 Task: Find a guest house in Ramnagar, India for 6 guests, with a price range of ₹8000 to ₹12000, including Wifi, Free parking, TV, and Self check-in, with an English-speaking host.
Action: Mouse pressed left at (509, 133)
Screenshot: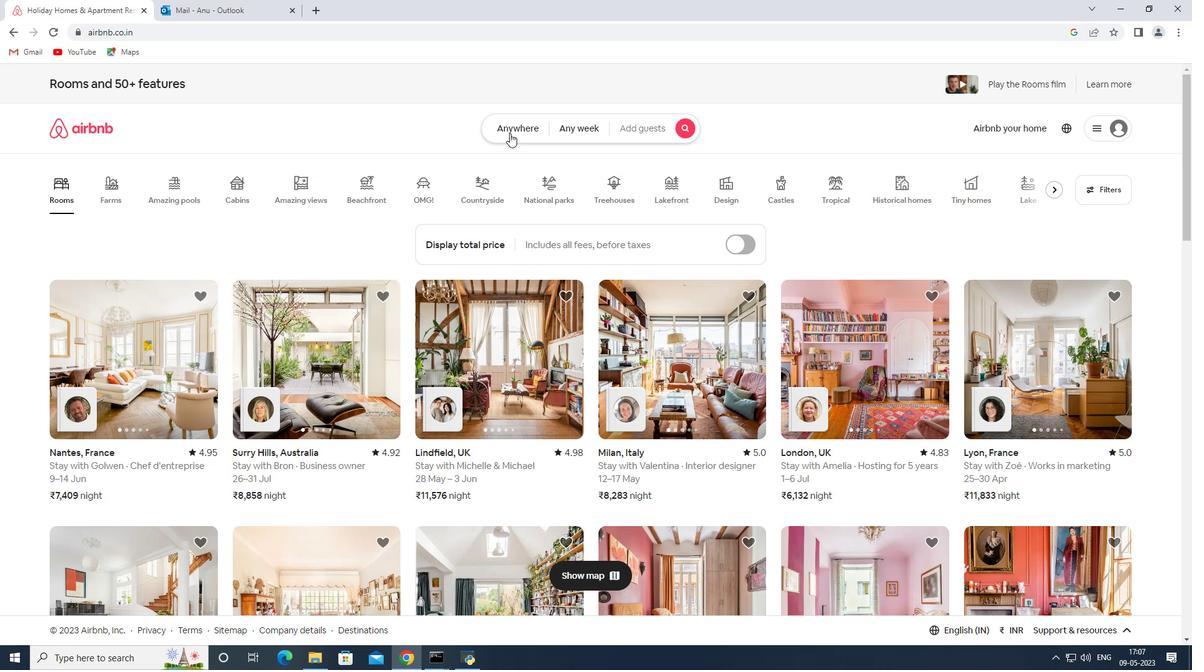 
Action: Mouse moved to (443, 170)
Screenshot: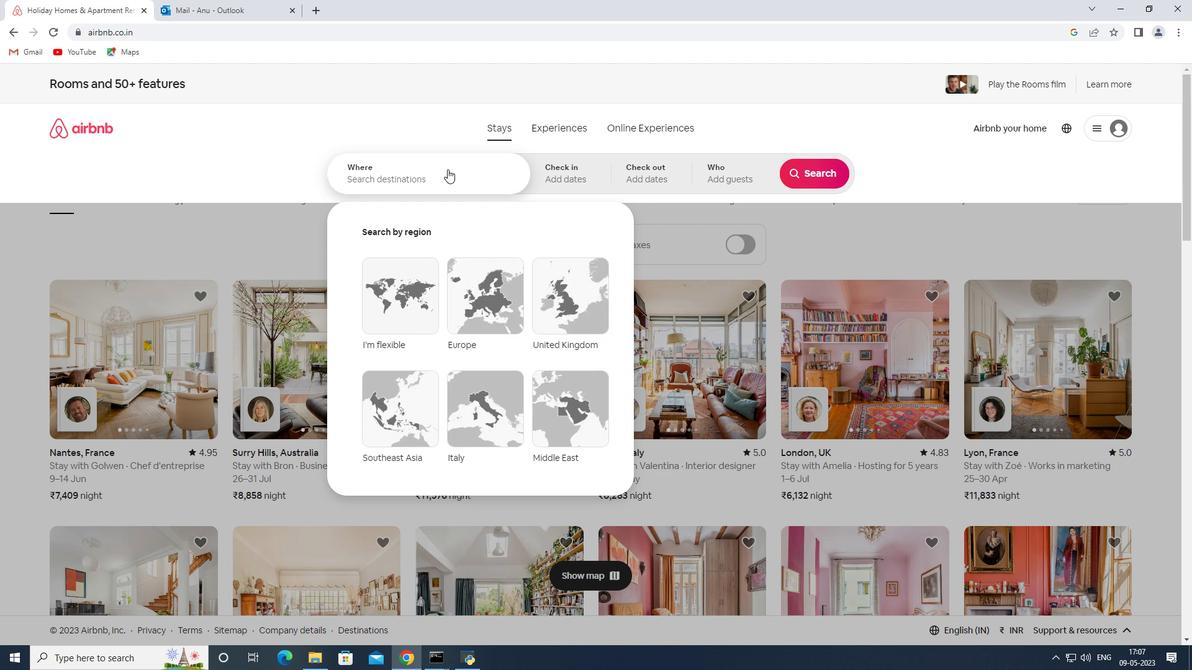 
Action: Mouse pressed left at (443, 170)
Screenshot: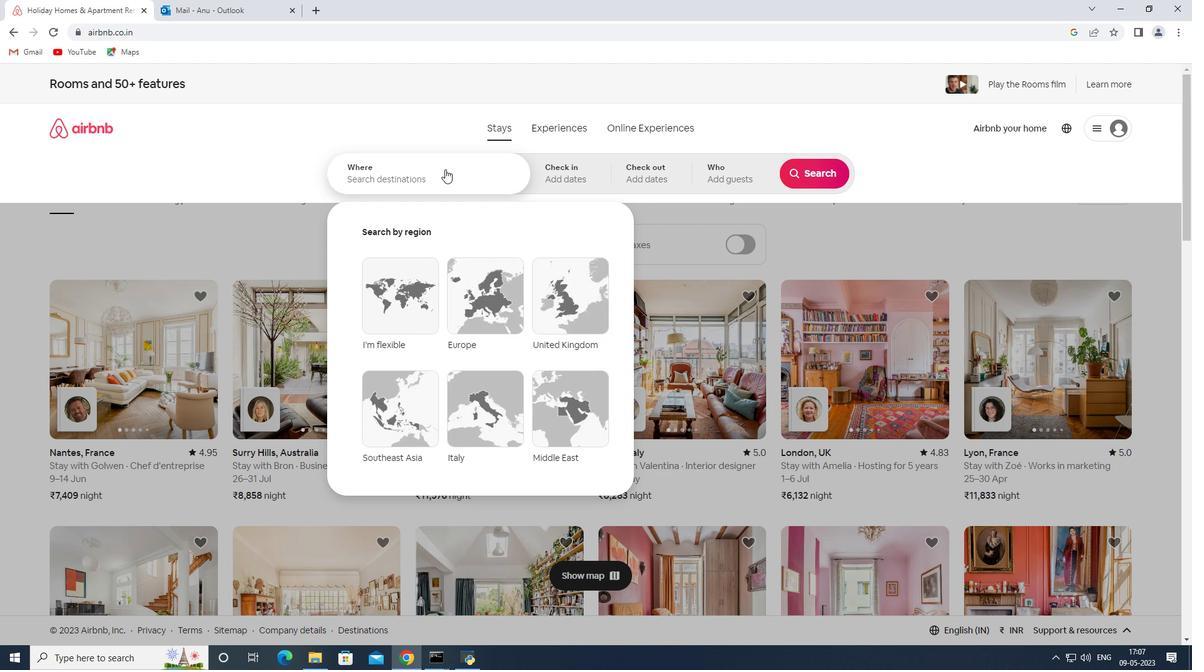 
Action: Mouse moved to (433, 176)
Screenshot: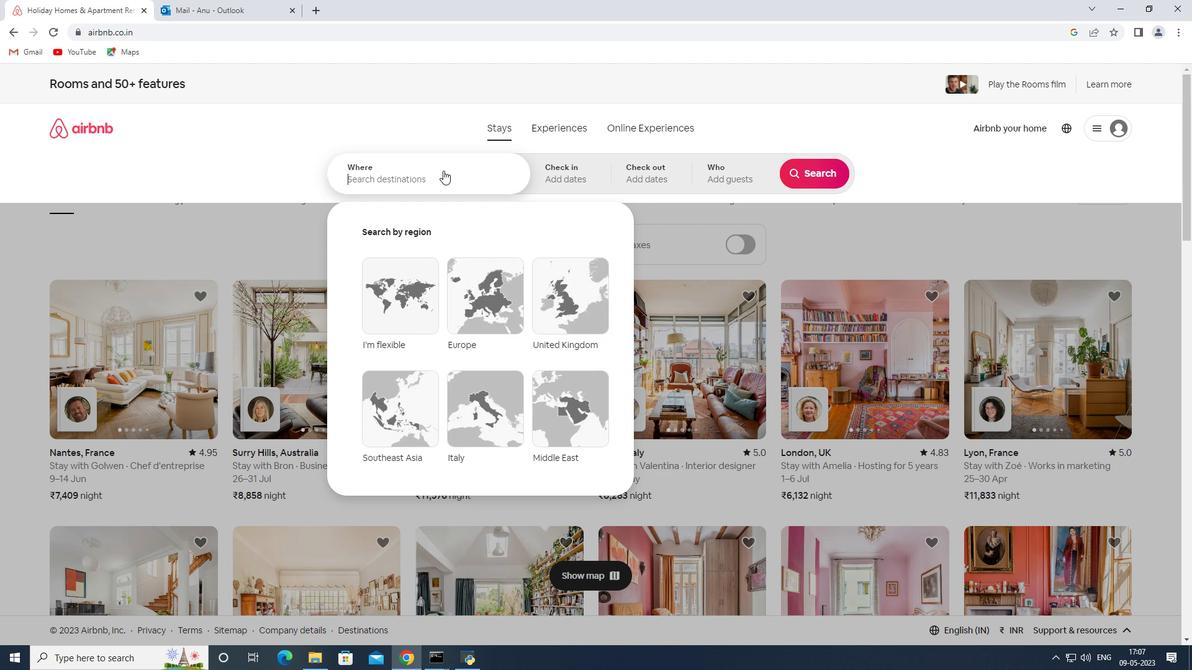
Action: Key pressed <Key.shift>Ramnagar,<Key.shift>India
Screenshot: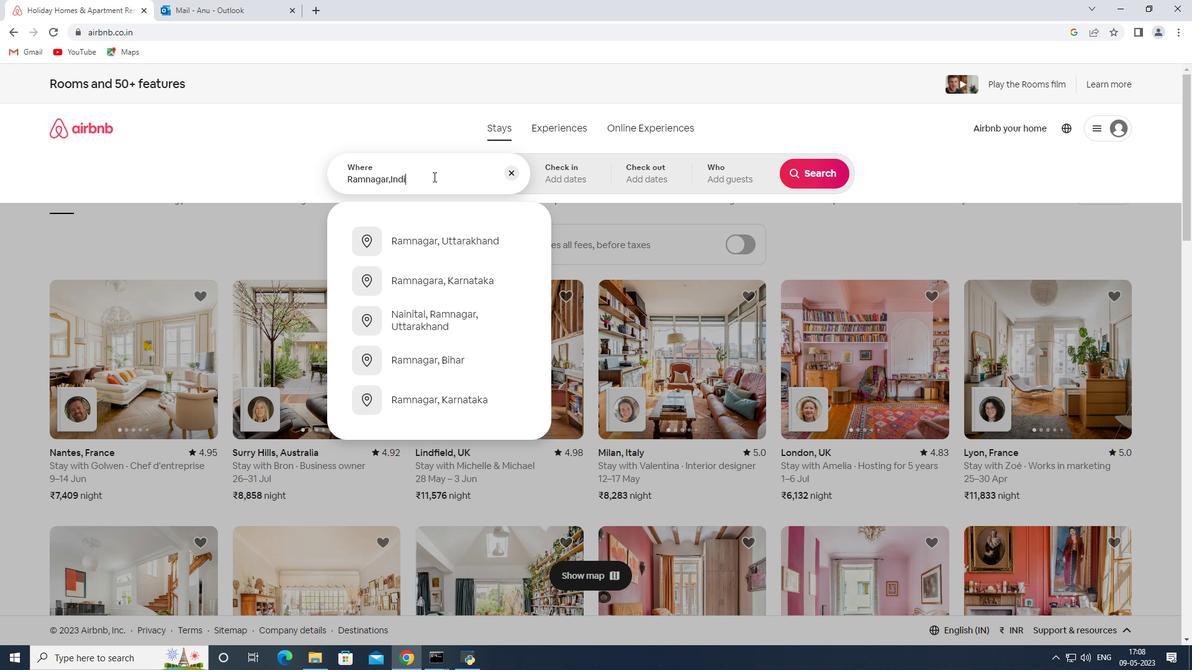 
Action: Mouse moved to (575, 181)
Screenshot: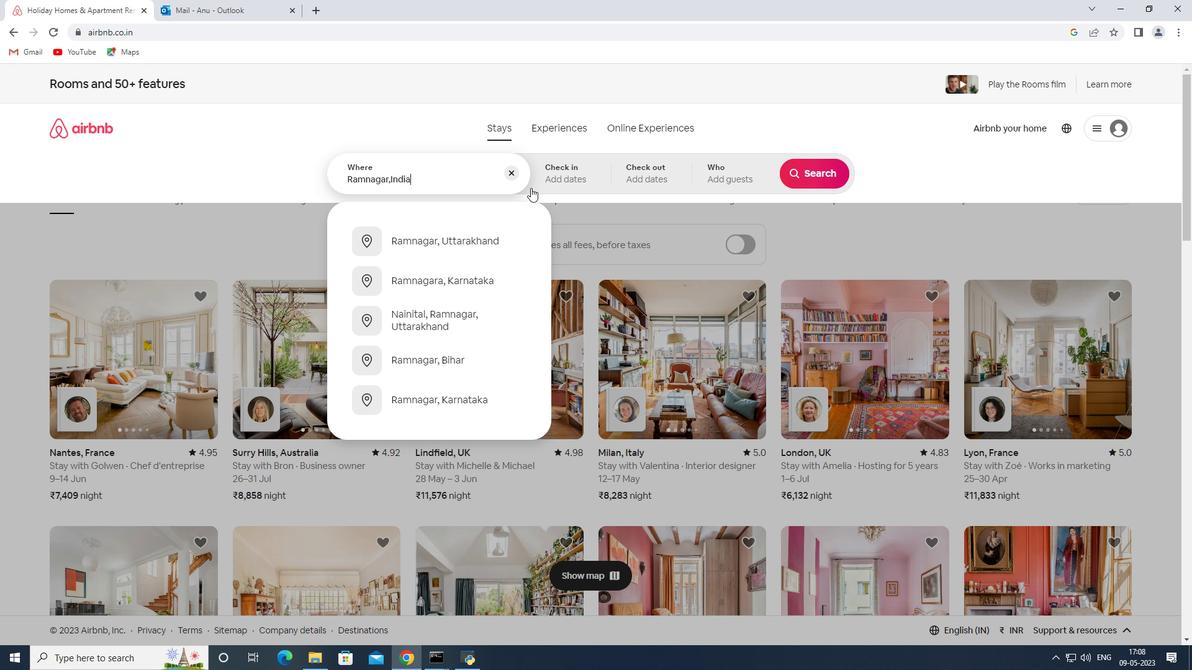 
Action: Mouse pressed left at (575, 181)
Screenshot: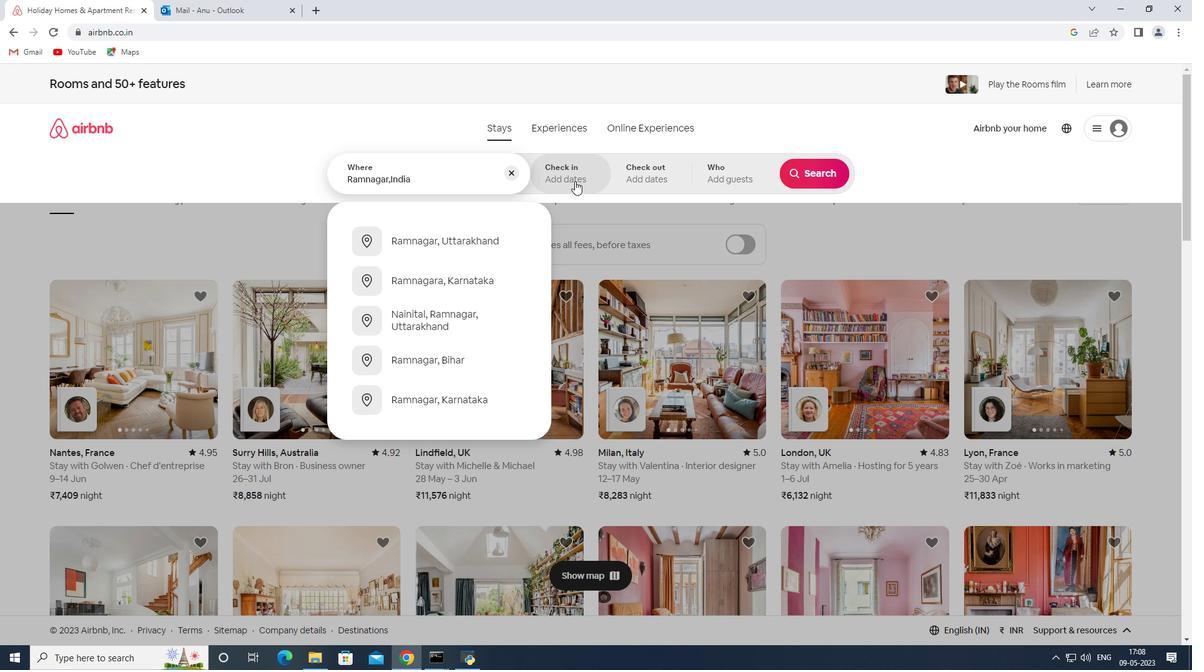 
Action: Mouse moved to (808, 275)
Screenshot: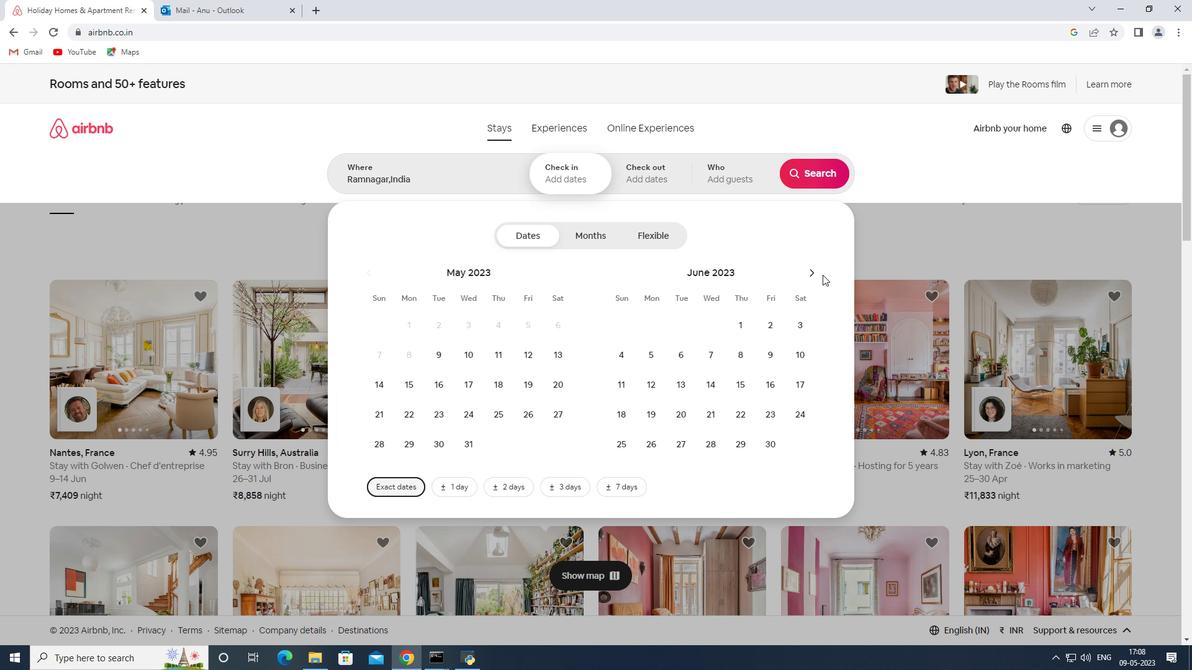 
Action: Mouse pressed left at (808, 275)
Screenshot: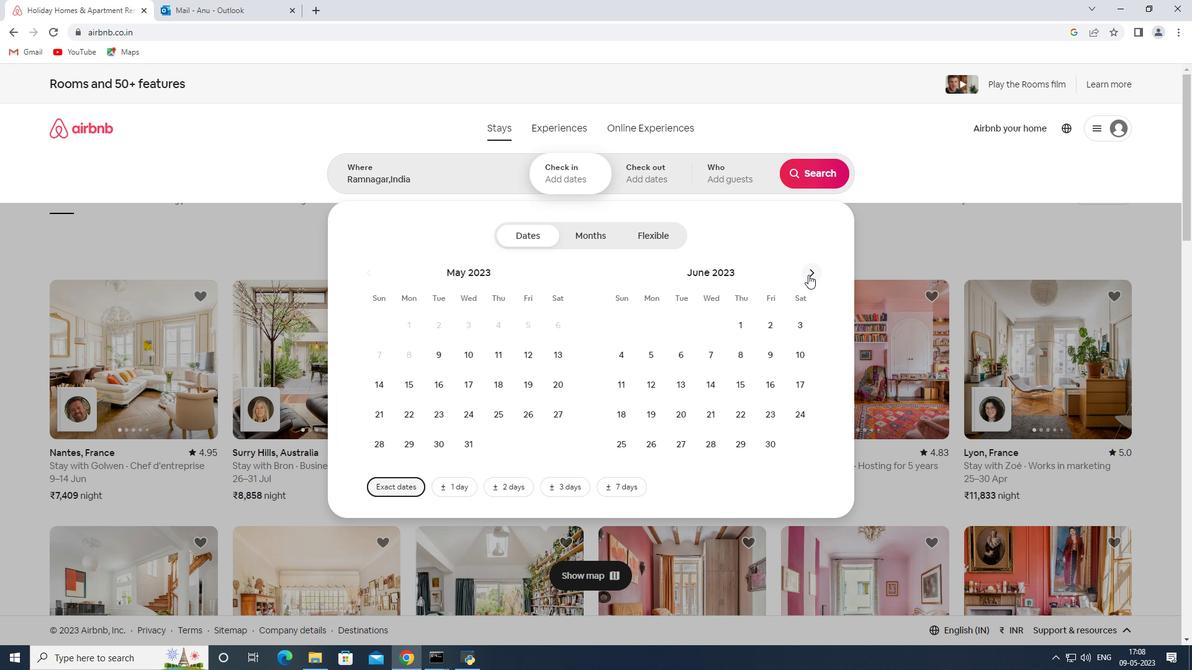 
Action: Mouse pressed left at (808, 275)
Screenshot: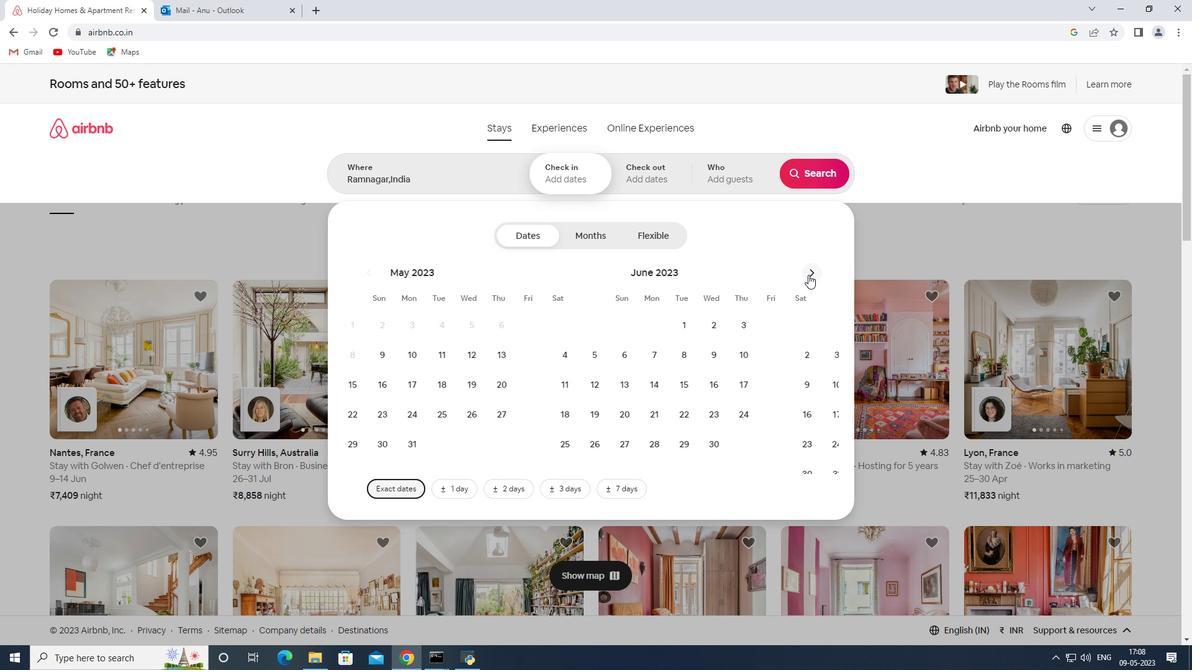 
Action: Mouse pressed left at (808, 275)
Screenshot: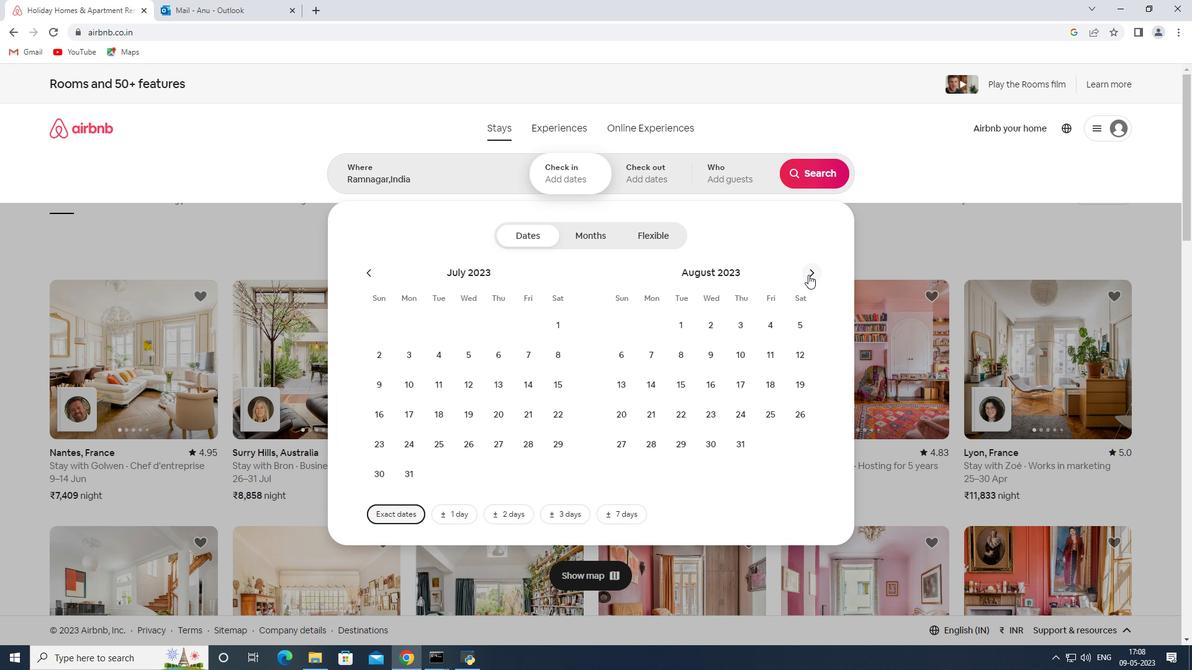 
Action: Mouse moved to (713, 347)
Screenshot: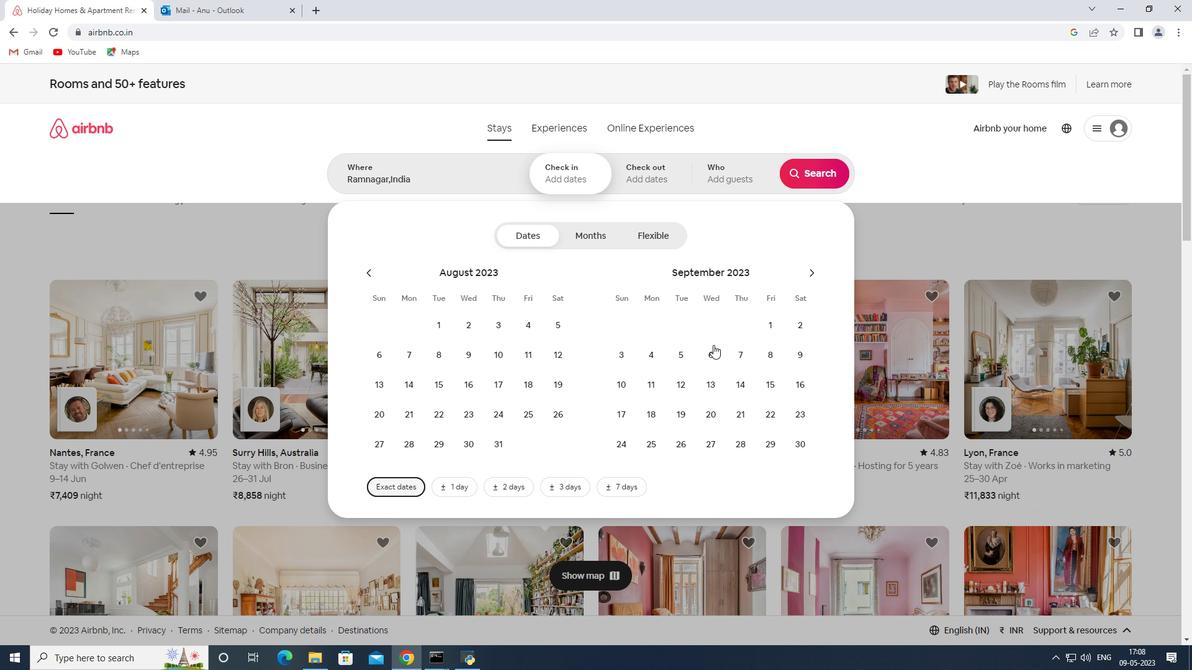 
Action: Mouse pressed left at (713, 347)
Screenshot: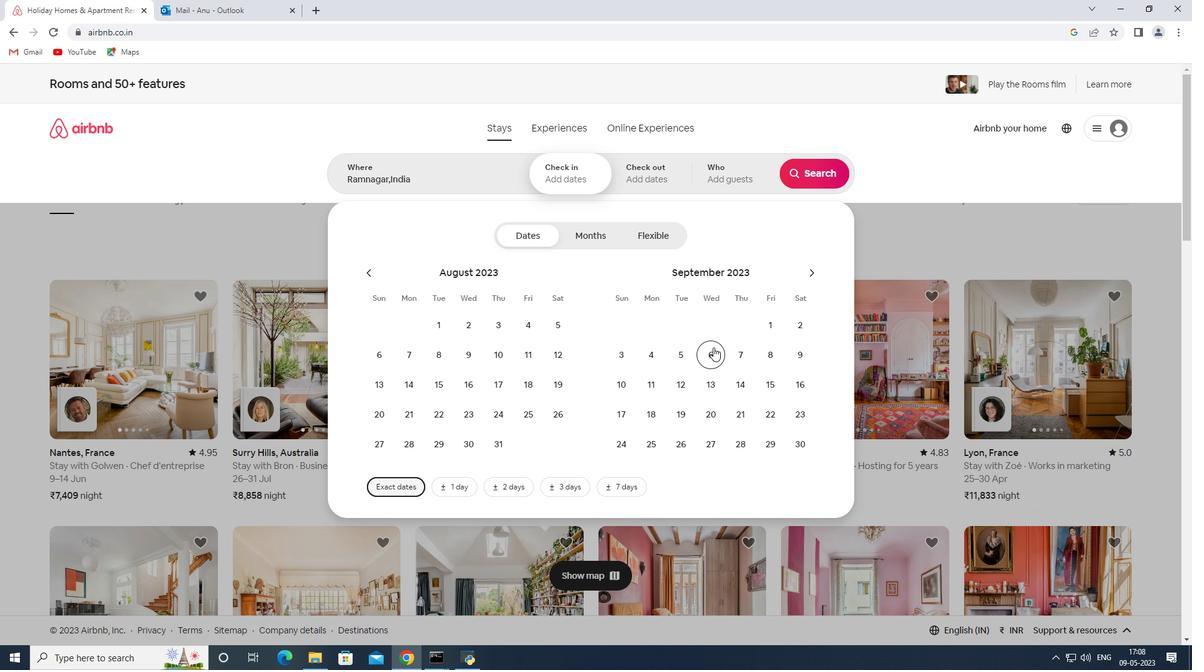 
Action: Mouse moved to (762, 380)
Screenshot: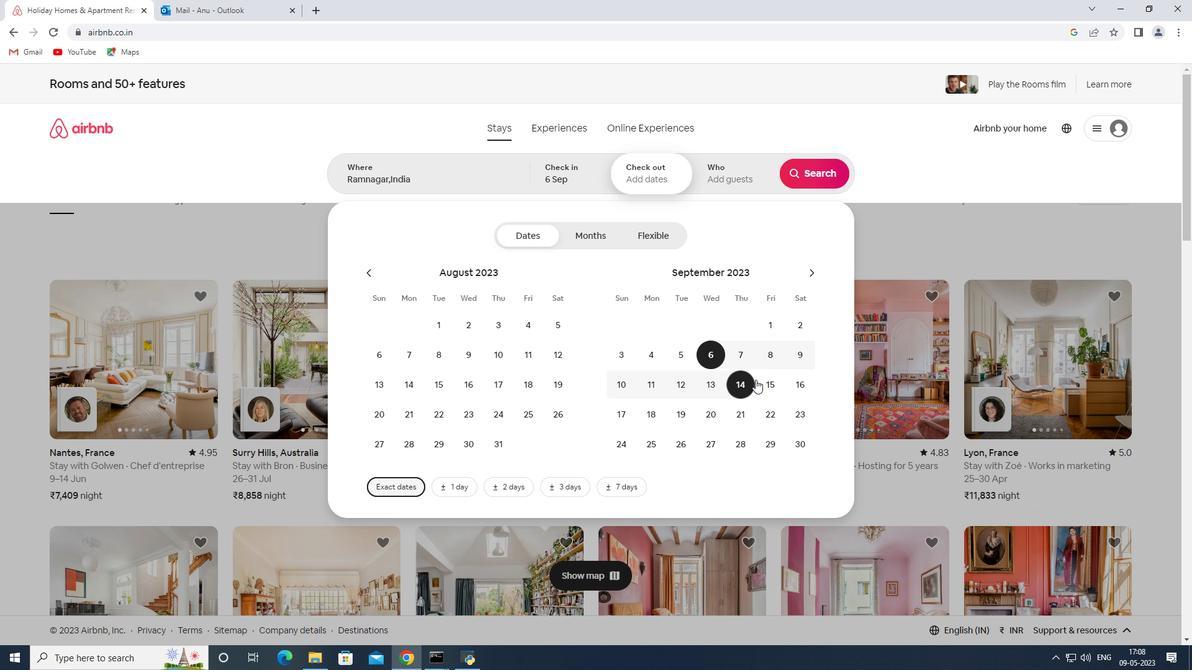 
Action: Mouse pressed left at (762, 380)
Screenshot: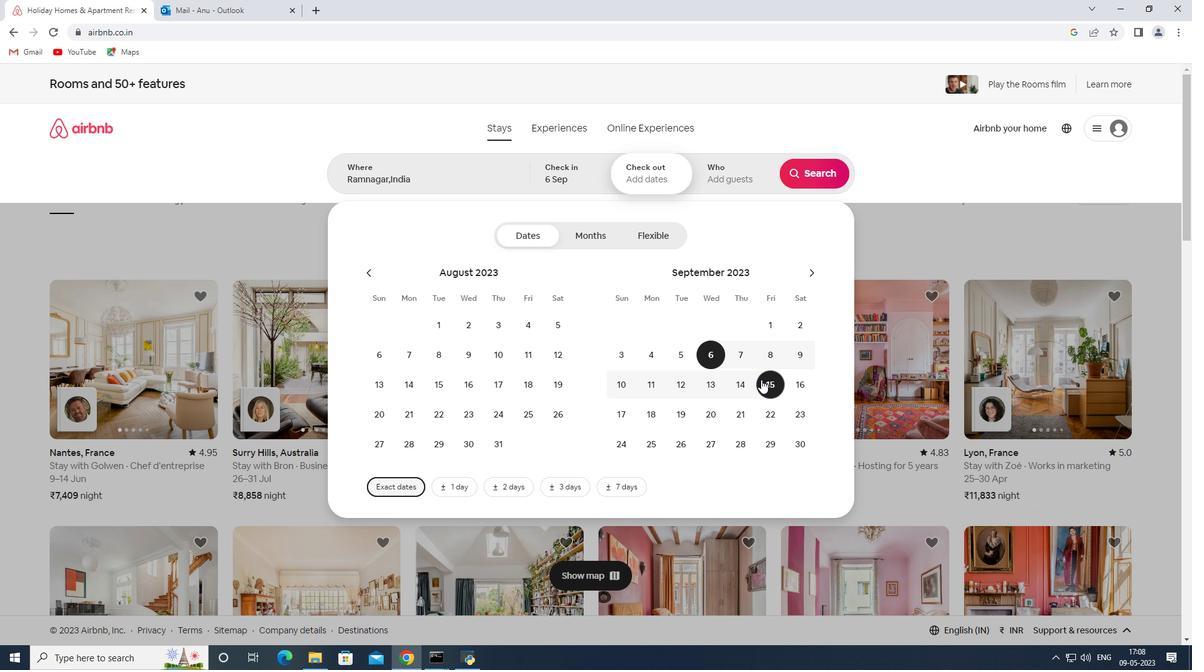 
Action: Mouse moved to (729, 169)
Screenshot: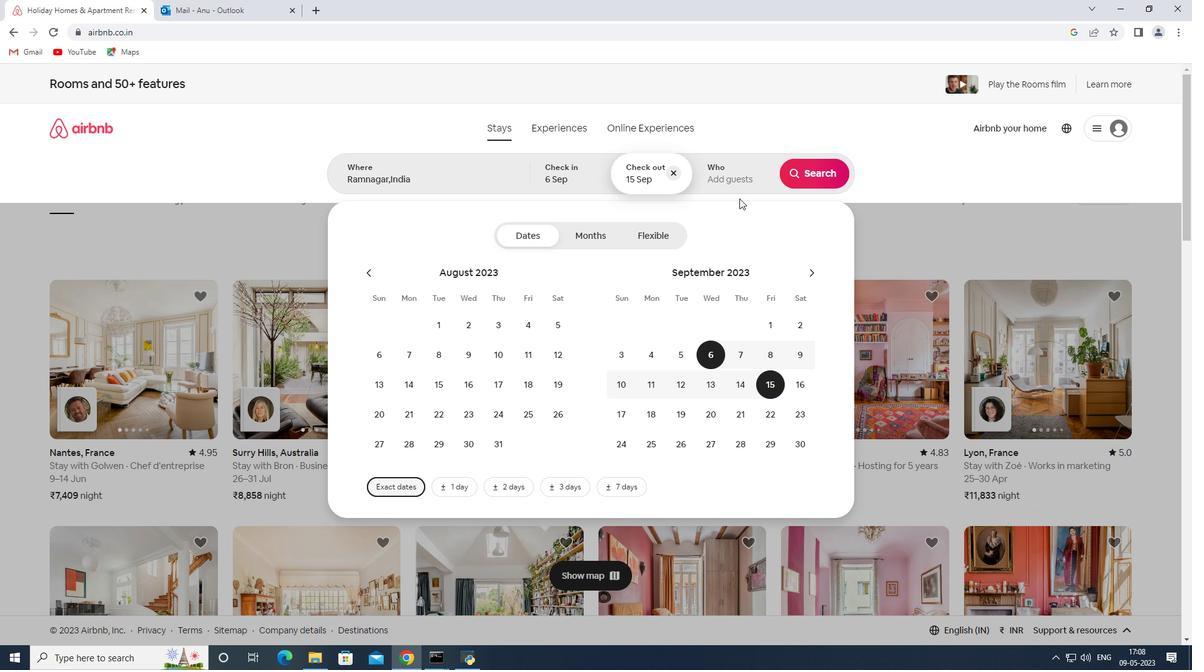 
Action: Mouse pressed left at (729, 169)
Screenshot: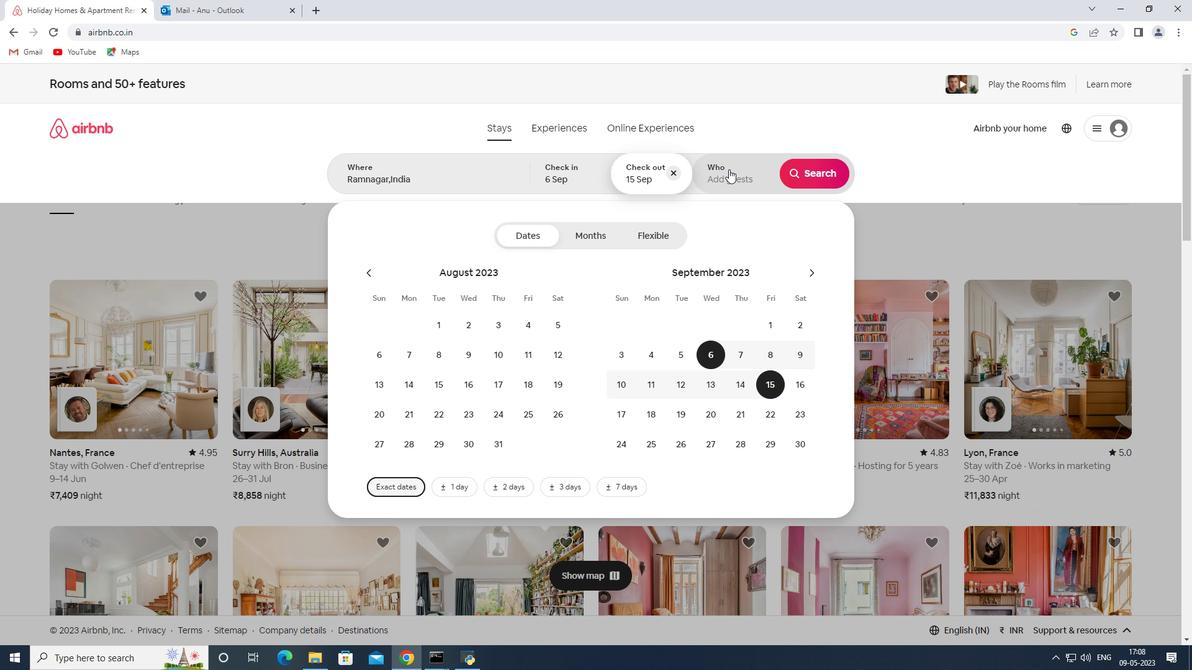
Action: Mouse moved to (815, 236)
Screenshot: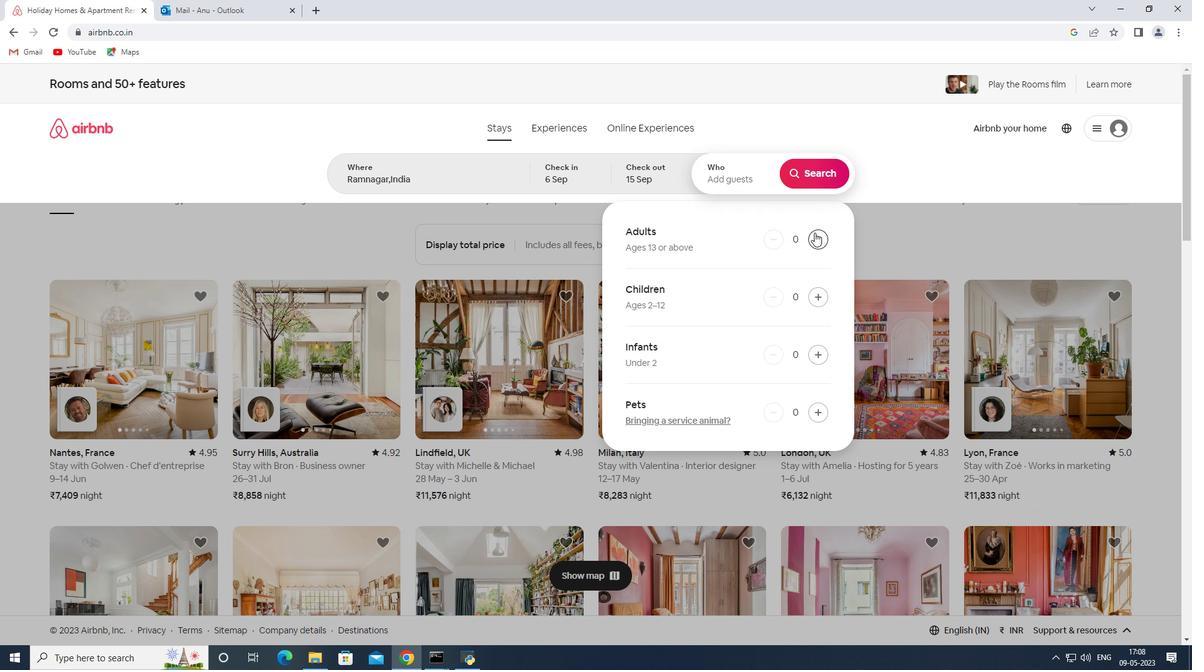 
Action: Mouse pressed left at (815, 236)
Screenshot: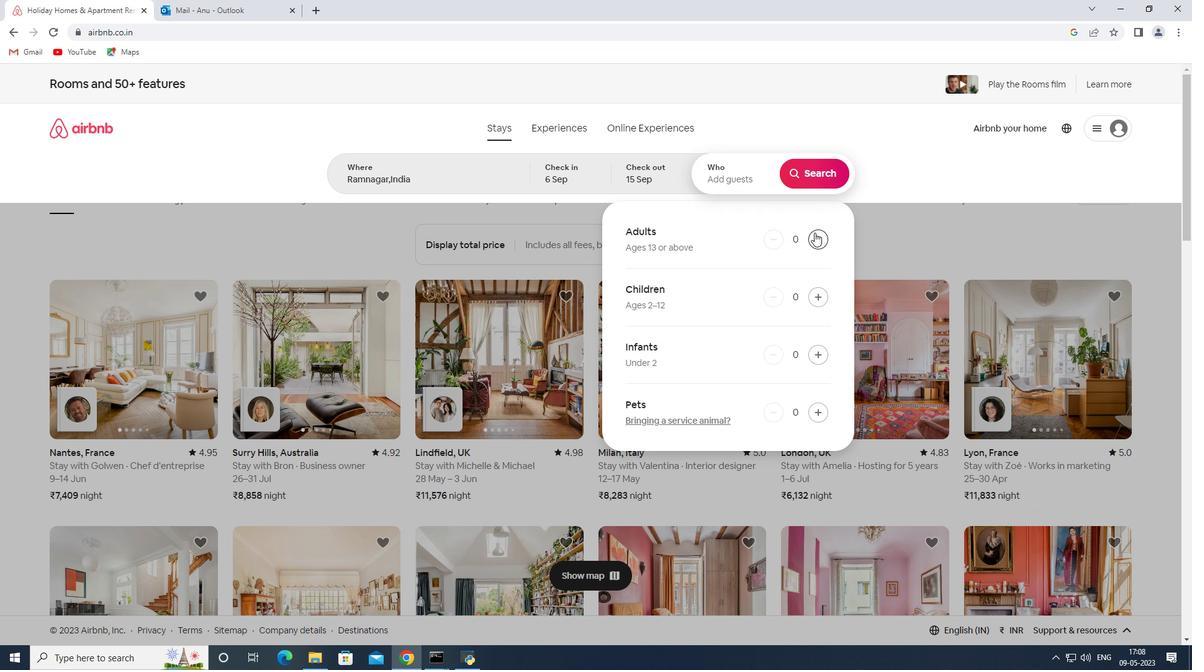 
Action: Mouse pressed left at (815, 236)
Screenshot: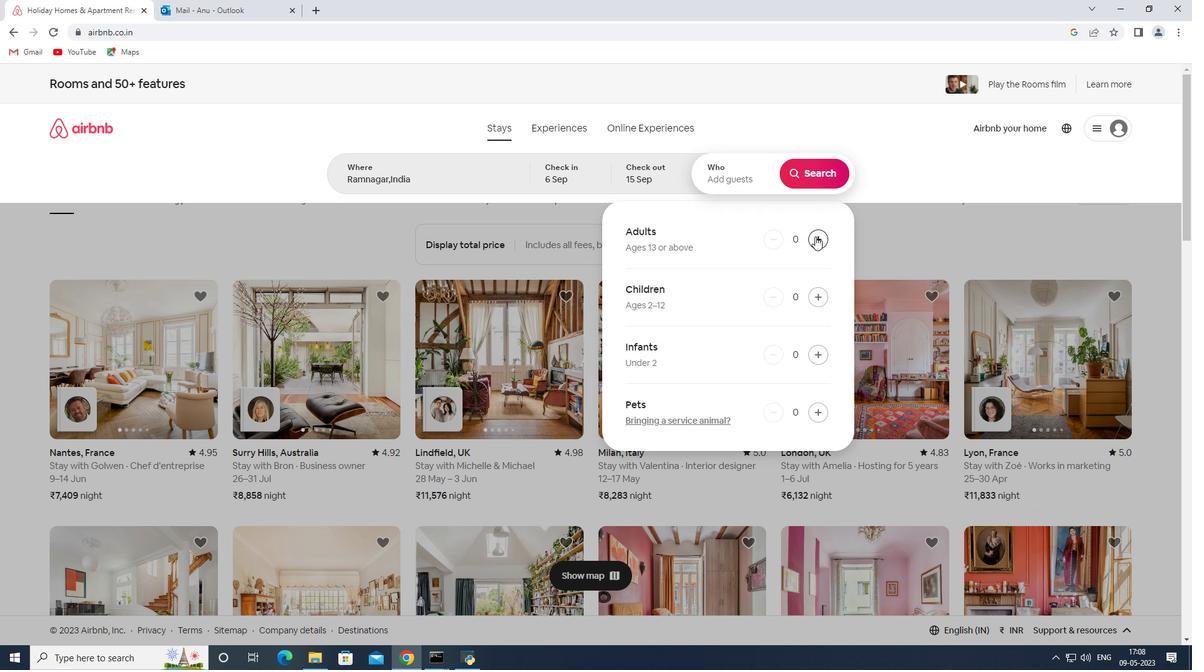 
Action: Mouse pressed left at (815, 236)
Screenshot: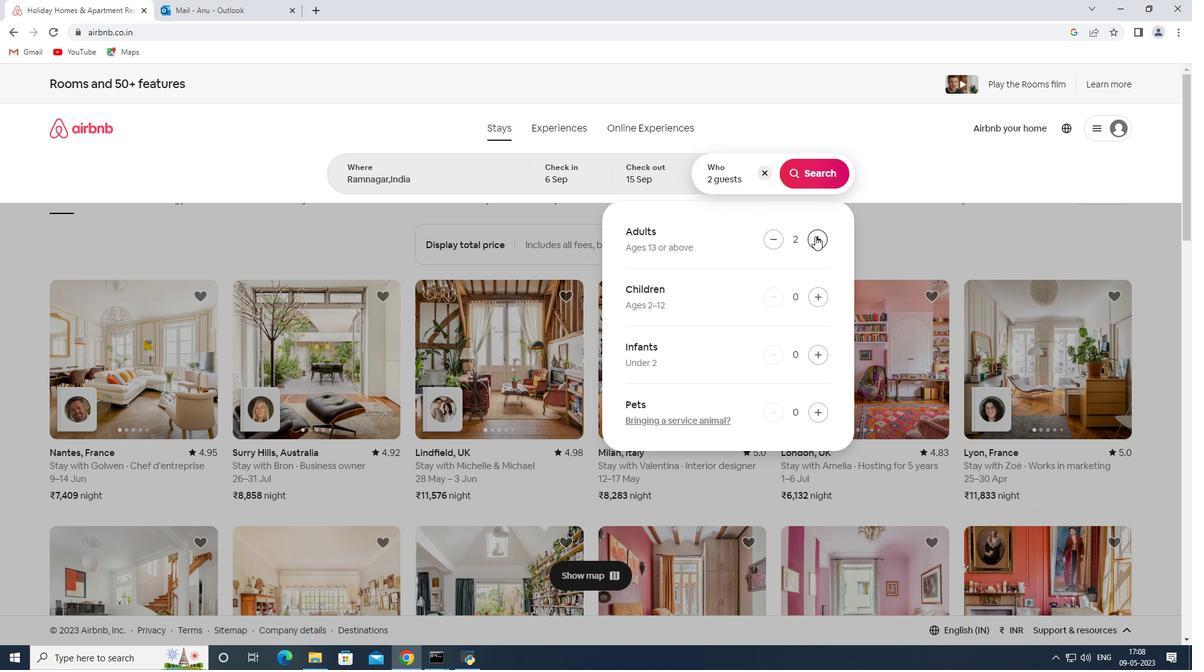 
Action: Mouse pressed left at (815, 236)
Screenshot: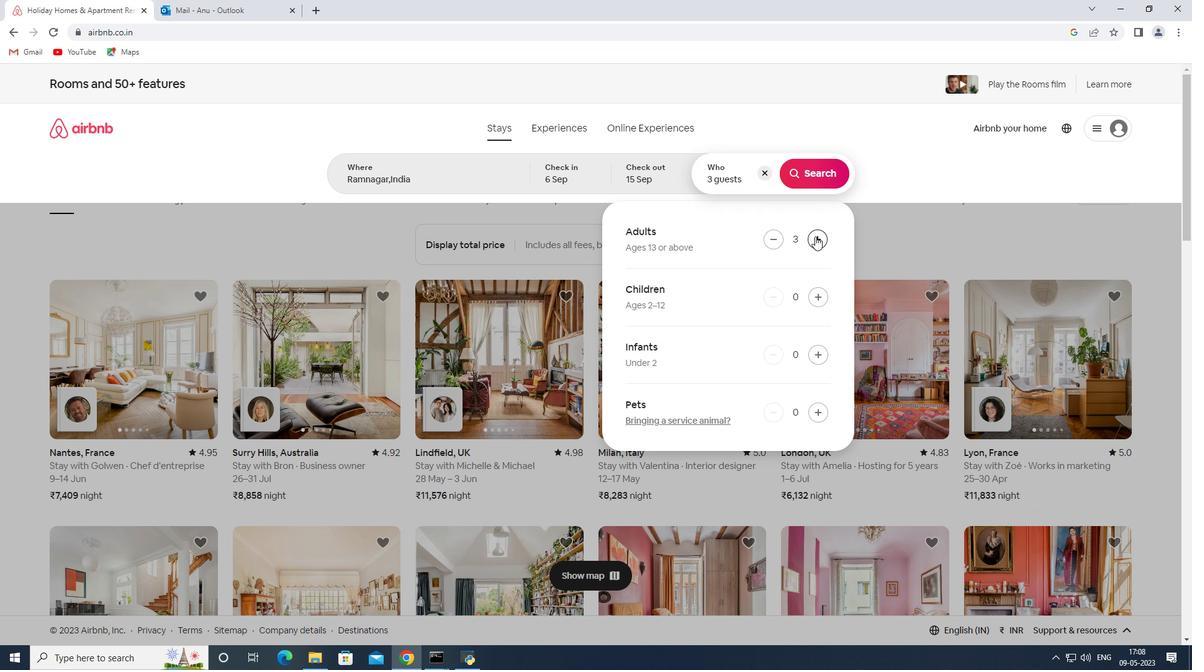 
Action: Mouse pressed left at (815, 236)
Screenshot: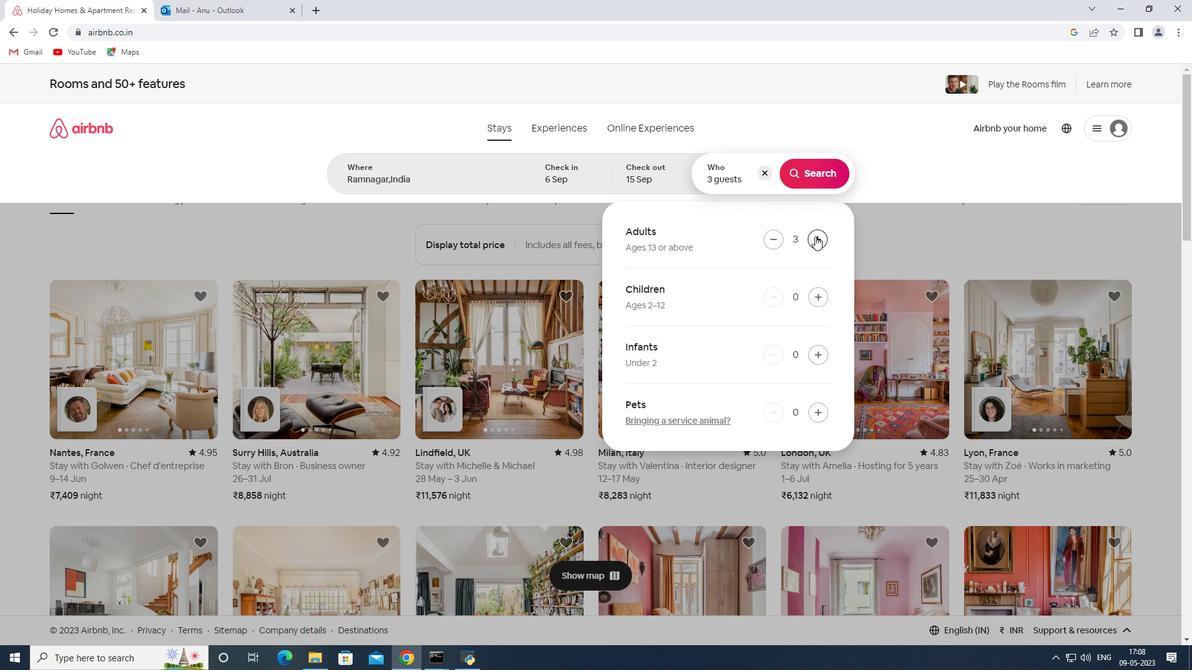 
Action: Mouse pressed left at (815, 236)
Screenshot: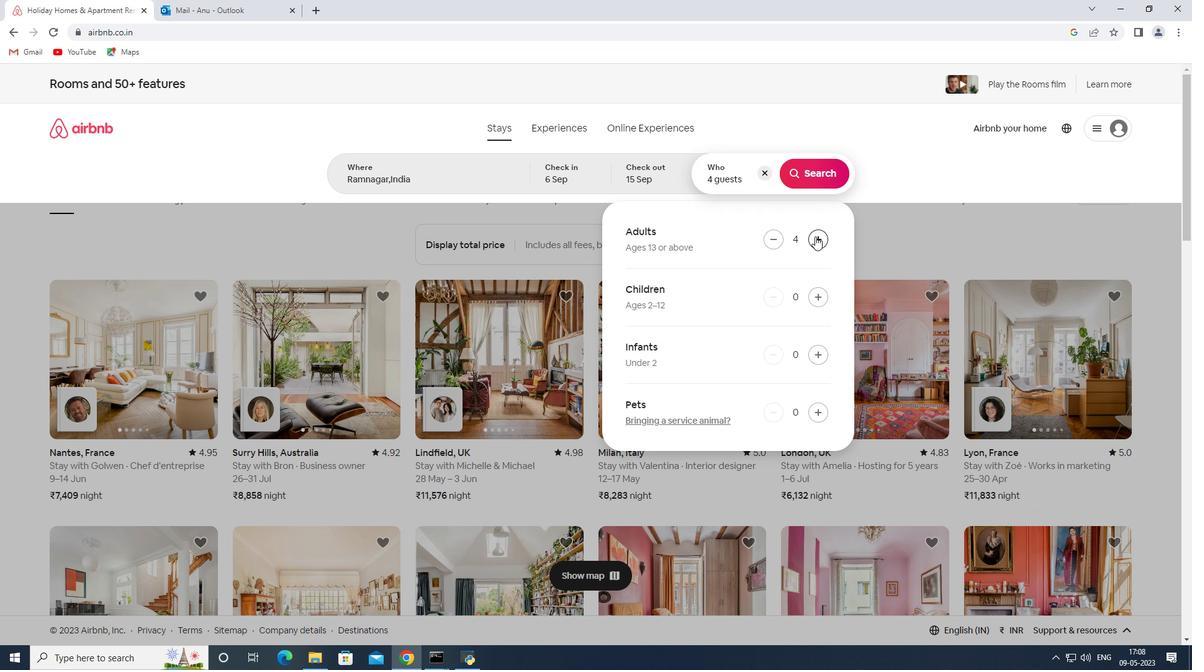 
Action: Mouse moved to (814, 172)
Screenshot: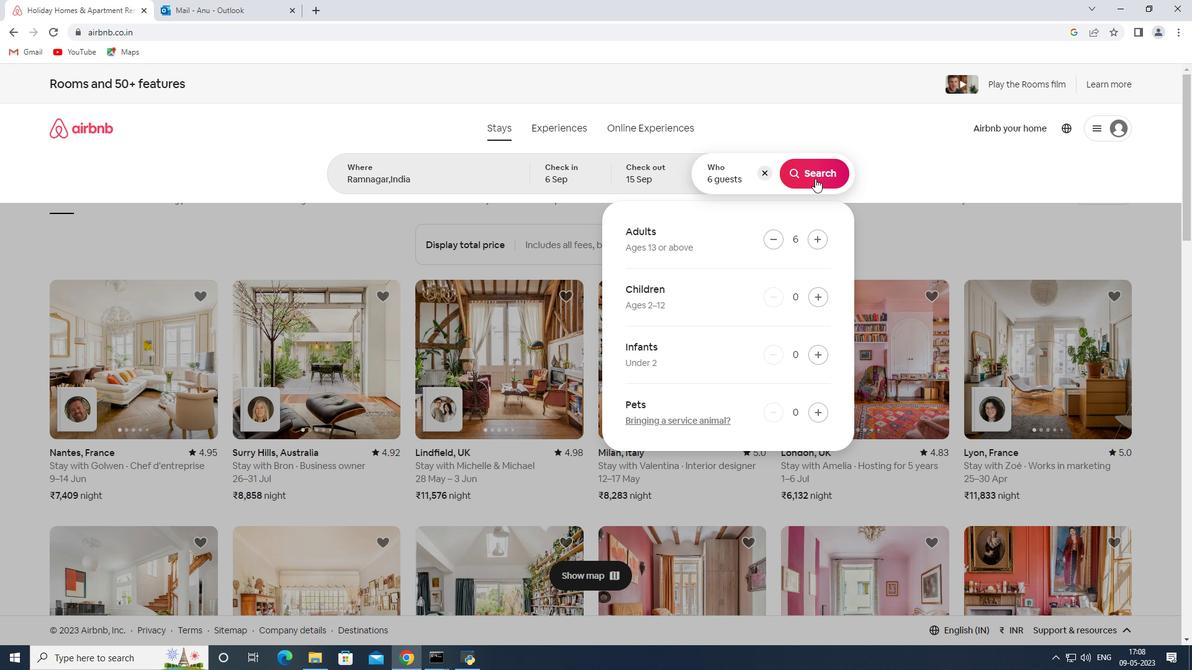 
Action: Mouse pressed left at (814, 172)
Screenshot: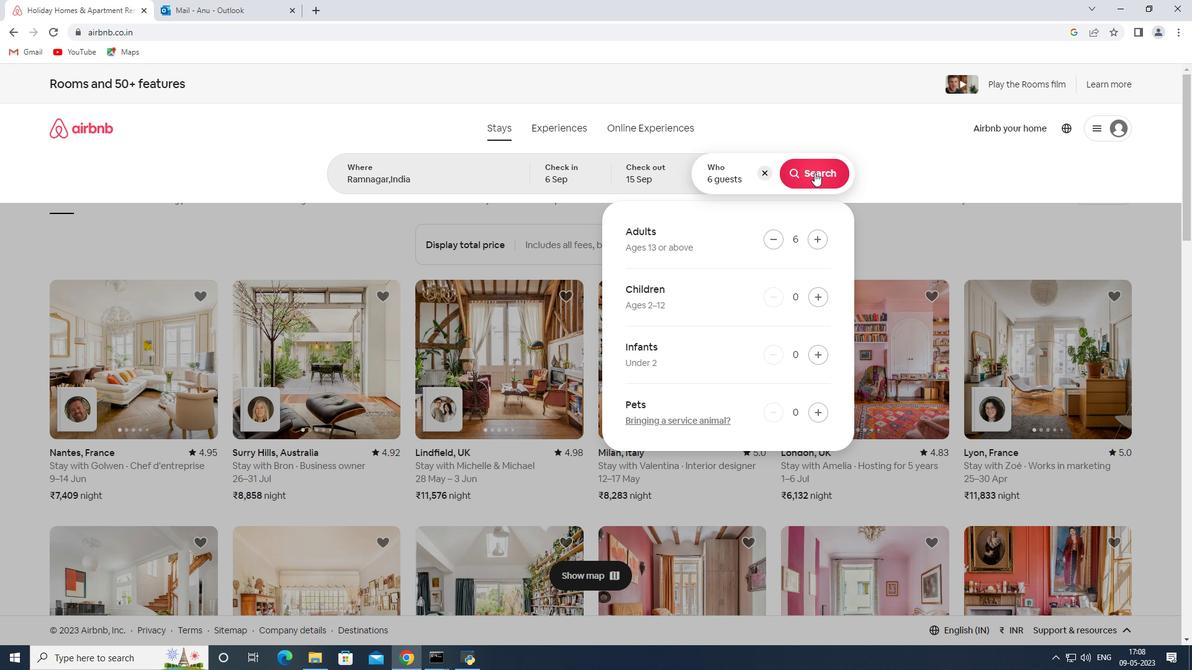 
Action: Mouse moved to (1126, 139)
Screenshot: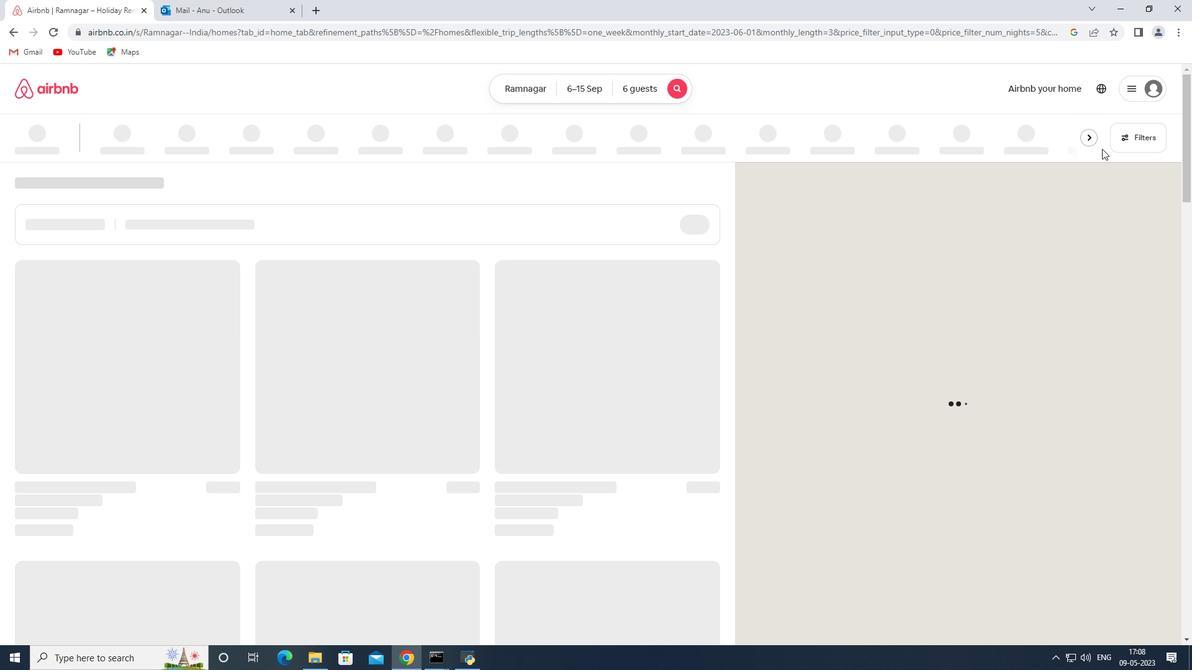 
Action: Mouse pressed left at (1126, 139)
Screenshot: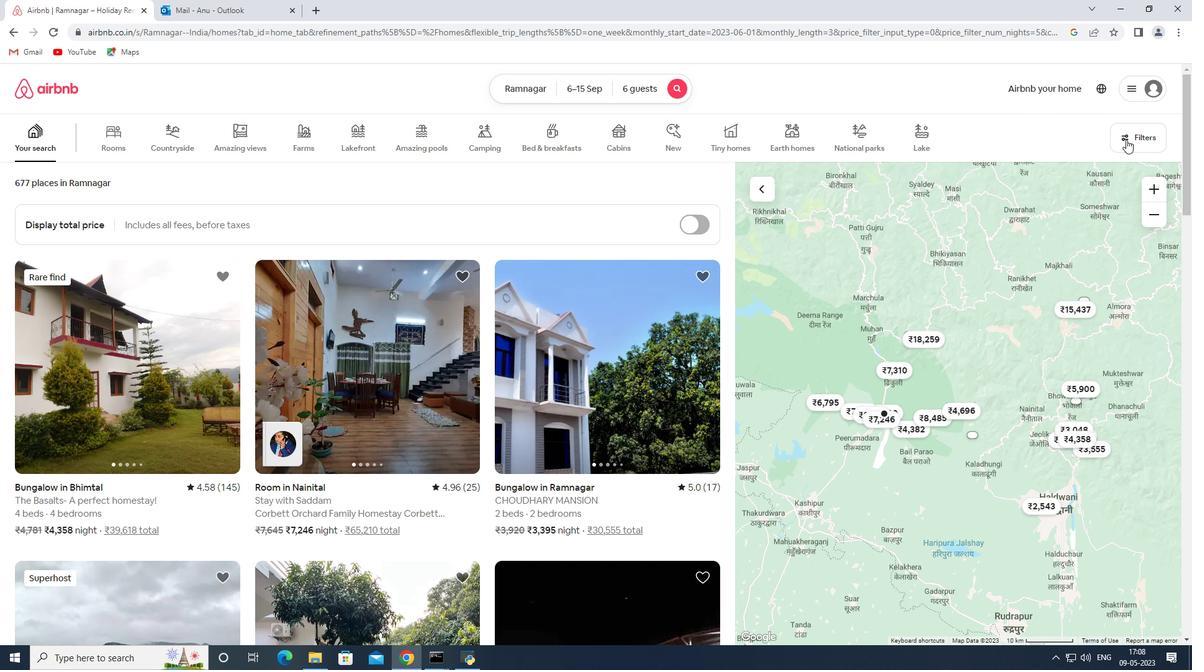 
Action: Mouse moved to (427, 445)
Screenshot: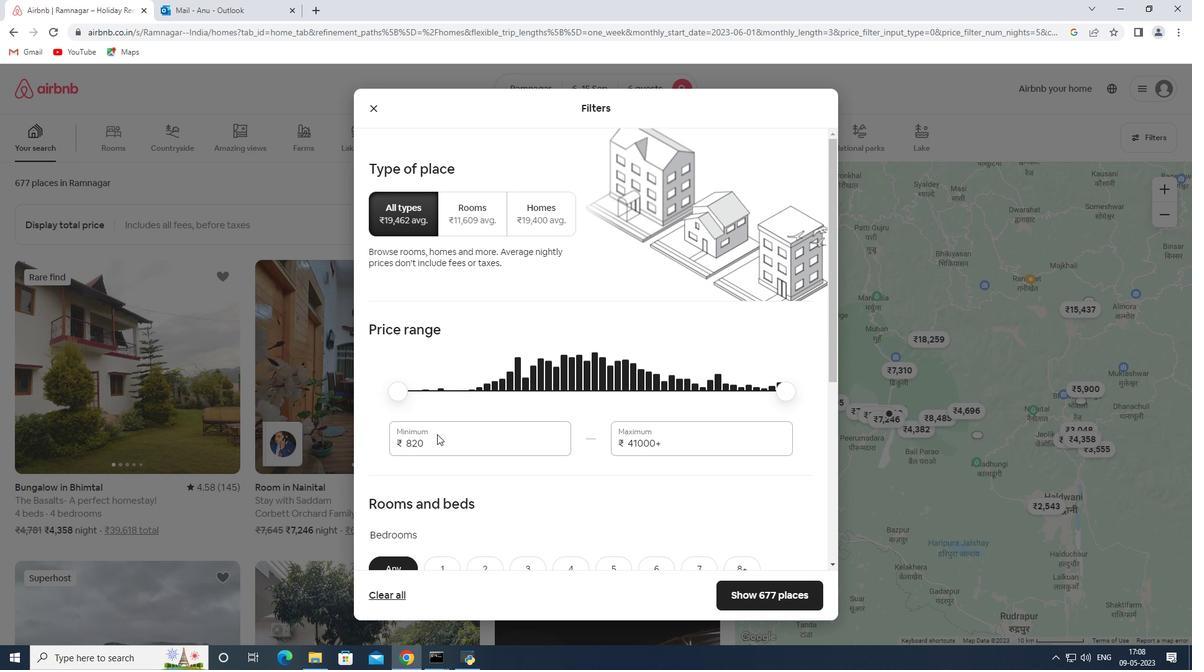 
Action: Mouse pressed left at (427, 445)
Screenshot: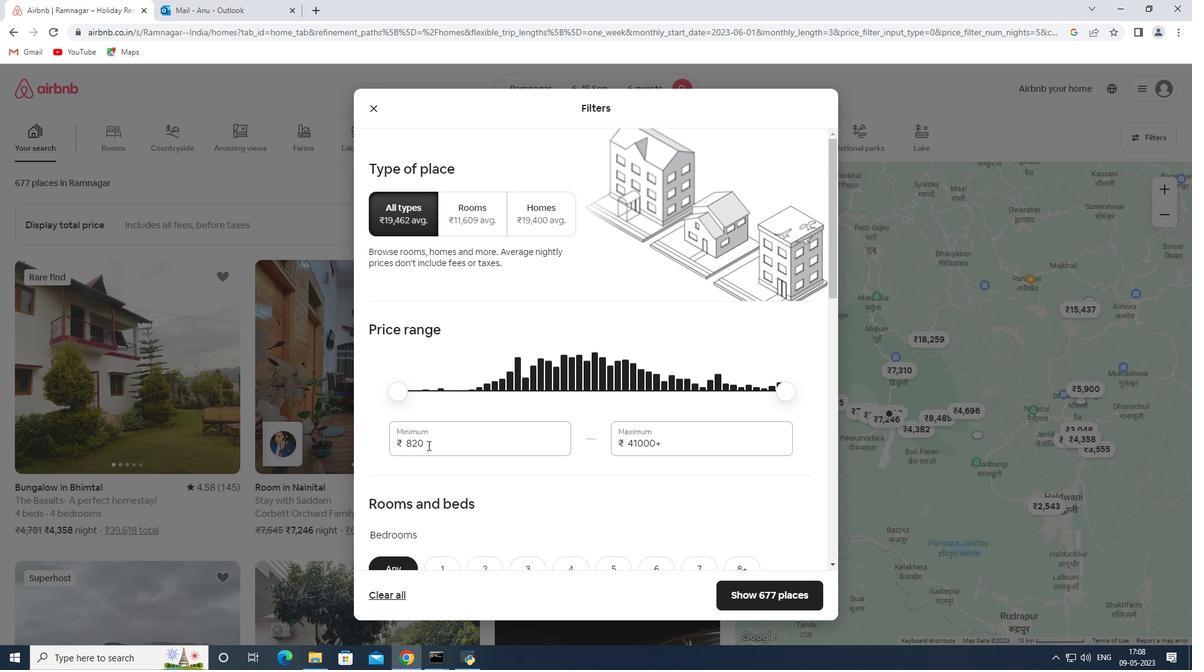 
Action: Mouse moved to (399, 437)
Screenshot: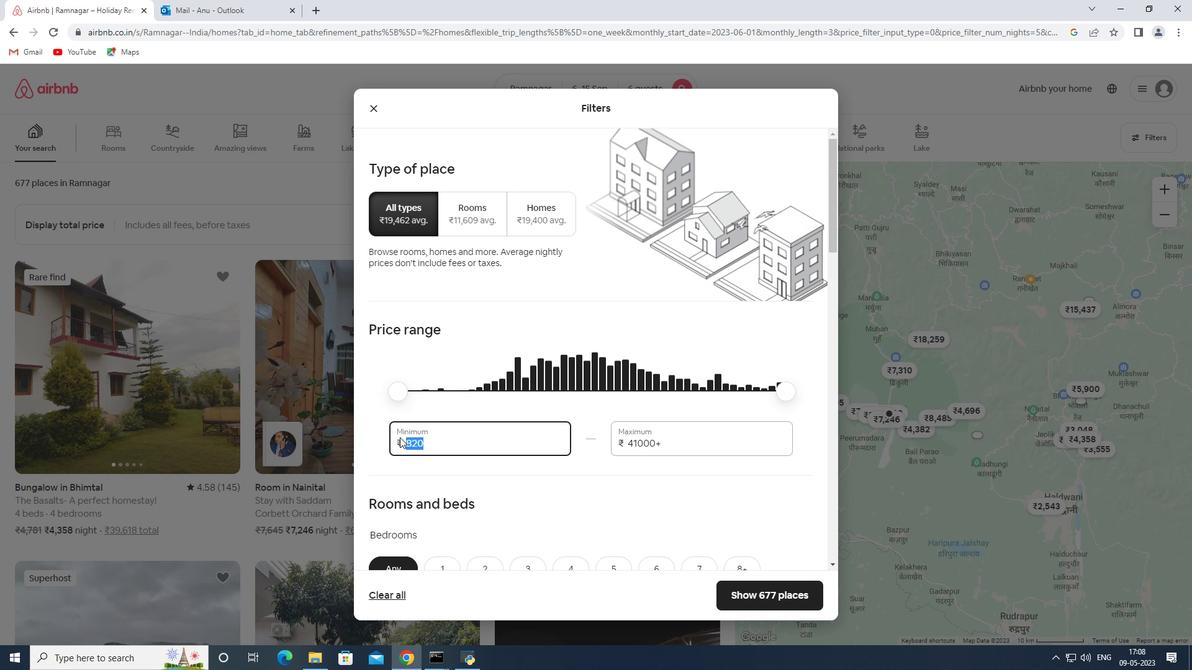 
Action: Key pressed 8000
Screenshot: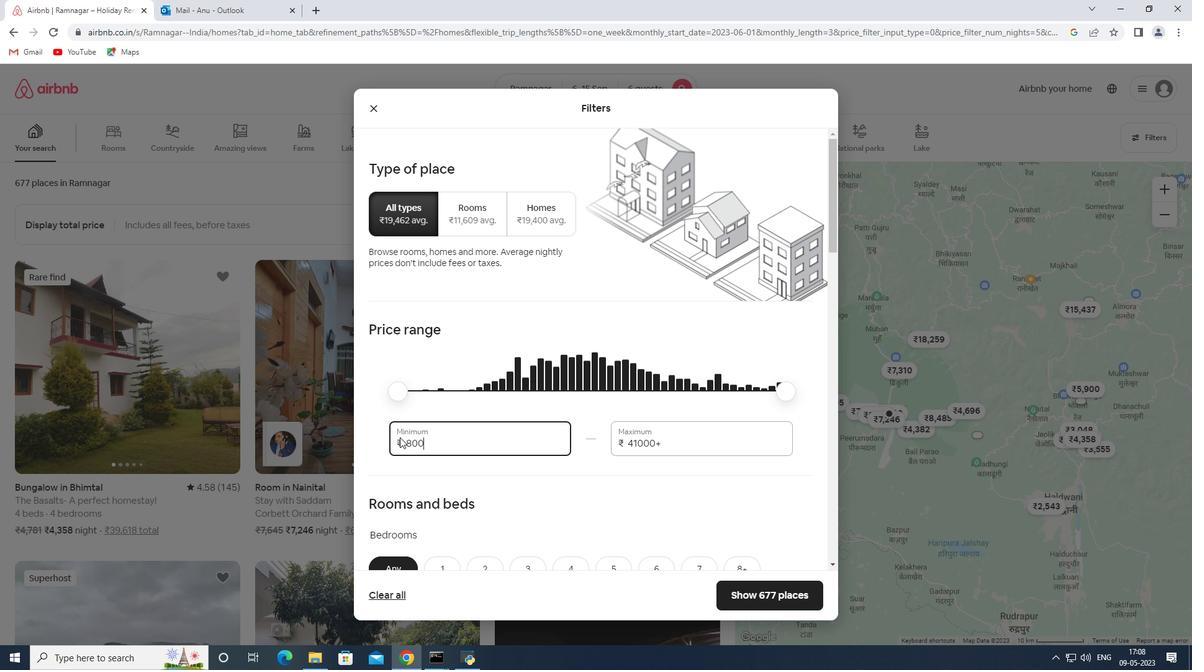 
Action: Mouse moved to (666, 439)
Screenshot: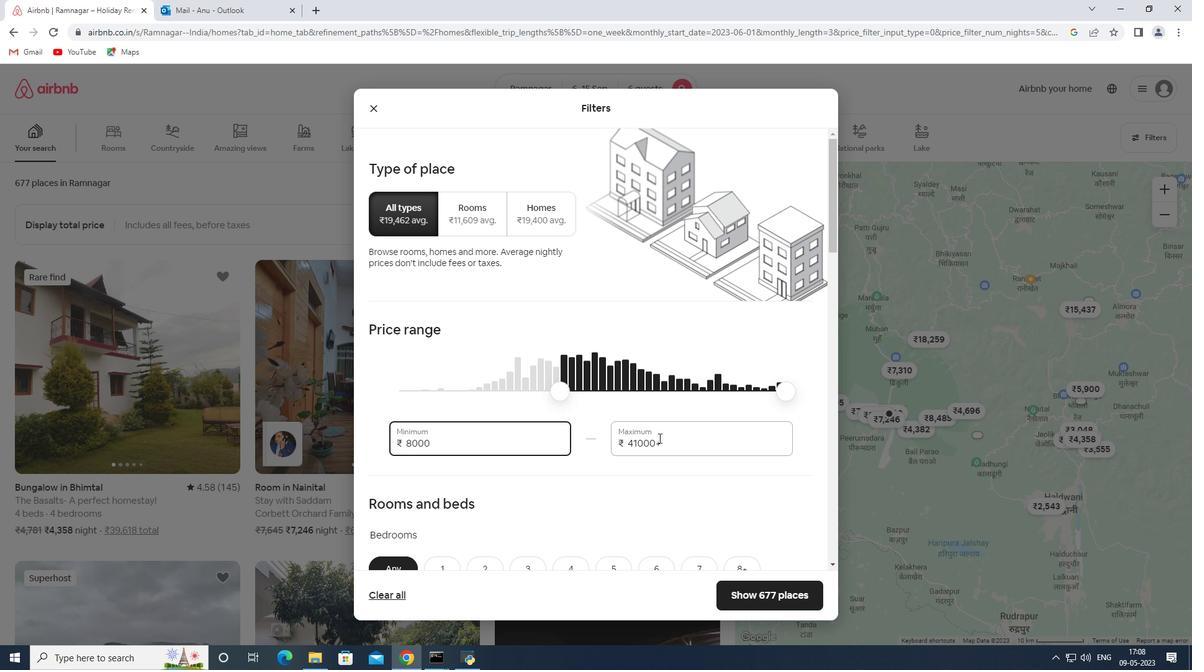 
Action: Mouse pressed left at (666, 439)
Screenshot: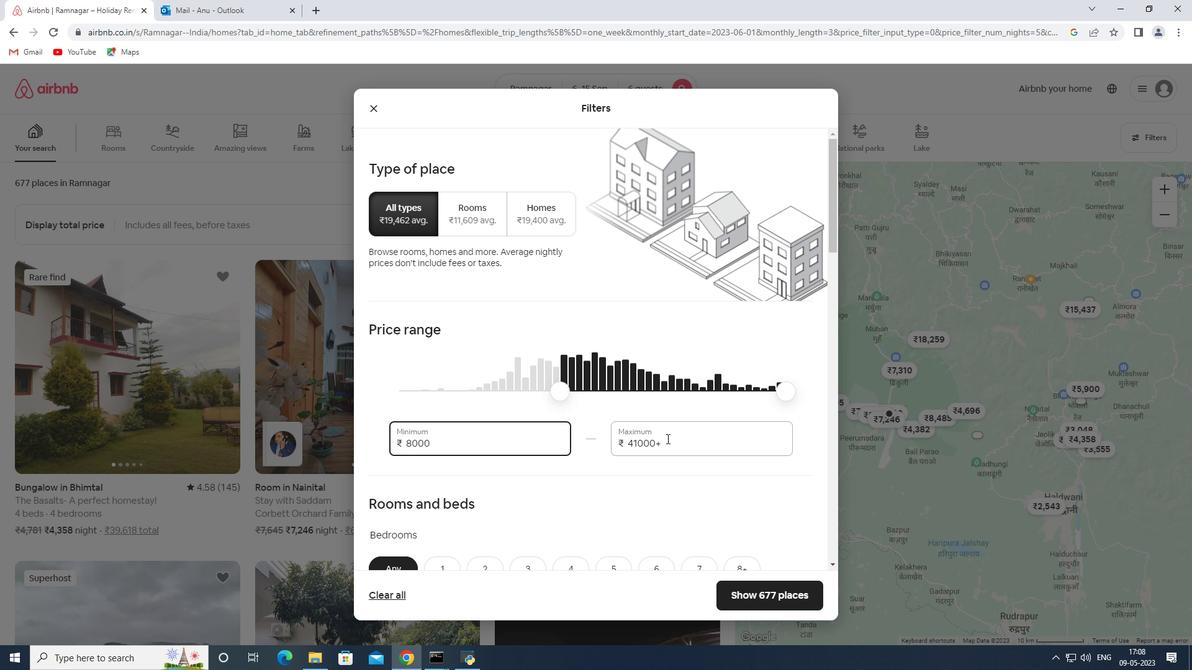 
Action: Mouse moved to (601, 441)
Screenshot: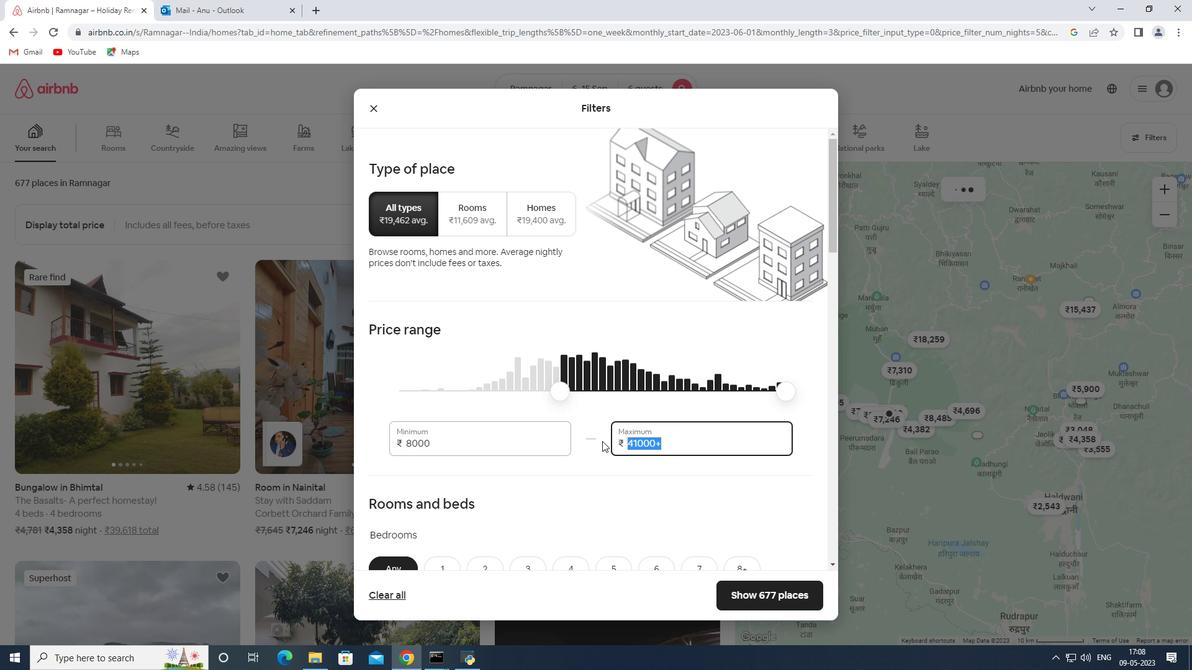 
Action: Key pressed 12000
Screenshot: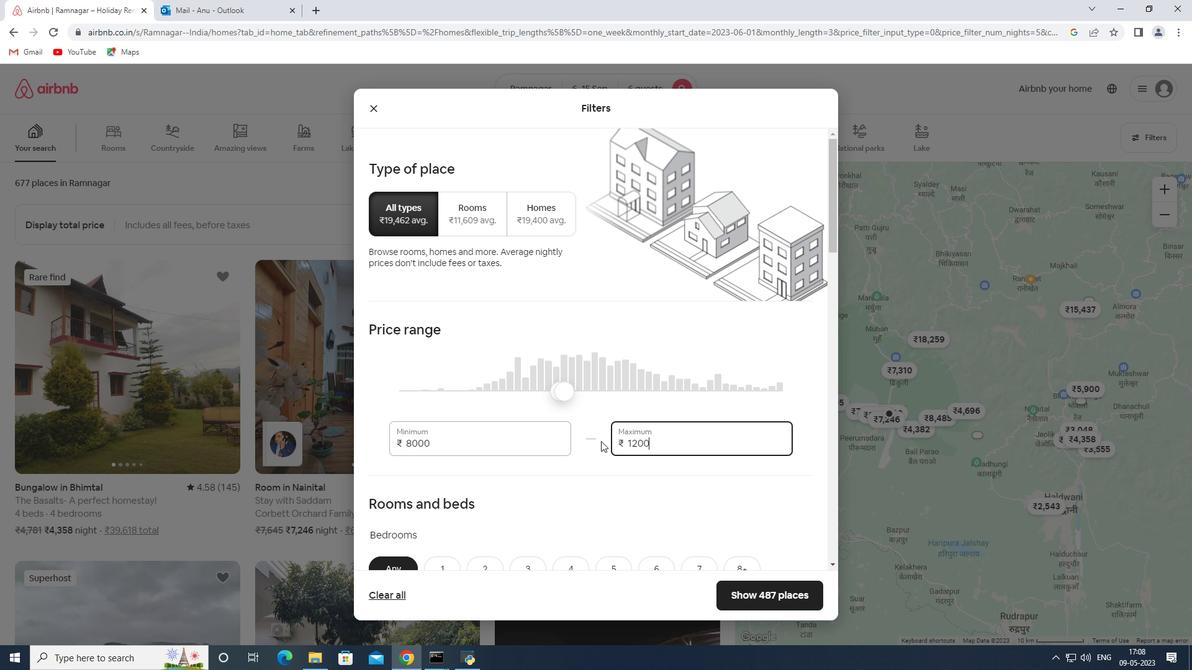 
Action: Mouse moved to (617, 443)
Screenshot: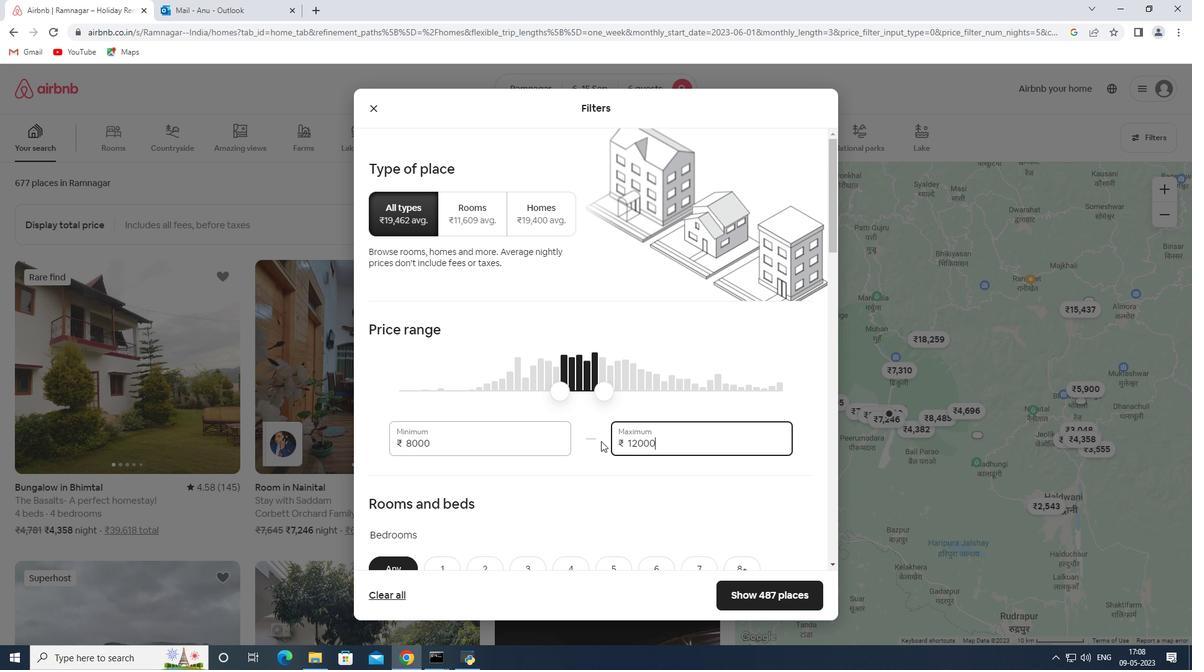 
Action: Mouse scrolled (617, 442) with delta (0, 0)
Screenshot: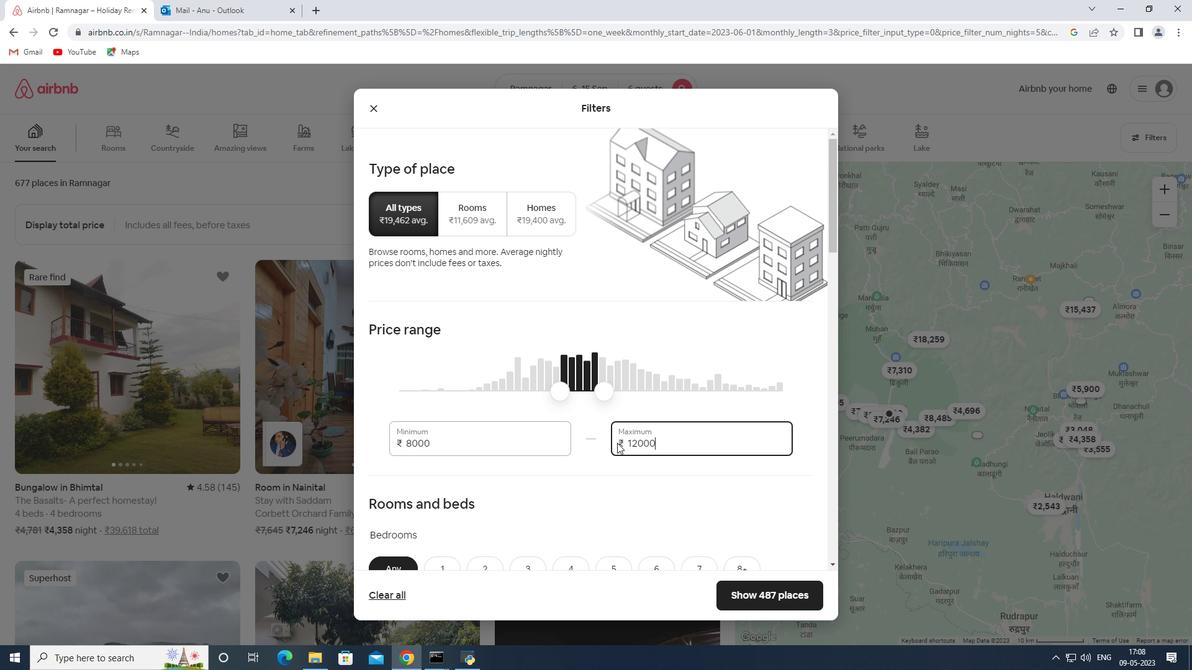 
Action: Mouse scrolled (617, 442) with delta (0, 0)
Screenshot: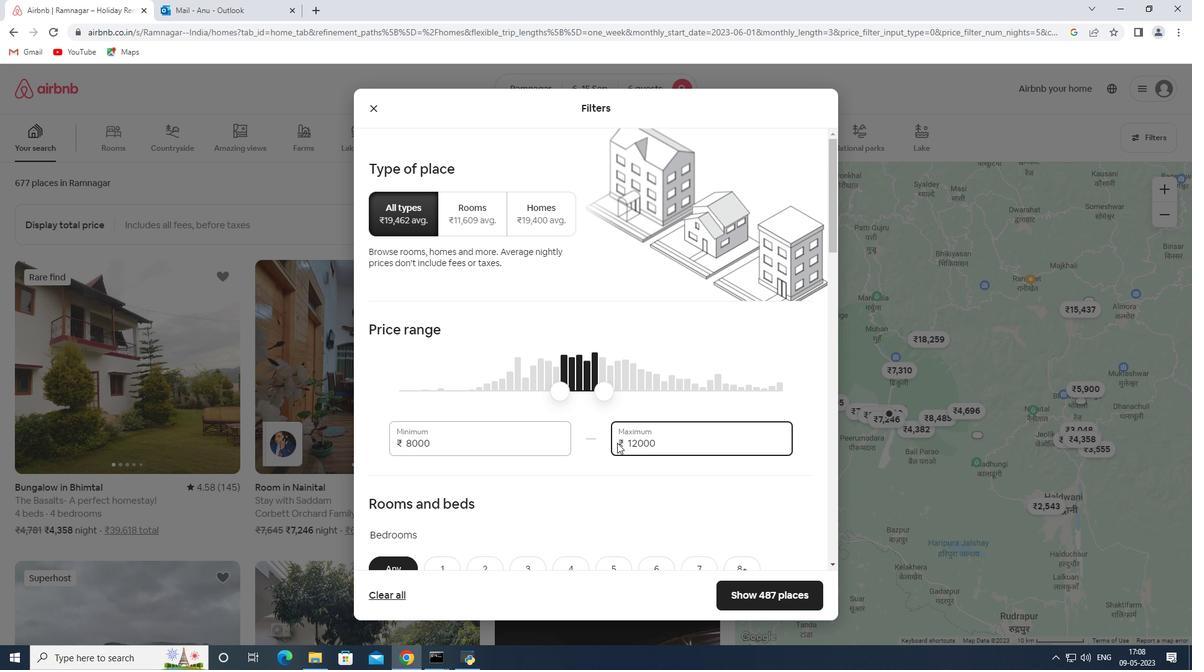 
Action: Mouse moved to (615, 433)
Screenshot: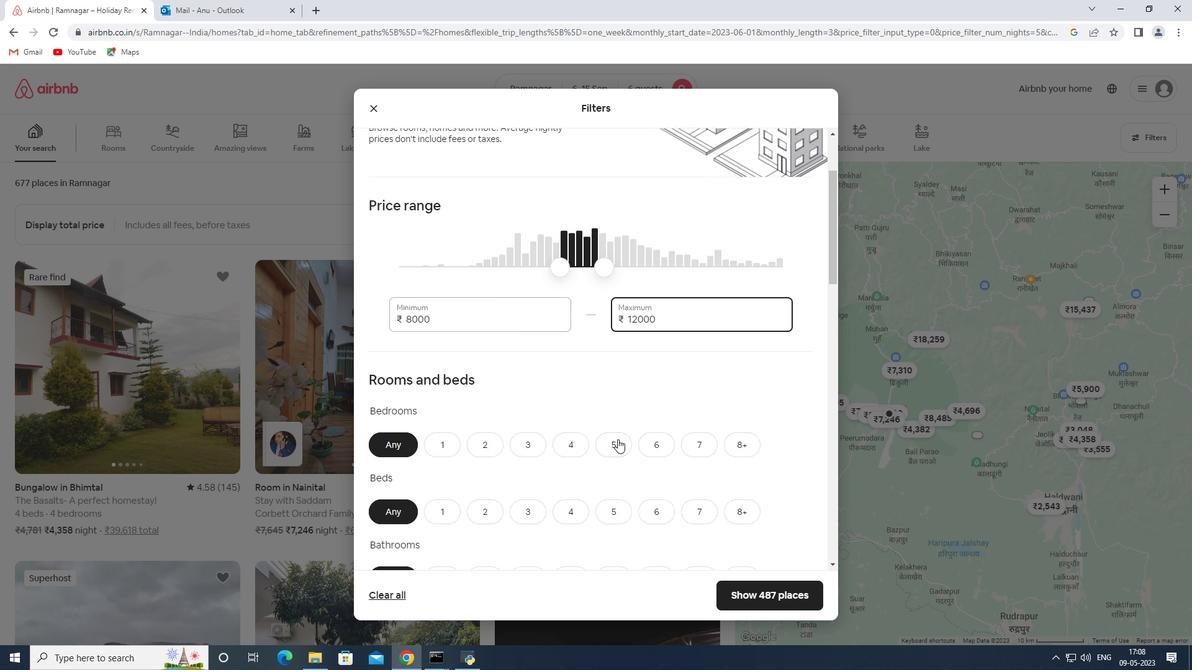 
Action: Mouse scrolled (615, 432) with delta (0, 0)
Screenshot: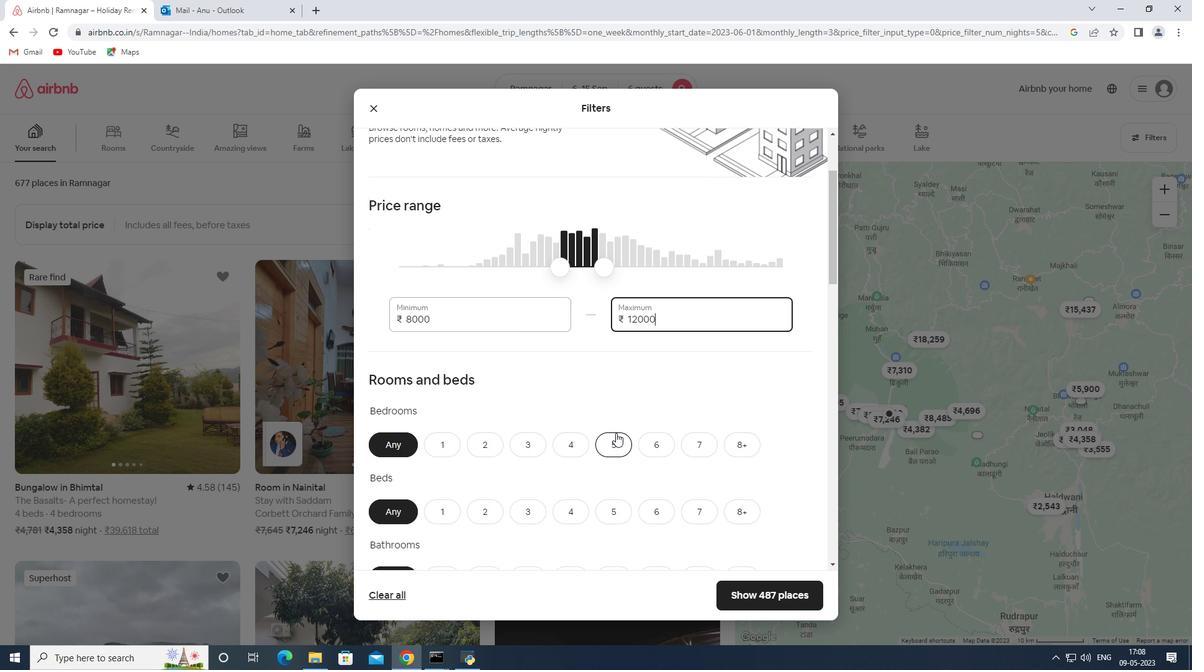 
Action: Mouse moved to (616, 427)
Screenshot: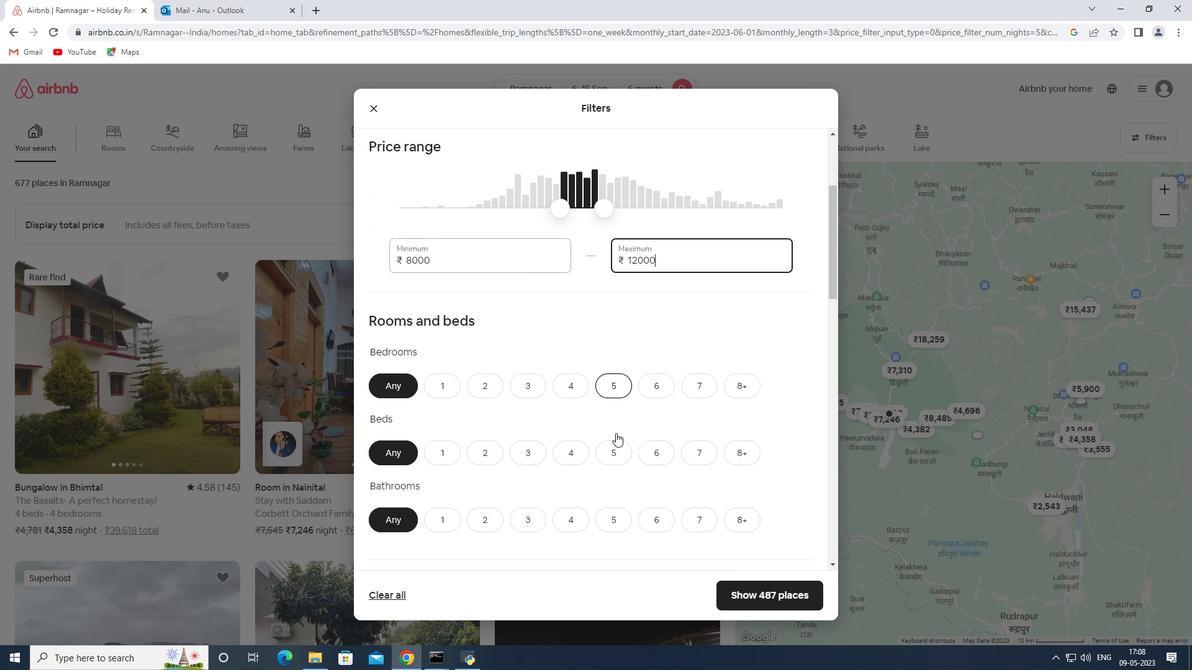 
Action: Mouse scrolled (616, 427) with delta (0, 0)
Screenshot: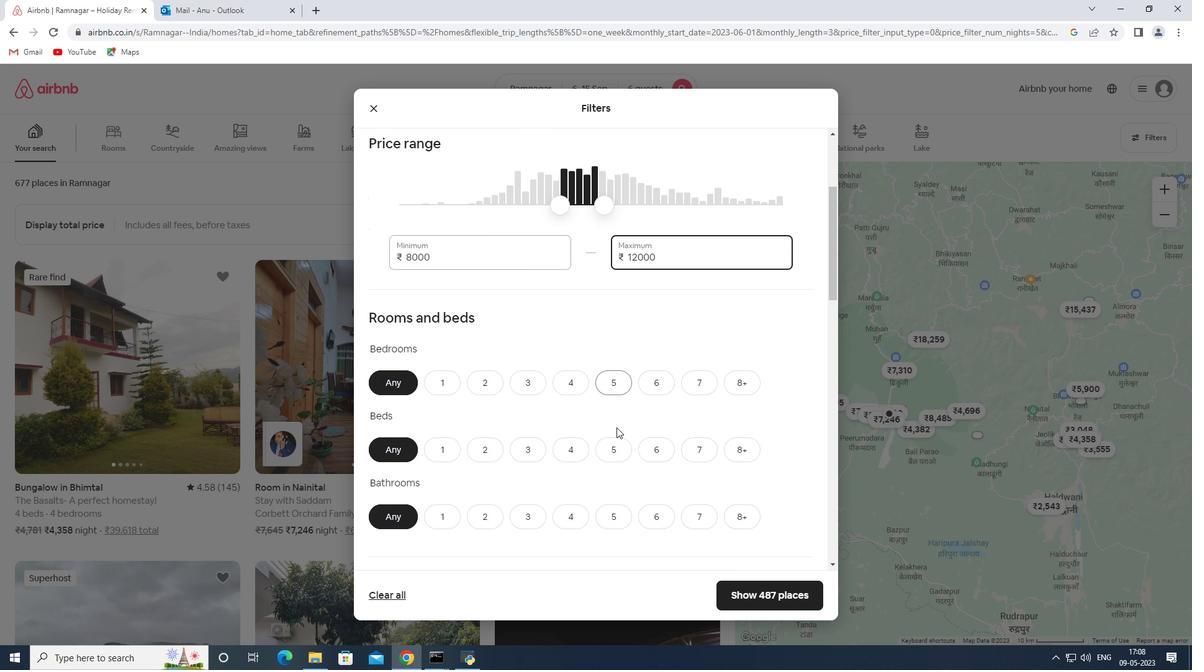 
Action: Mouse moved to (640, 409)
Screenshot: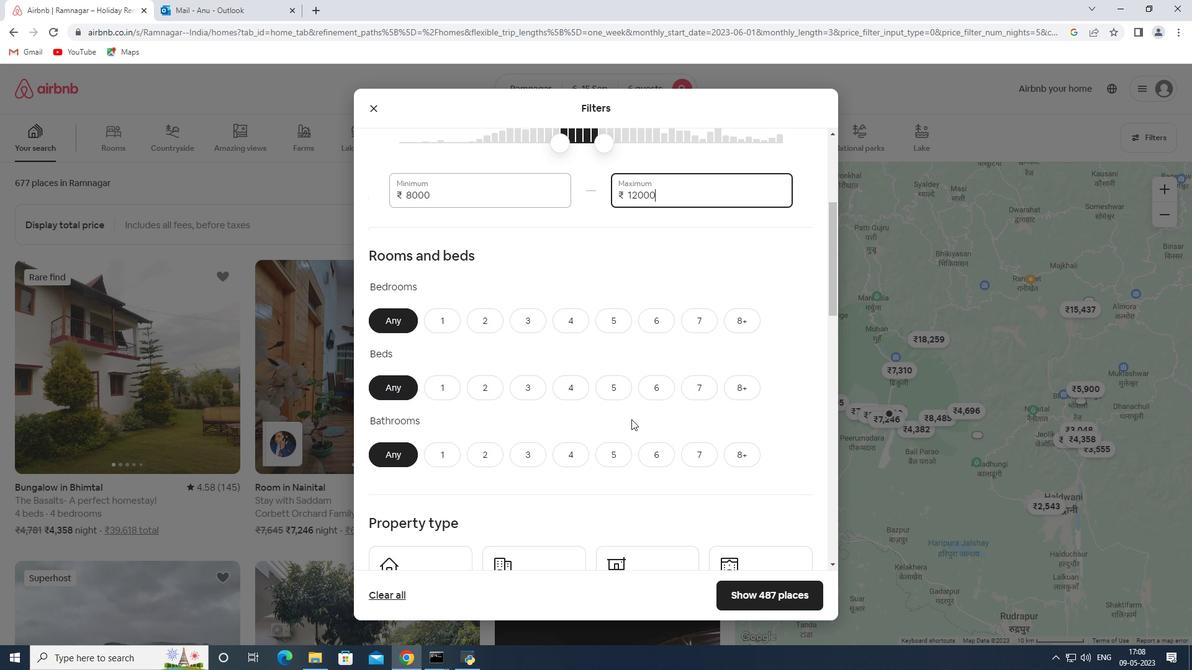 
Action: Mouse scrolled (640, 409) with delta (0, 0)
Screenshot: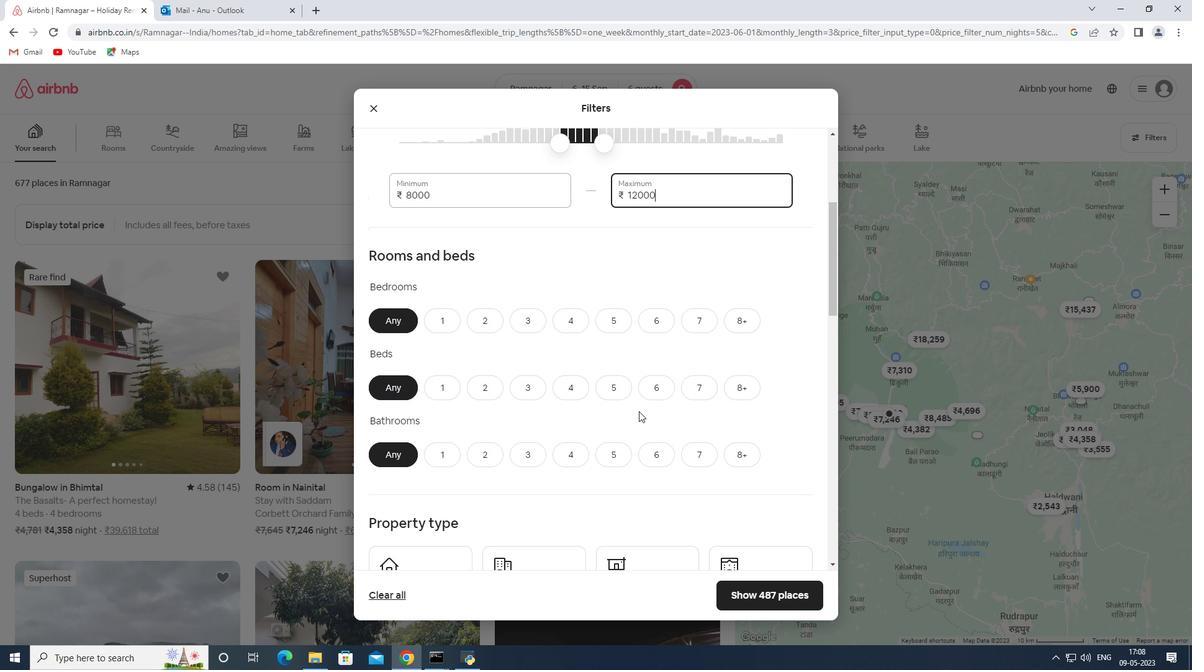 
Action: Mouse moved to (654, 252)
Screenshot: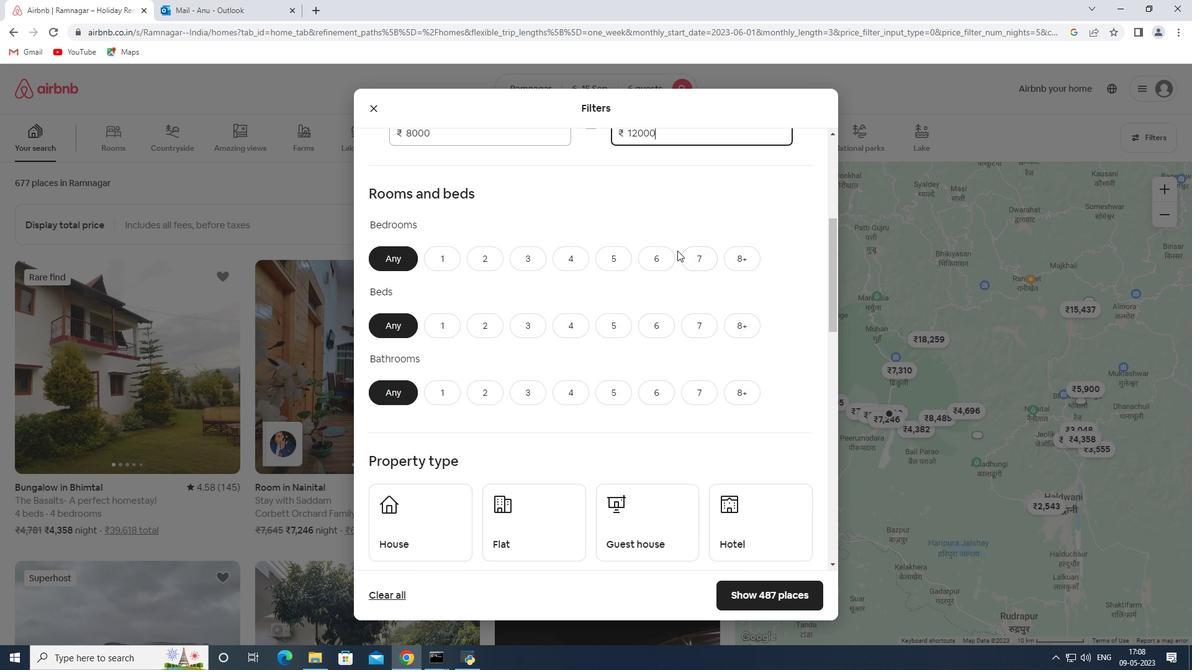
Action: Mouse pressed left at (654, 252)
Screenshot: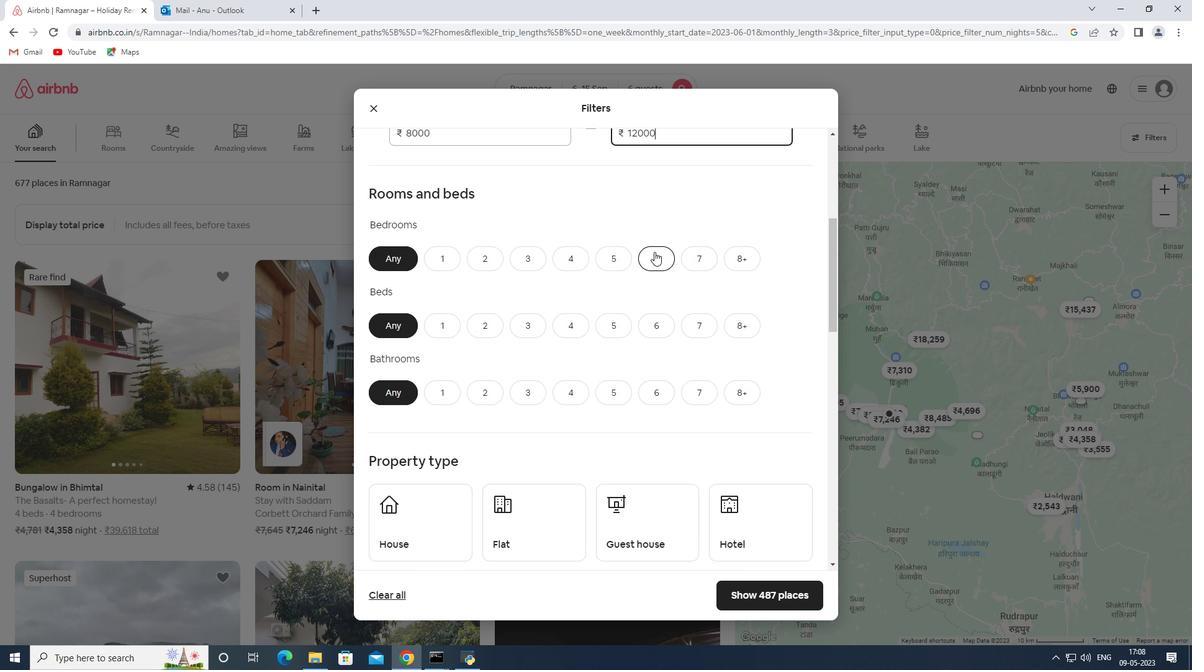 
Action: Mouse moved to (655, 329)
Screenshot: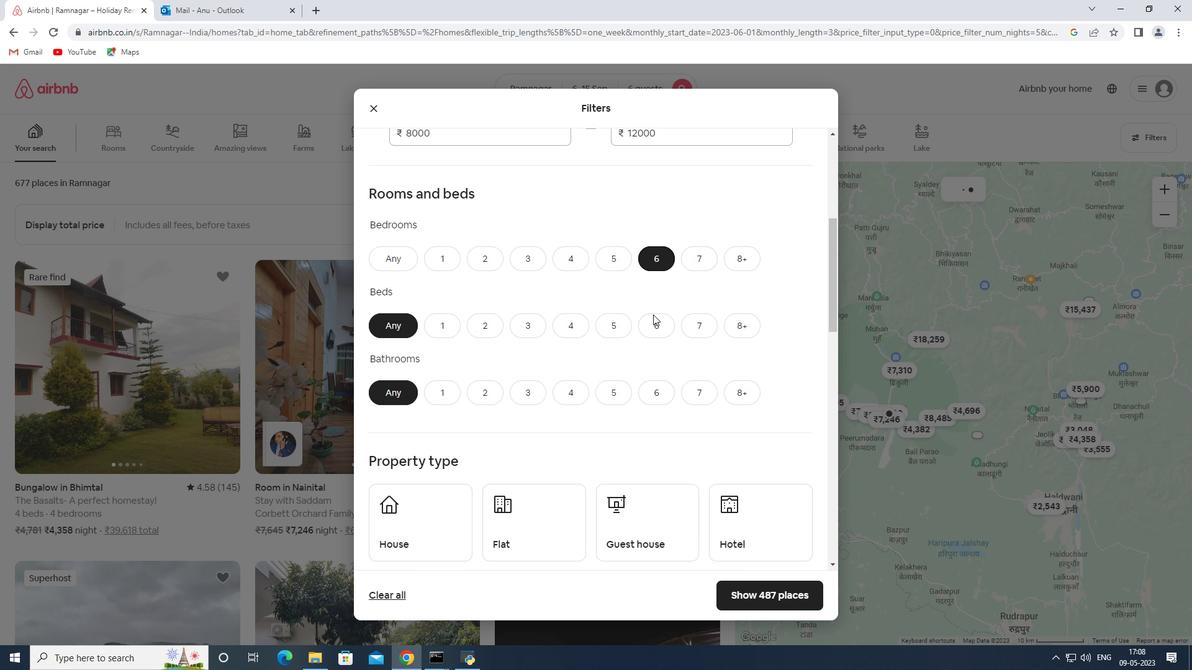 
Action: Mouse pressed left at (655, 329)
Screenshot: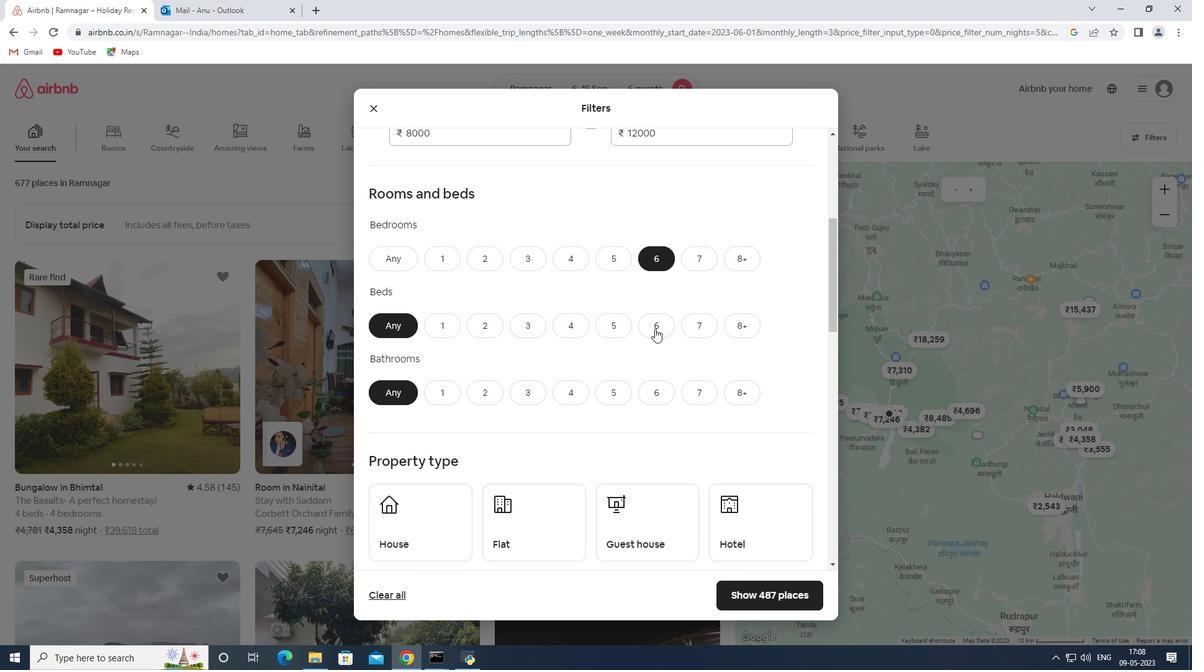 
Action: Mouse moved to (655, 396)
Screenshot: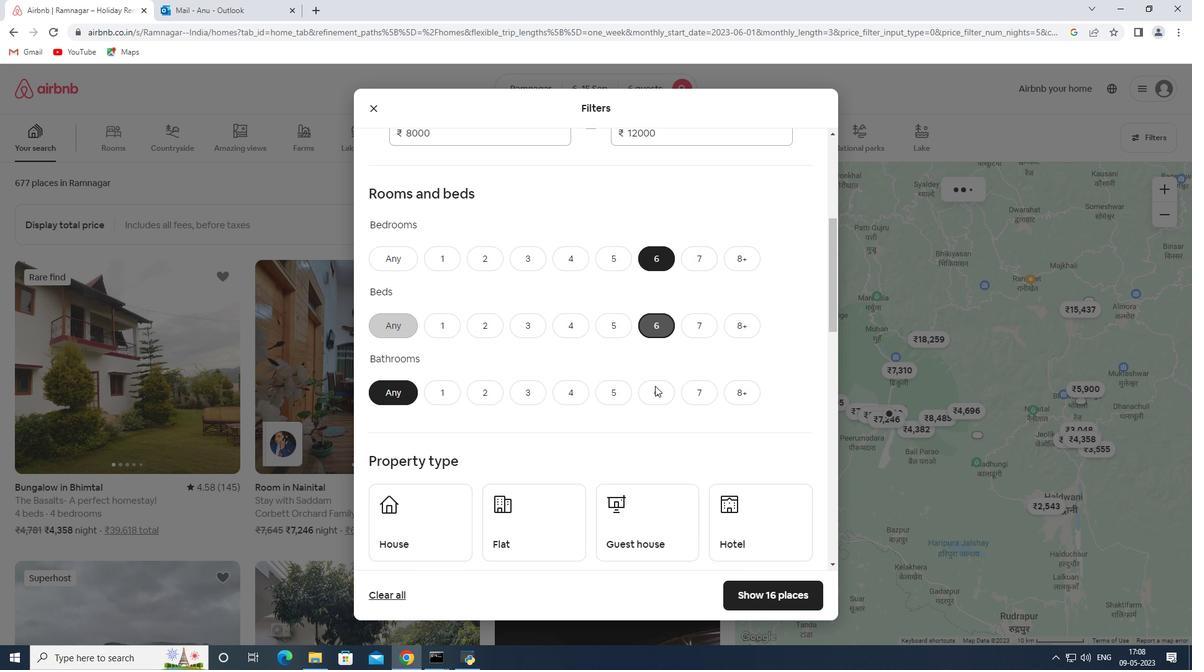 
Action: Mouse pressed left at (655, 396)
Screenshot: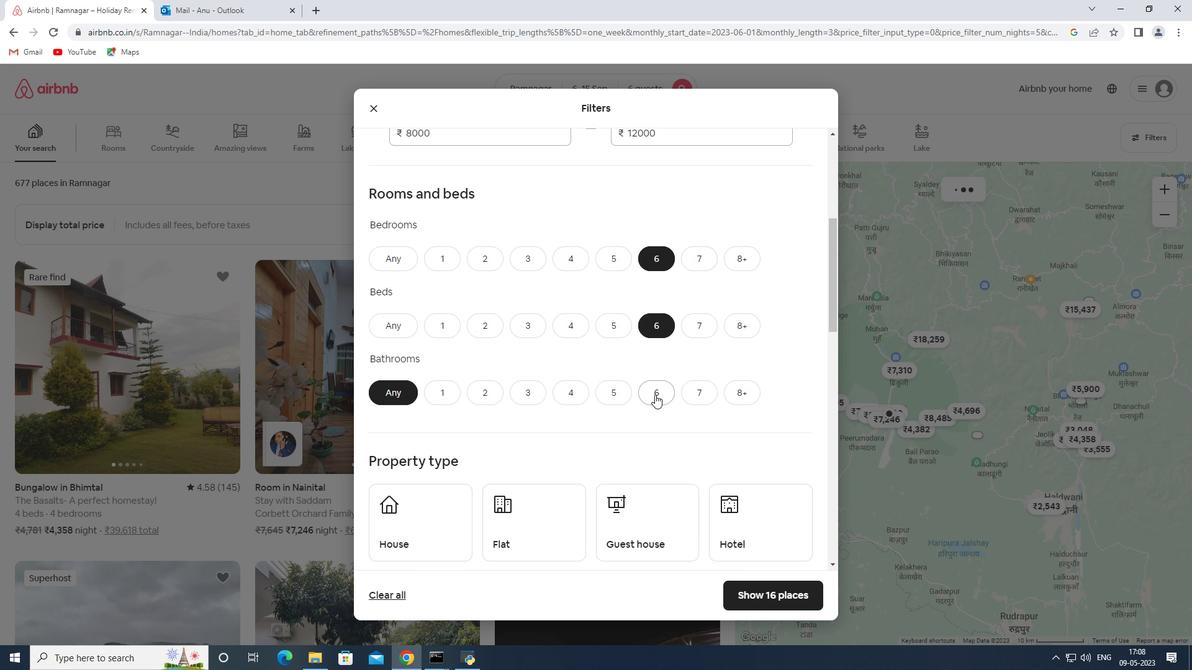 
Action: Mouse moved to (619, 358)
Screenshot: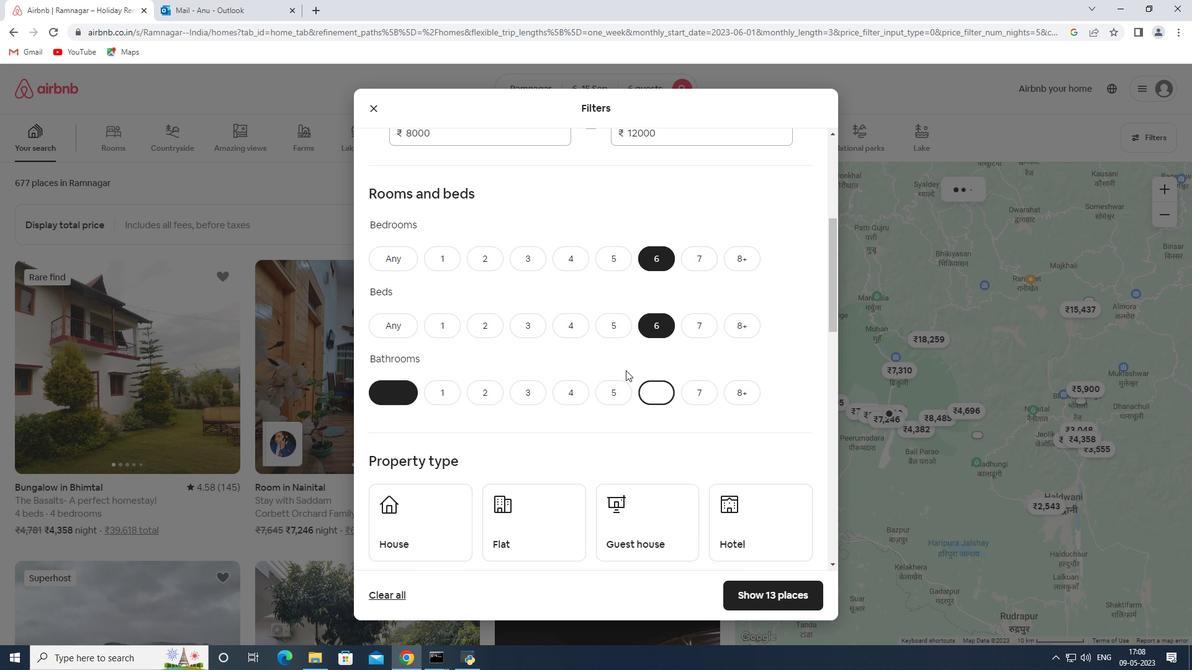 
Action: Mouse scrolled (619, 358) with delta (0, 0)
Screenshot: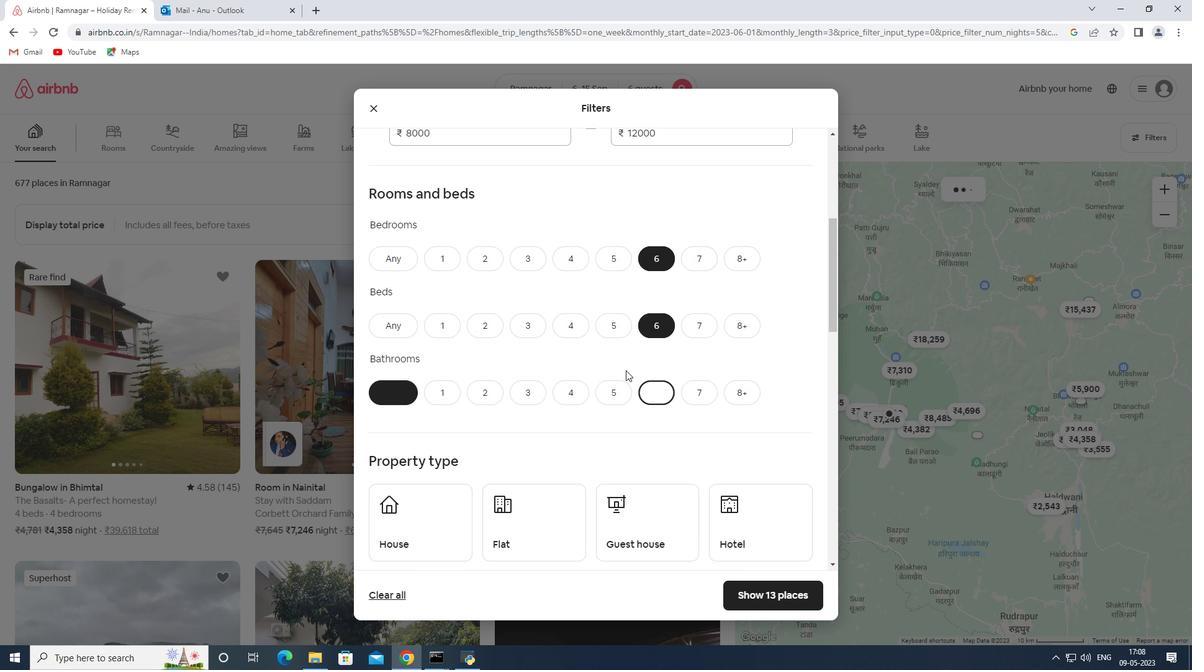 
Action: Mouse scrolled (619, 358) with delta (0, 0)
Screenshot: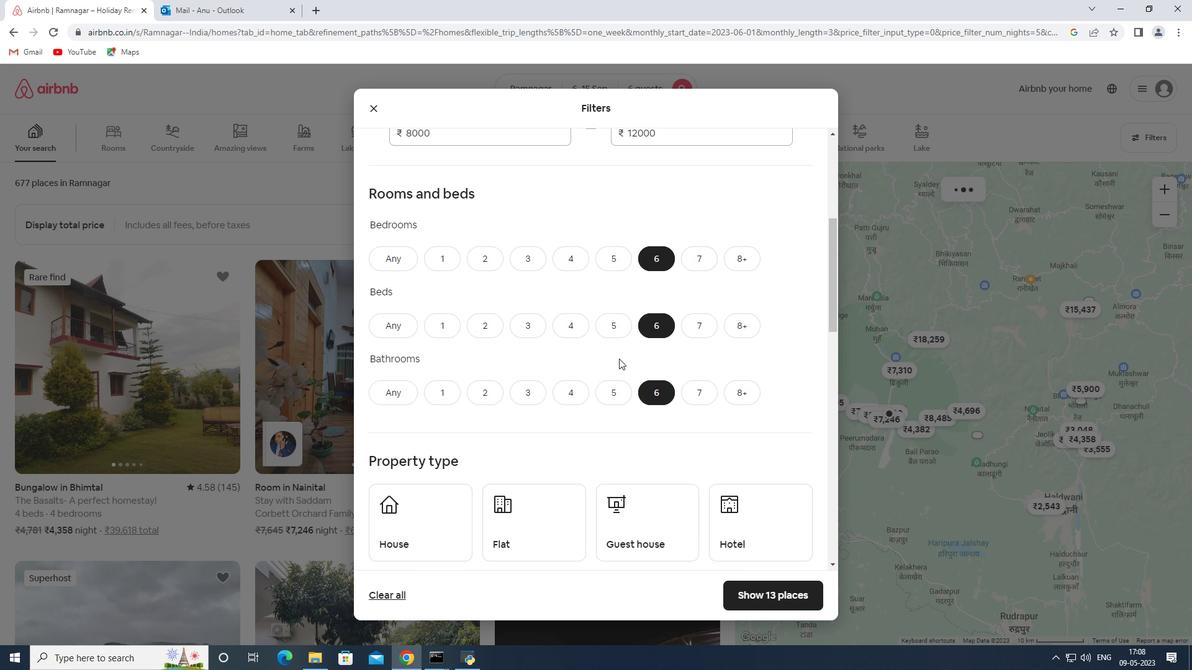 
Action: Mouse scrolled (619, 358) with delta (0, 0)
Screenshot: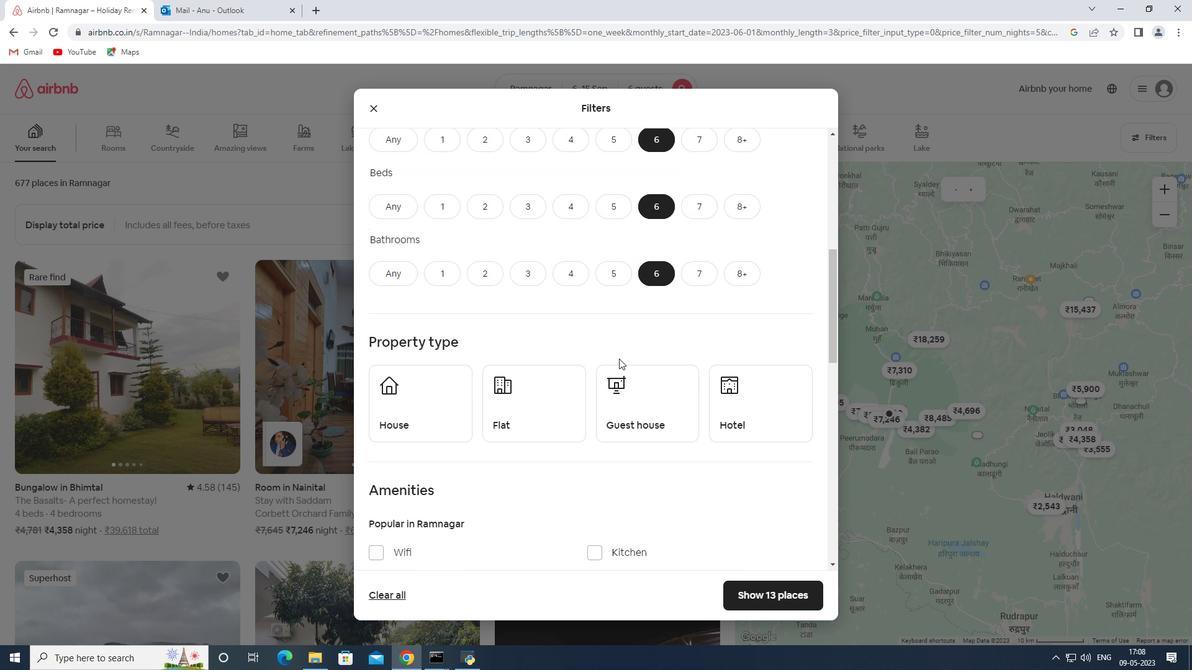 
Action: Mouse scrolled (619, 358) with delta (0, 0)
Screenshot: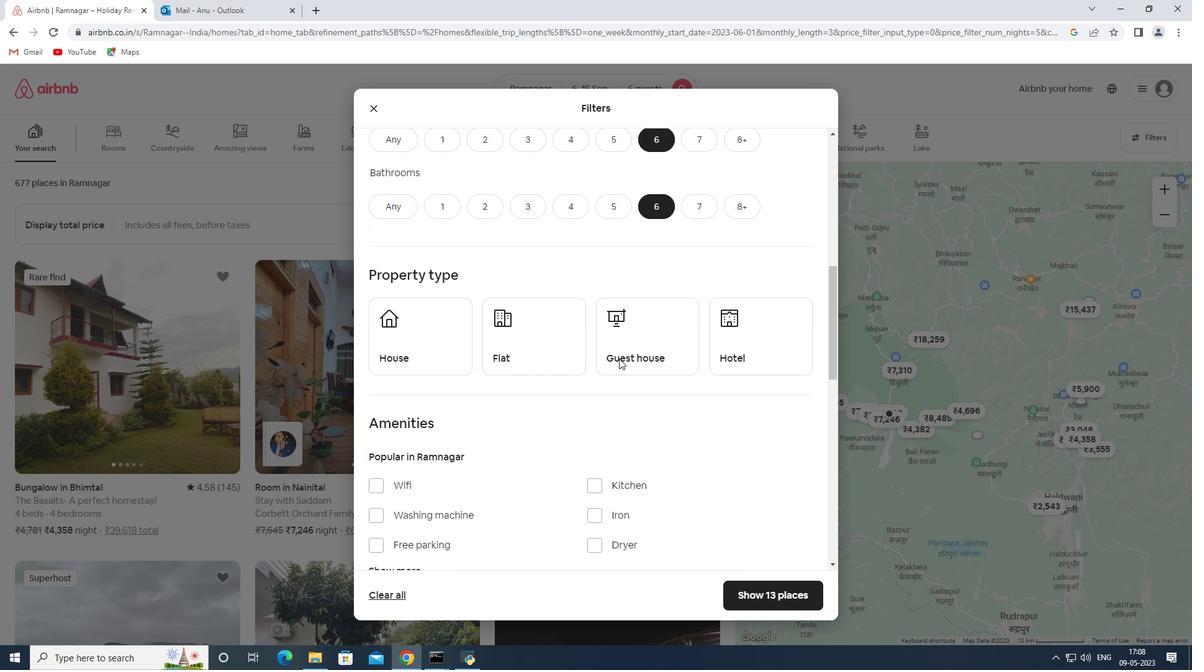 
Action: Mouse moved to (442, 268)
Screenshot: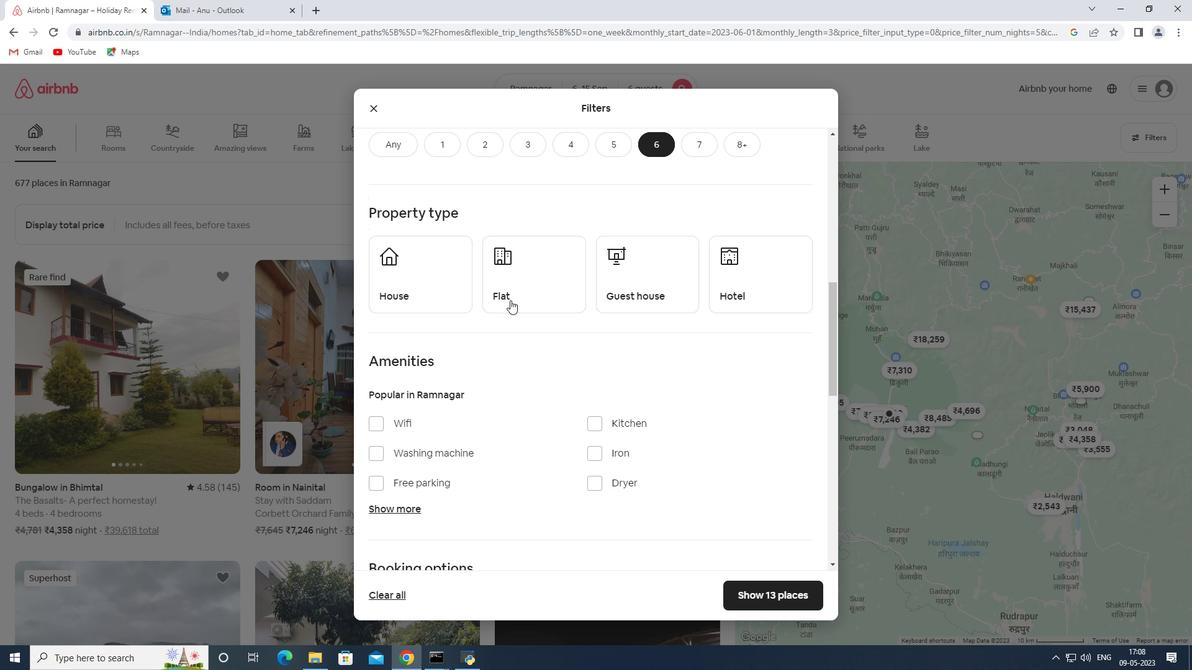 
Action: Mouse pressed left at (442, 268)
Screenshot: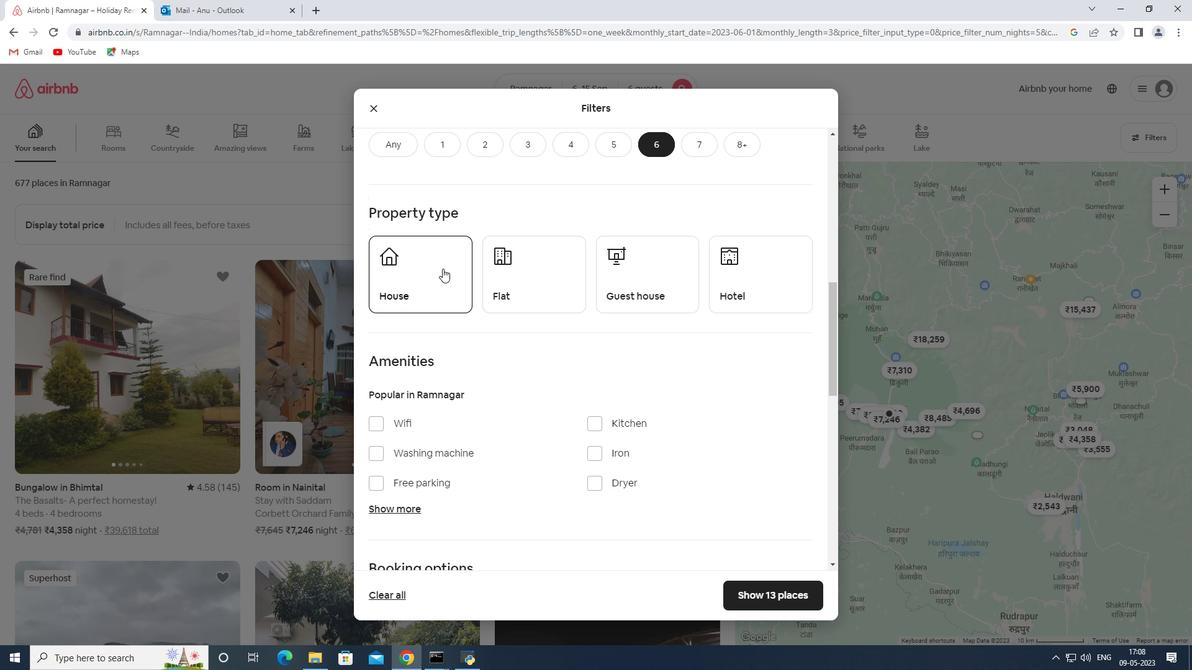 
Action: Mouse moved to (515, 285)
Screenshot: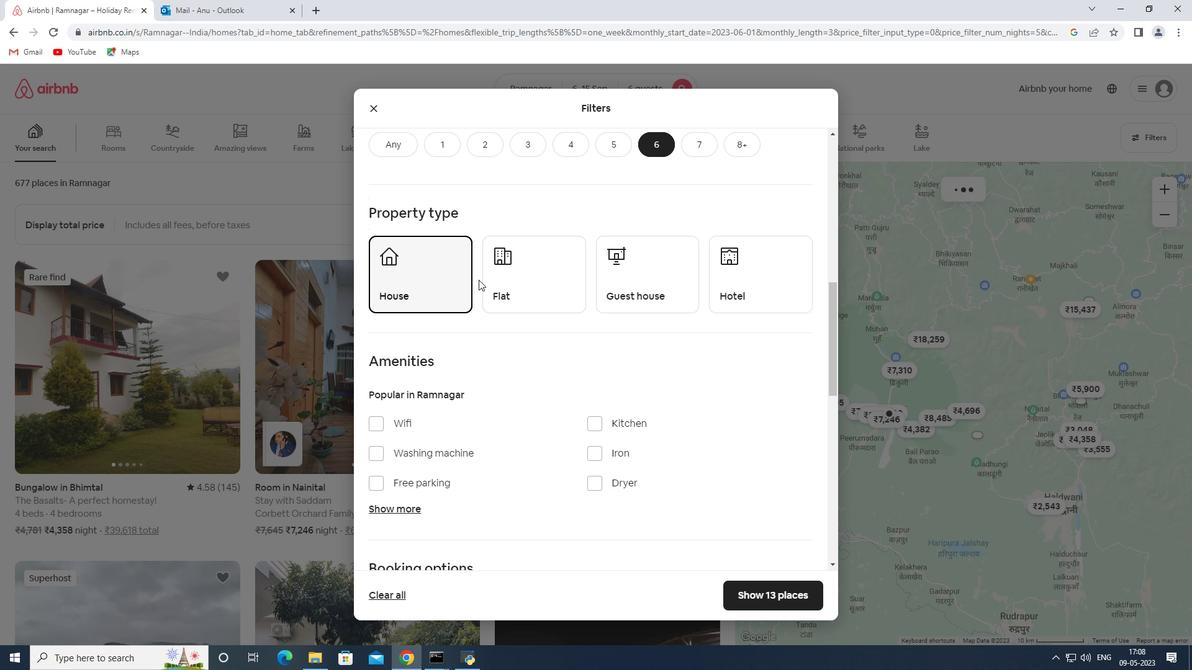 
Action: Mouse pressed left at (515, 285)
Screenshot: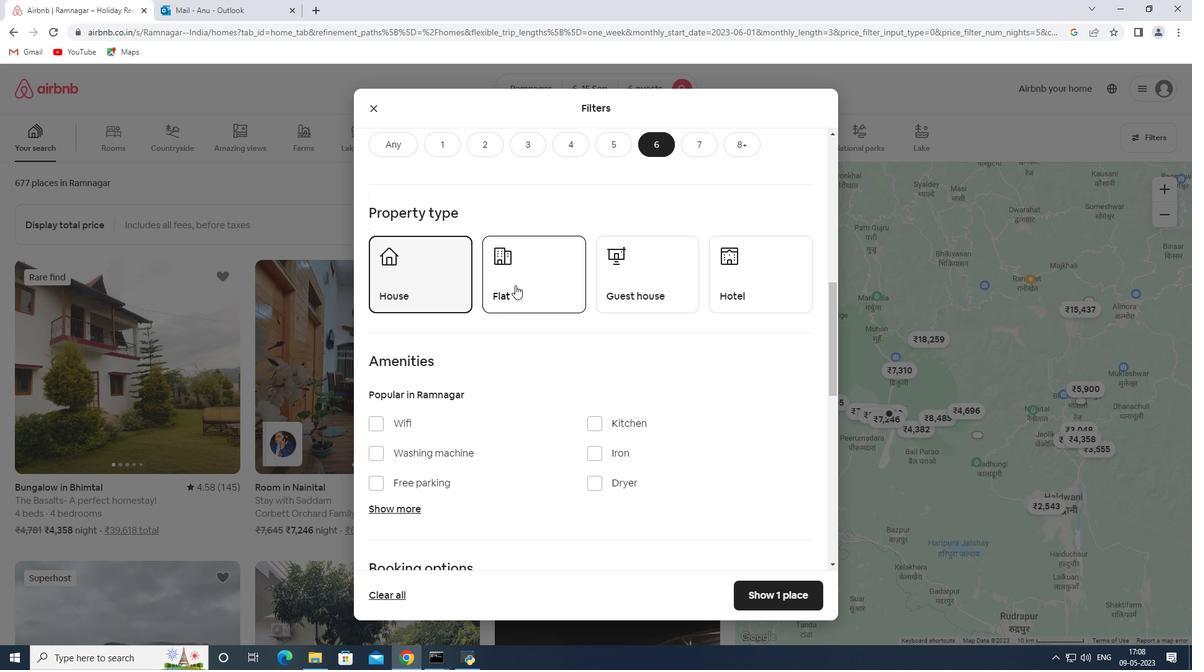 
Action: Mouse moved to (635, 274)
Screenshot: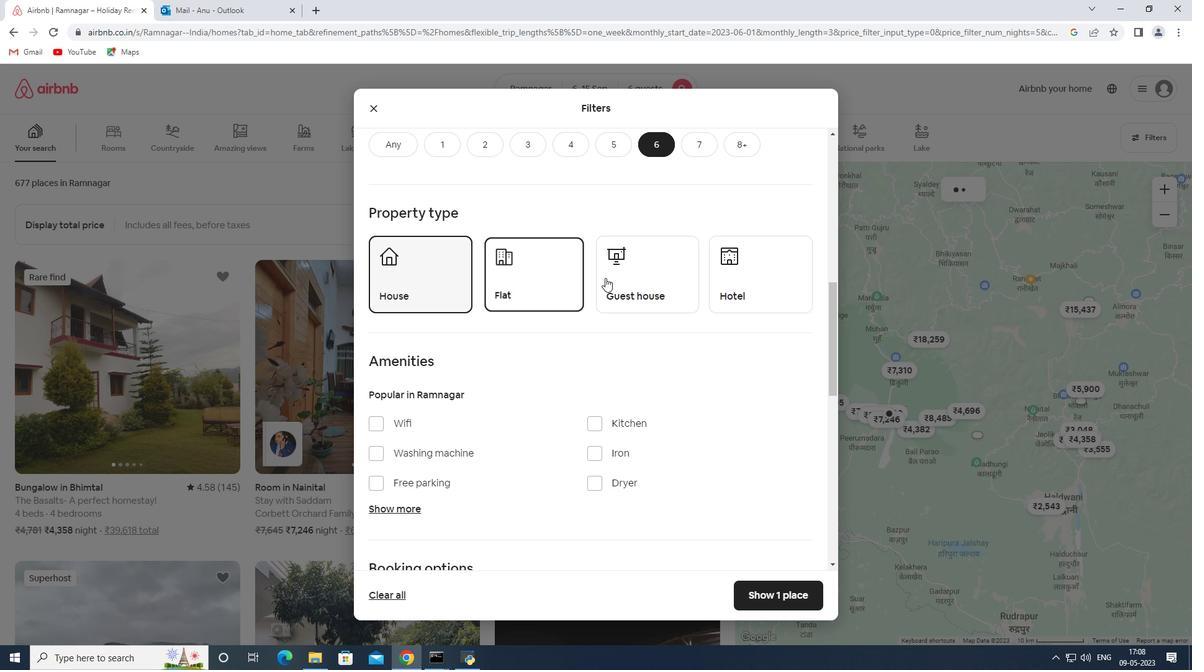 
Action: Mouse pressed left at (635, 274)
Screenshot: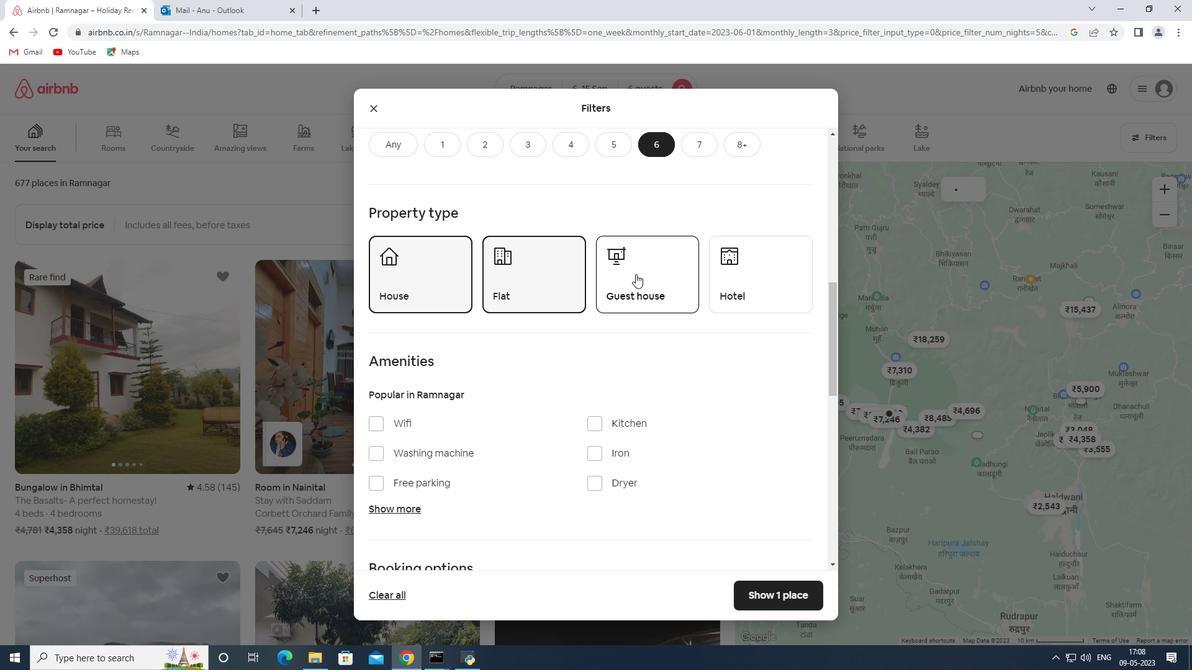 
Action: Mouse moved to (633, 267)
Screenshot: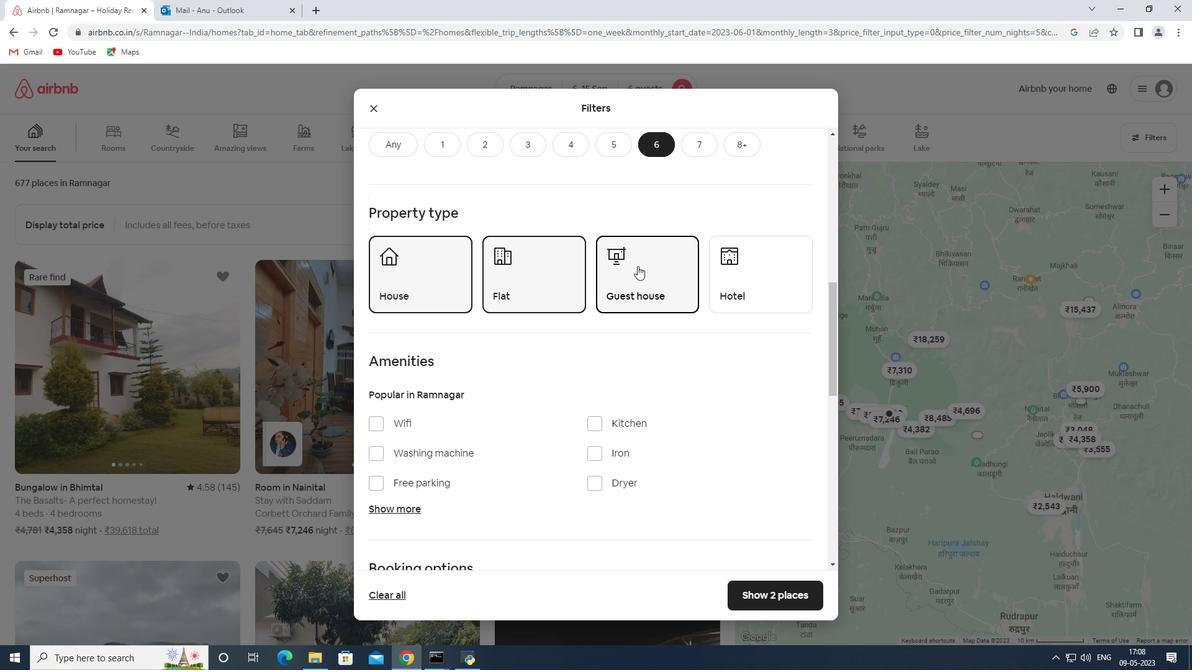 
Action: Mouse scrolled (633, 267) with delta (0, 0)
Screenshot: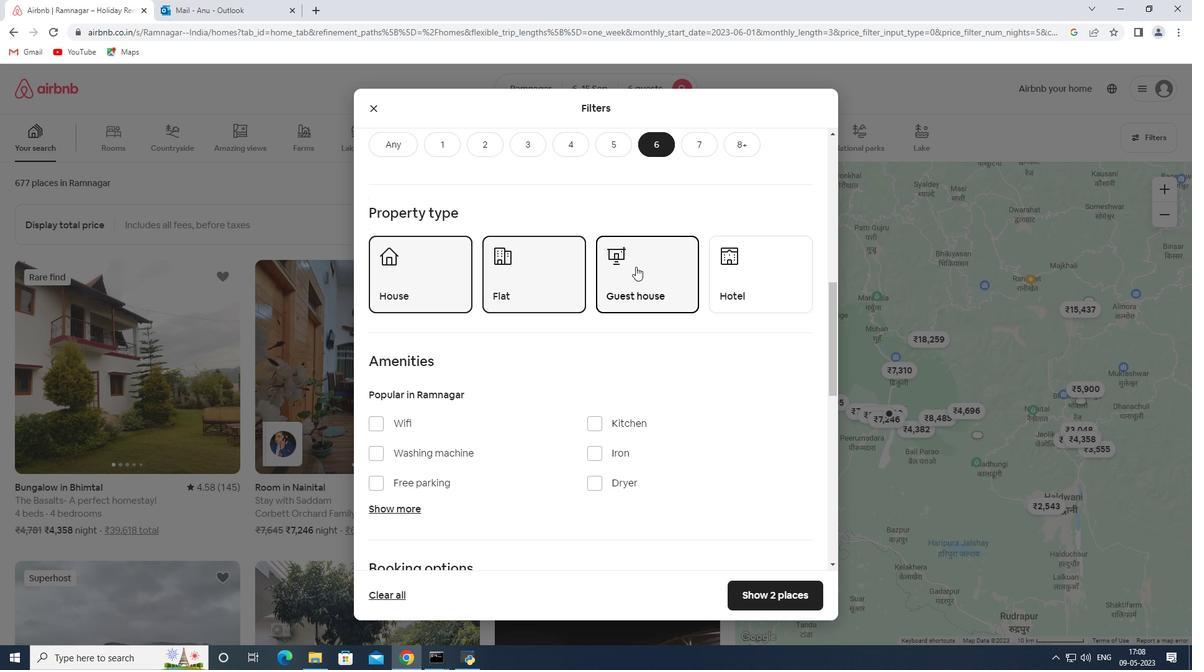 
Action: Mouse scrolled (633, 267) with delta (0, 0)
Screenshot: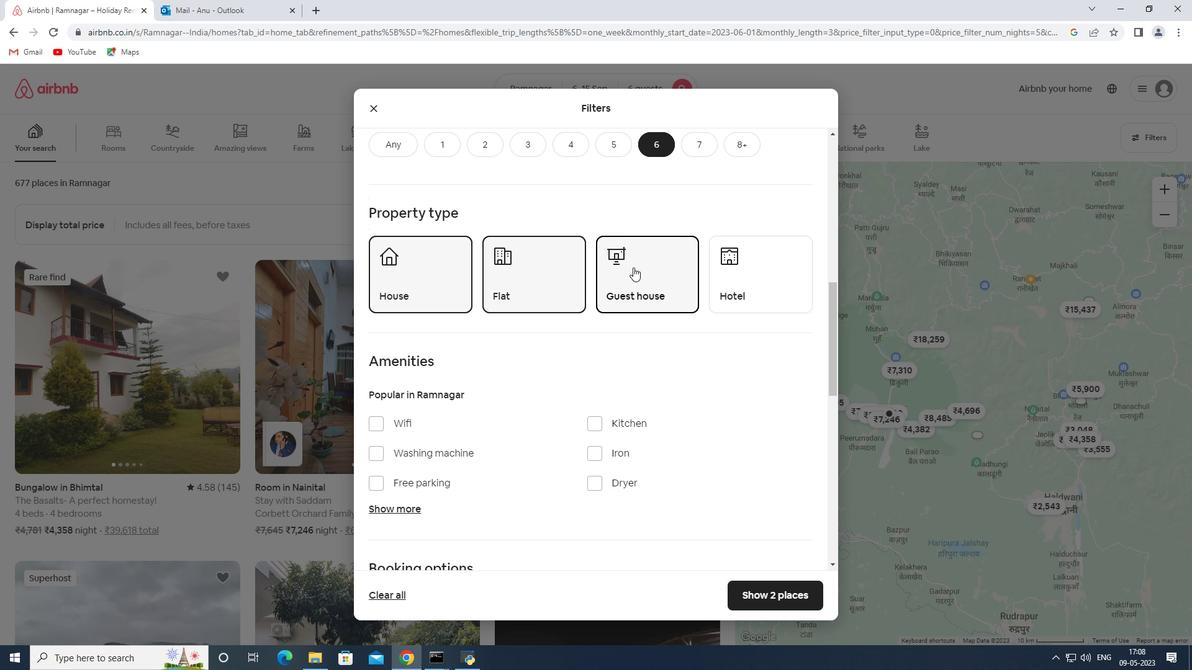
Action: Mouse moved to (390, 301)
Screenshot: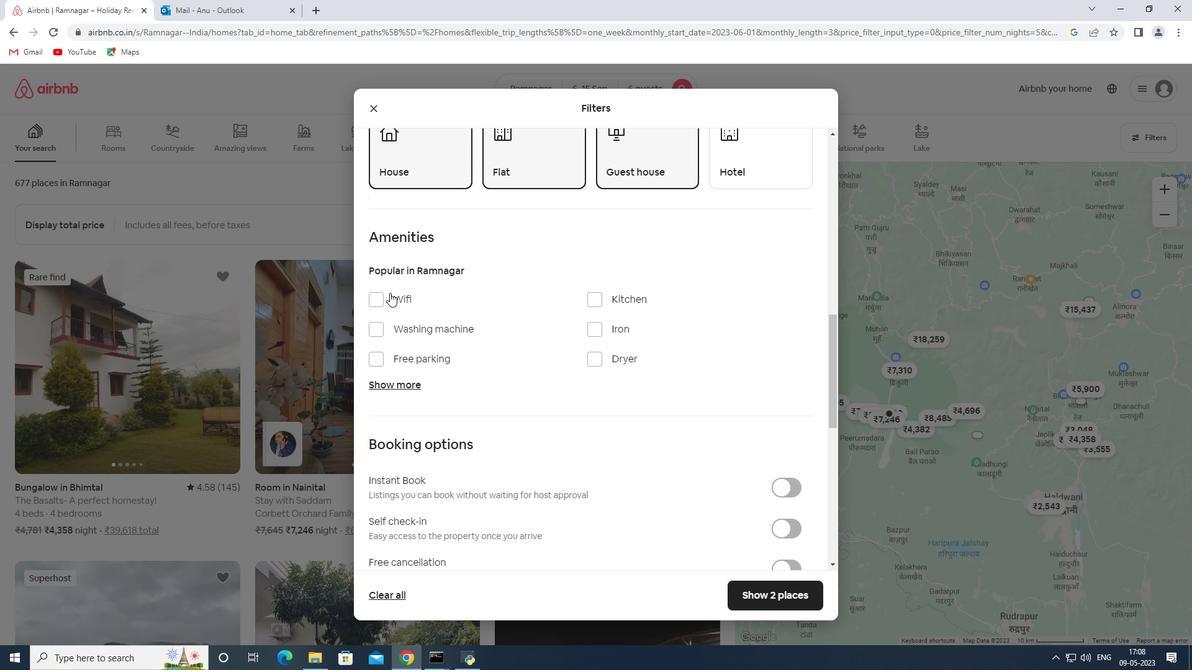 
Action: Mouse pressed left at (390, 301)
Screenshot: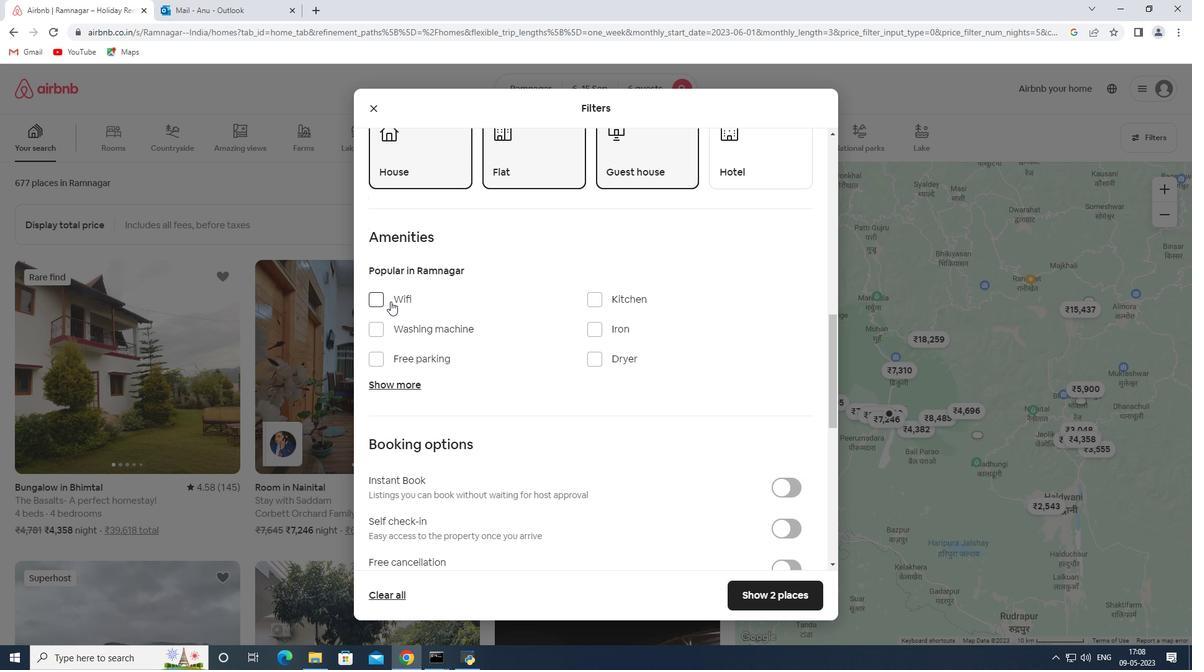 
Action: Mouse moved to (403, 380)
Screenshot: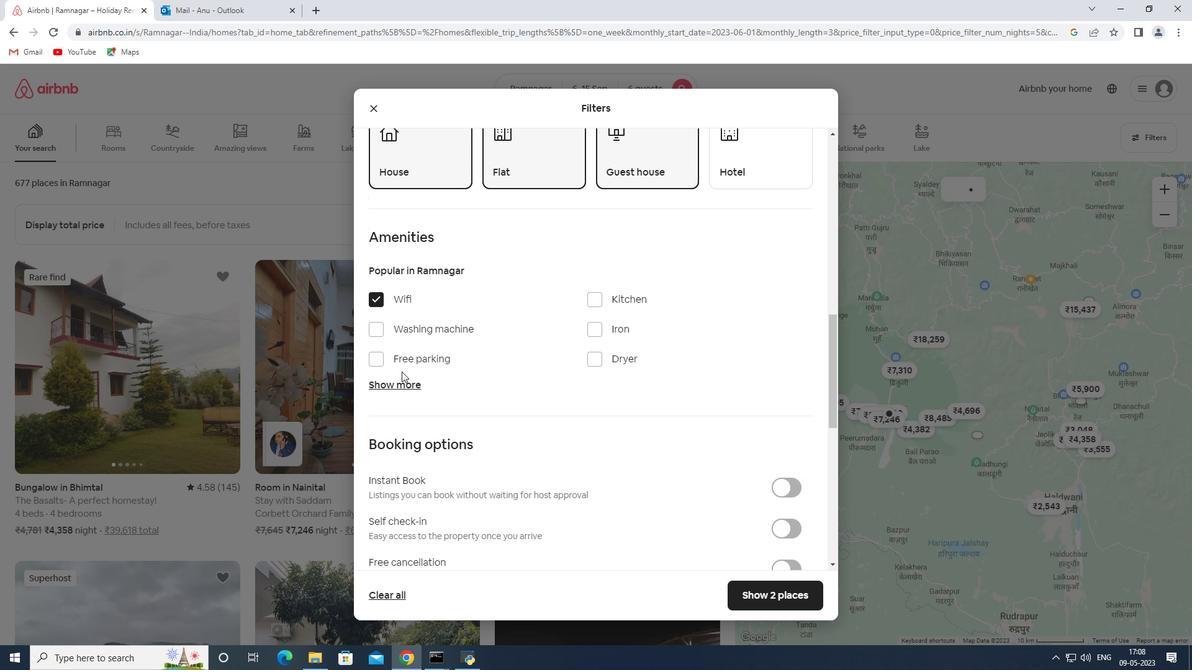 
Action: Mouse pressed left at (403, 380)
Screenshot: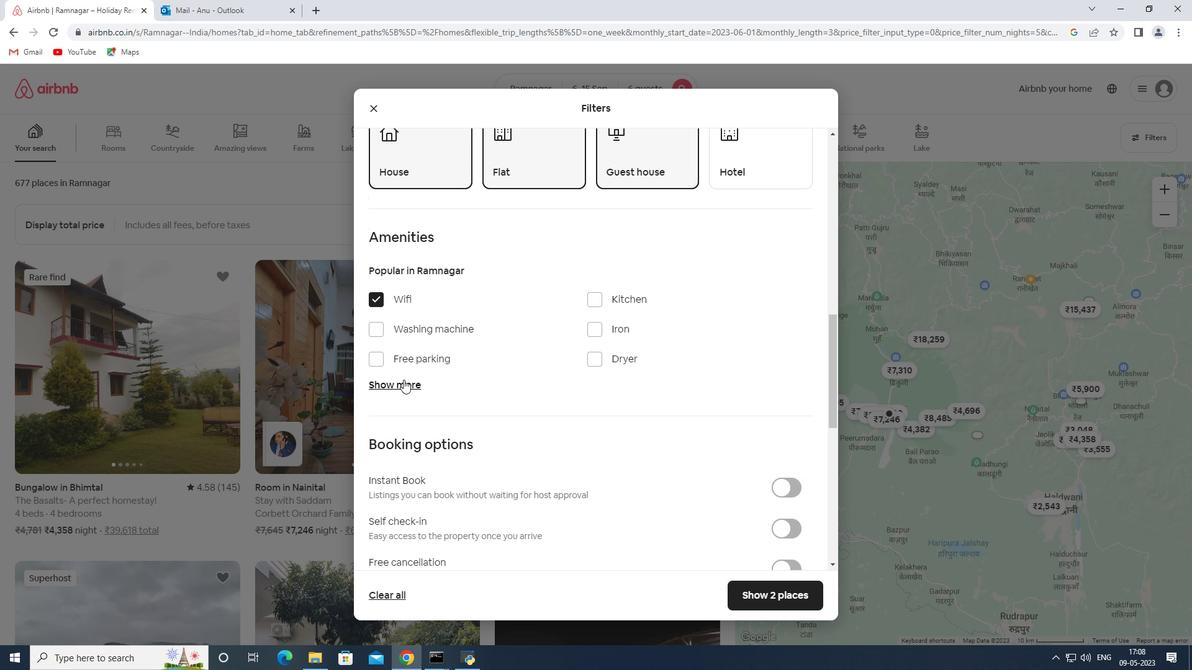 
Action: Mouse moved to (594, 453)
Screenshot: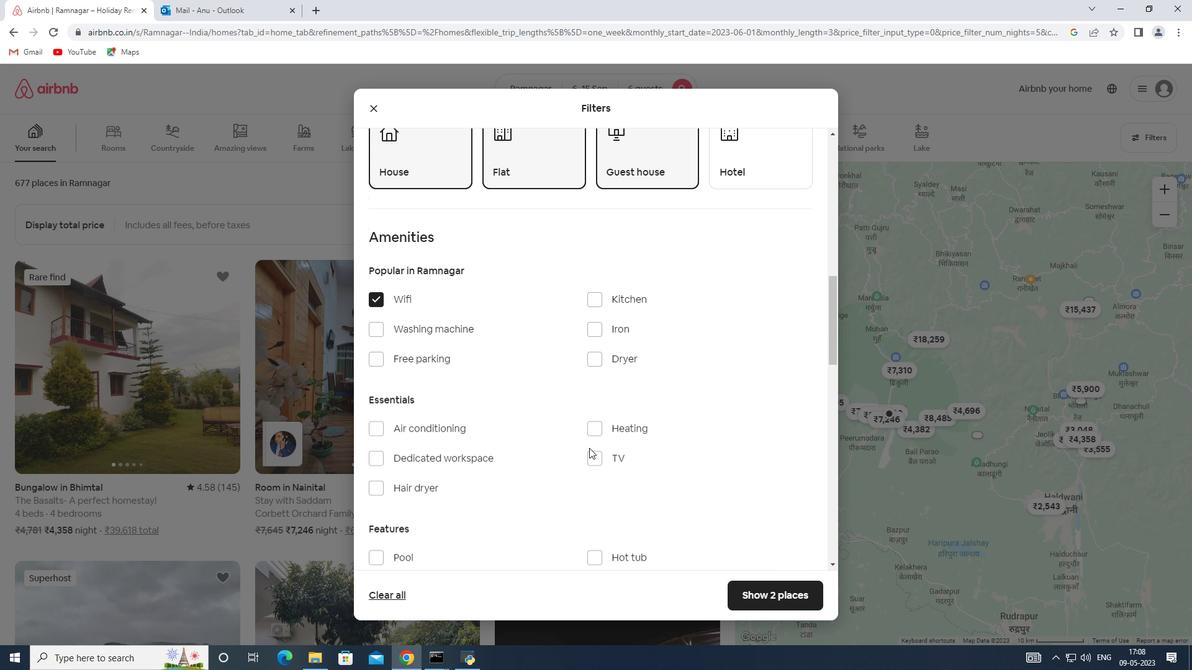 
Action: Mouse pressed left at (594, 453)
Screenshot: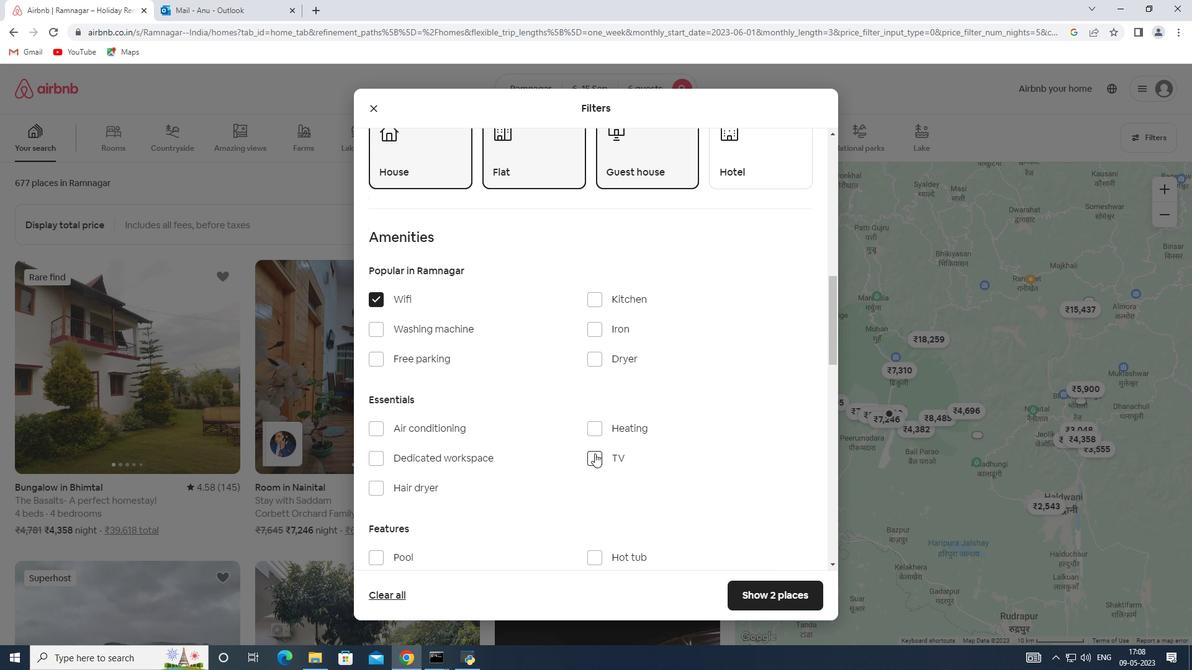 
Action: Mouse moved to (371, 355)
Screenshot: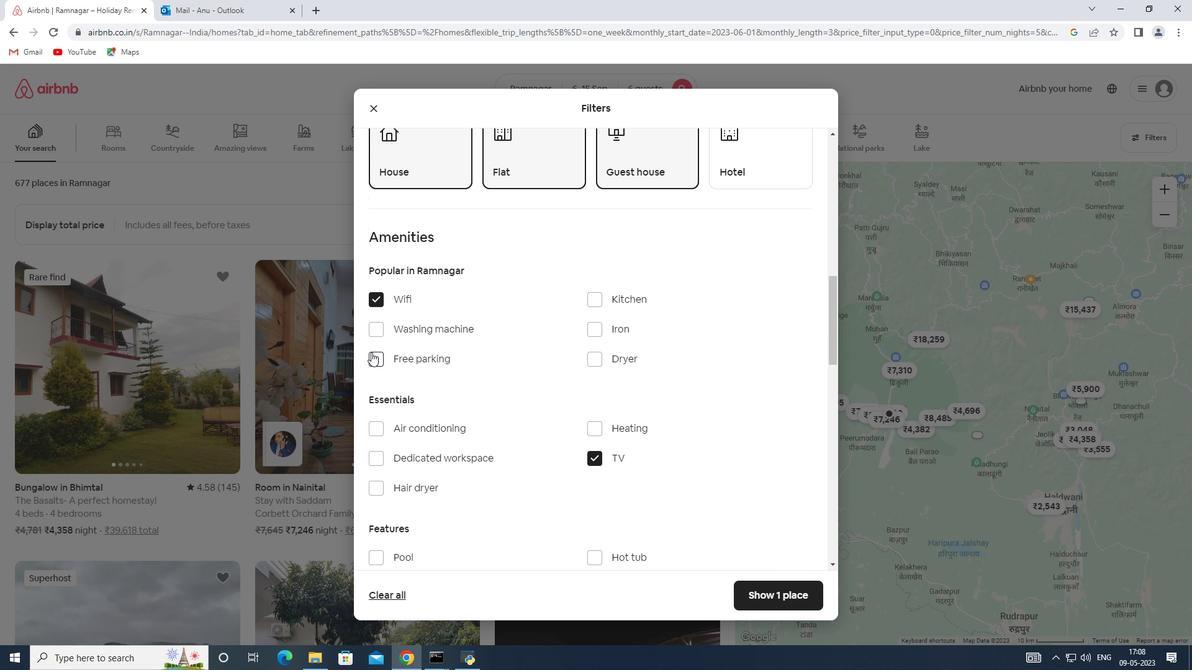 
Action: Mouse pressed left at (371, 355)
Screenshot: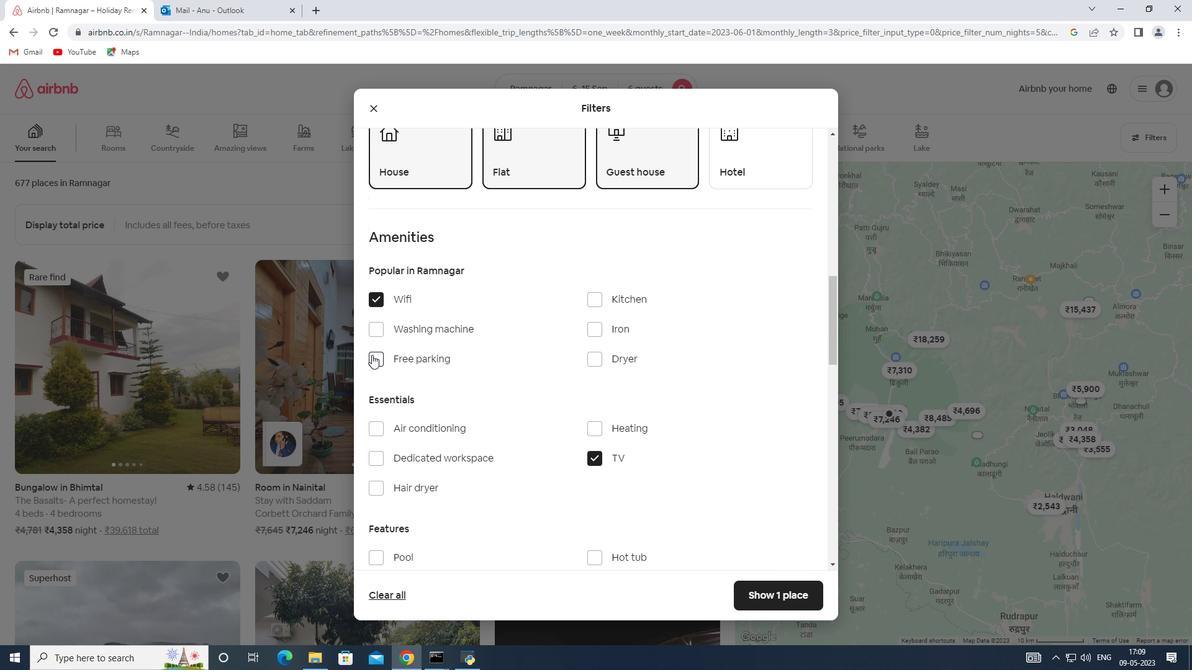 
Action: Mouse moved to (426, 368)
Screenshot: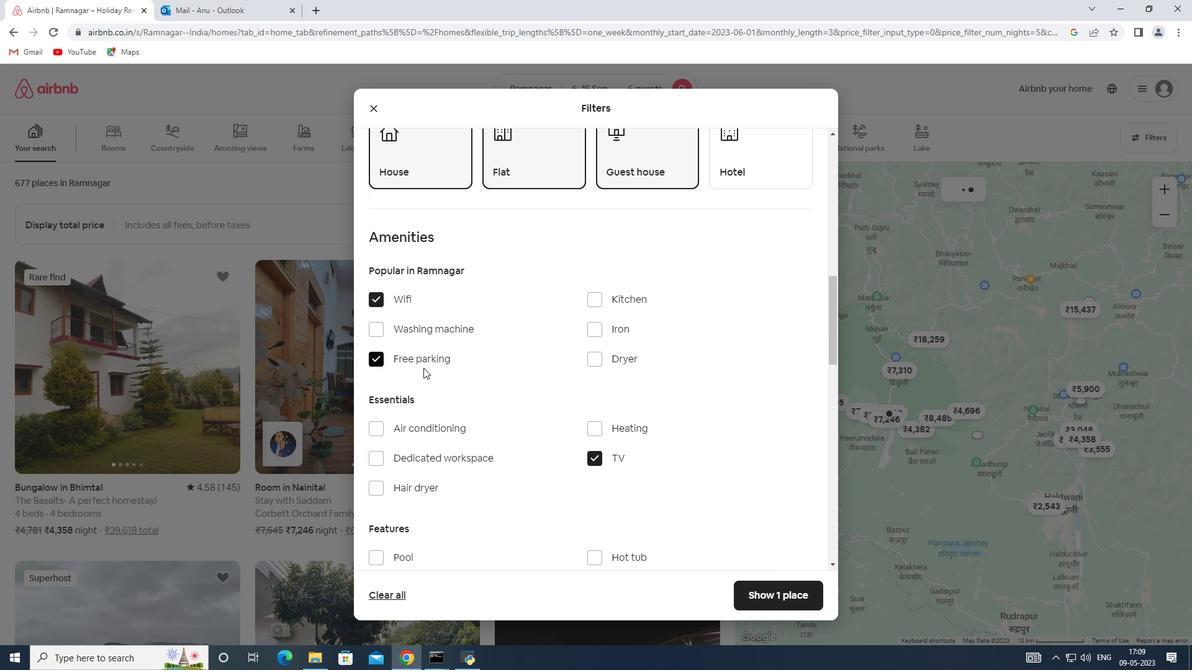 
Action: Mouse scrolled (426, 367) with delta (0, 0)
Screenshot: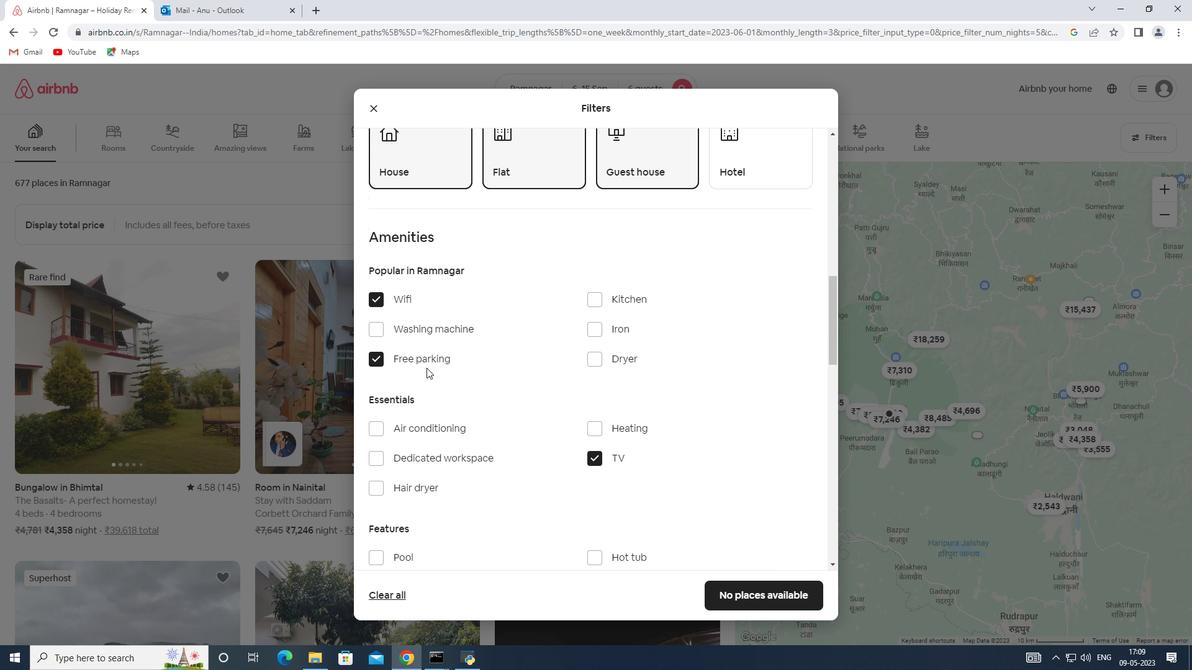 
Action: Mouse scrolled (426, 367) with delta (0, 0)
Screenshot: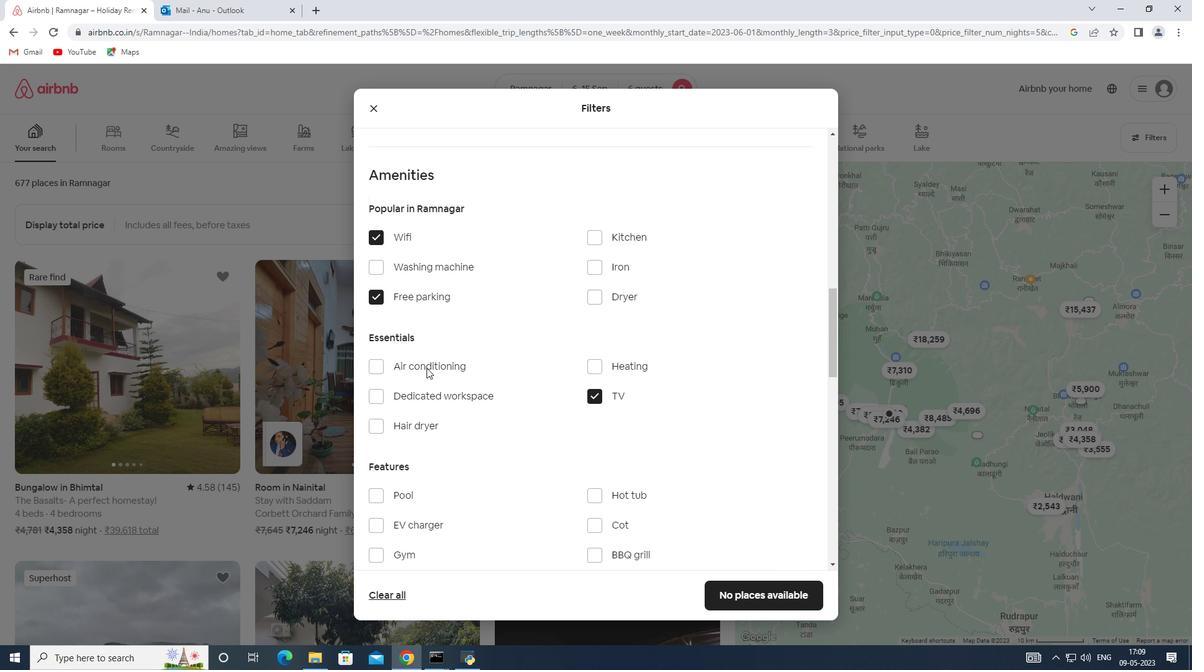 
Action: Mouse scrolled (426, 367) with delta (0, 0)
Screenshot: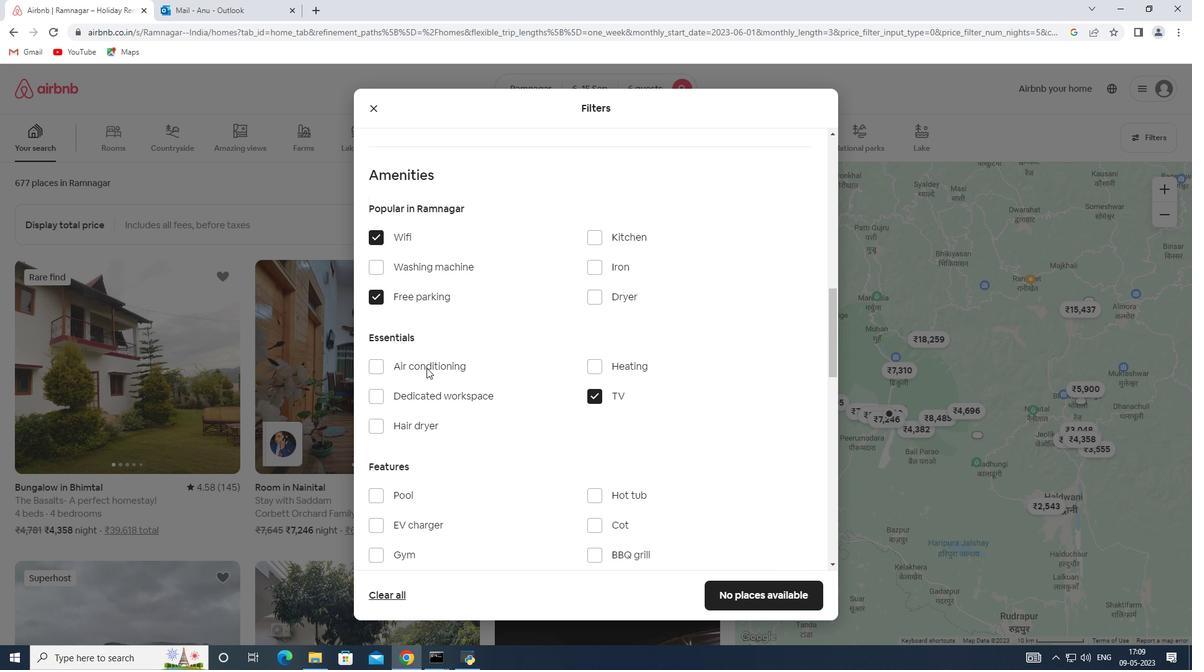 
Action: Mouse moved to (411, 430)
Screenshot: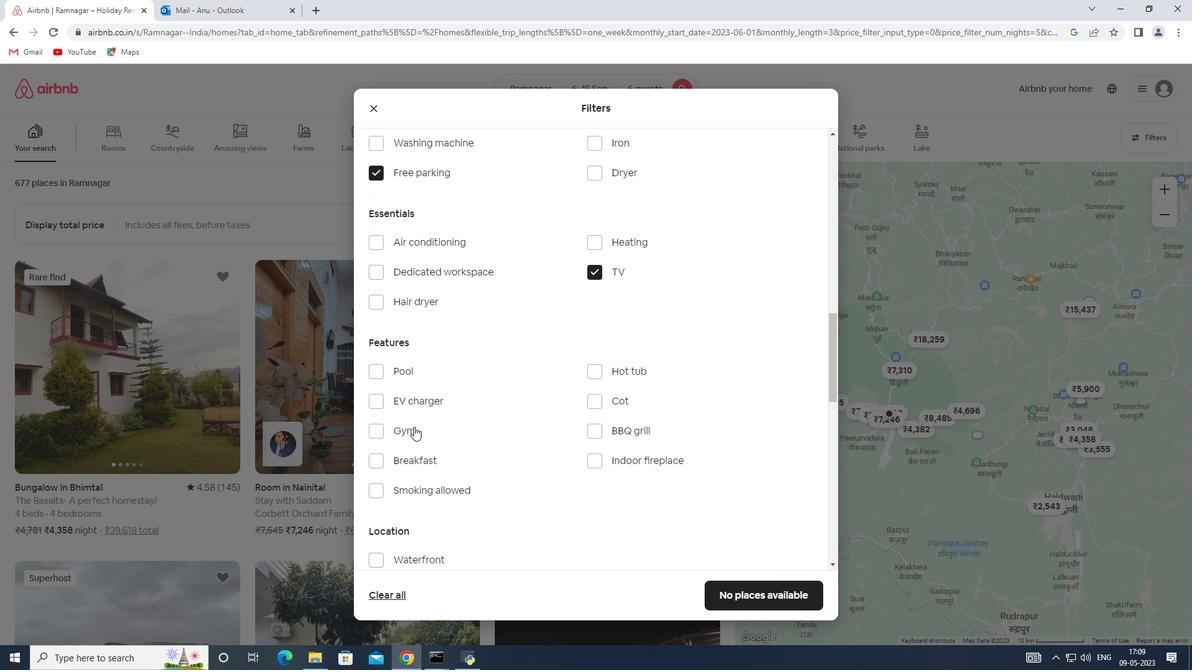 
Action: Mouse pressed left at (411, 430)
Screenshot: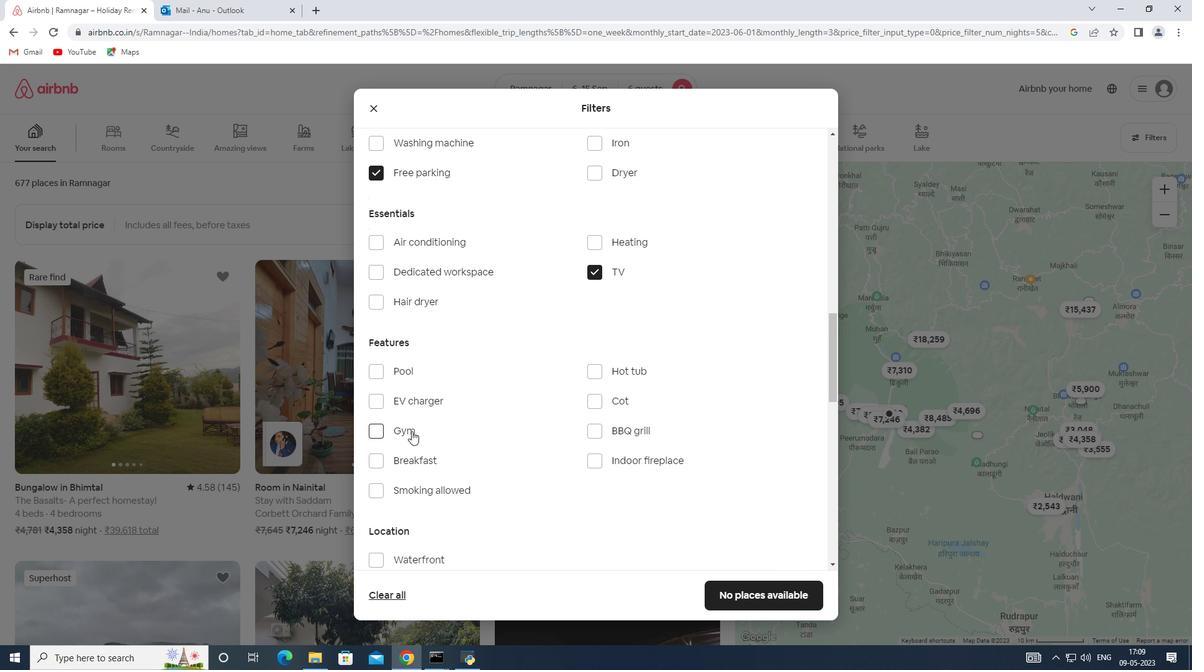 
Action: Mouse moved to (426, 460)
Screenshot: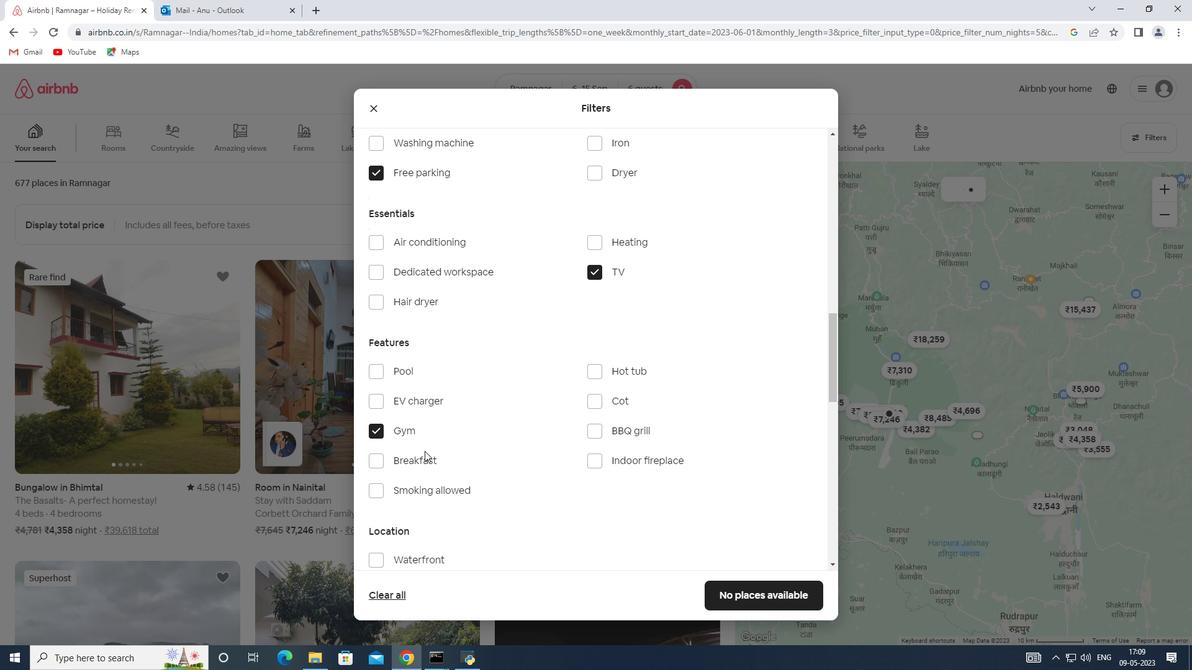 
Action: Mouse pressed left at (426, 460)
Screenshot: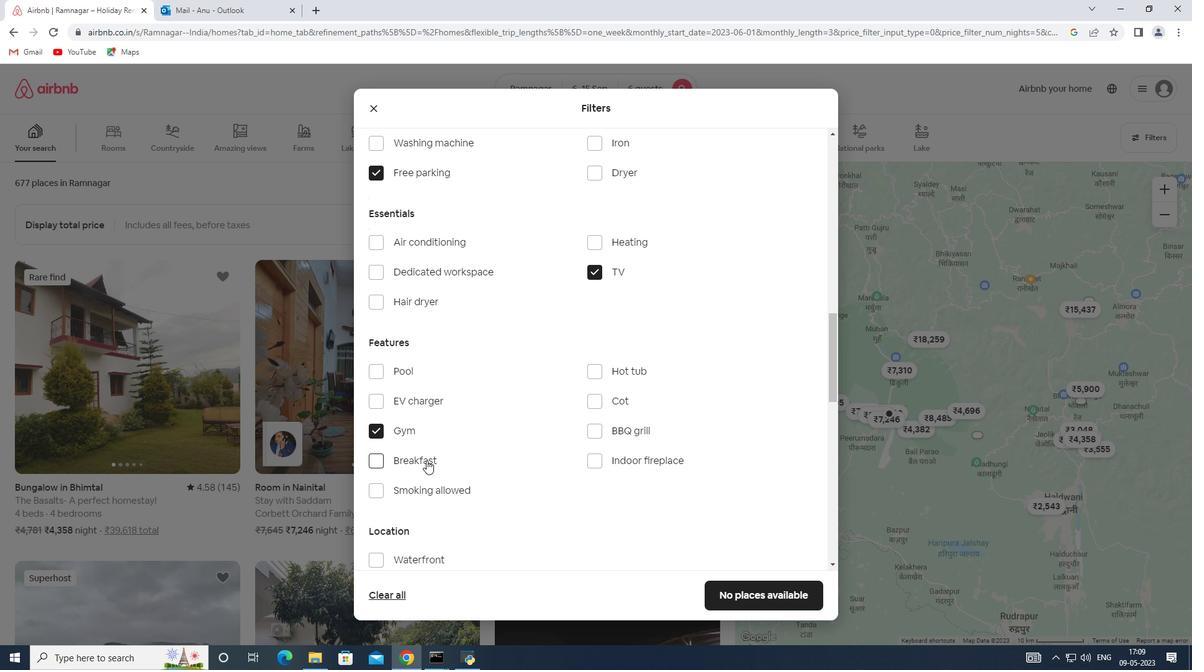 
Action: Mouse moved to (522, 425)
Screenshot: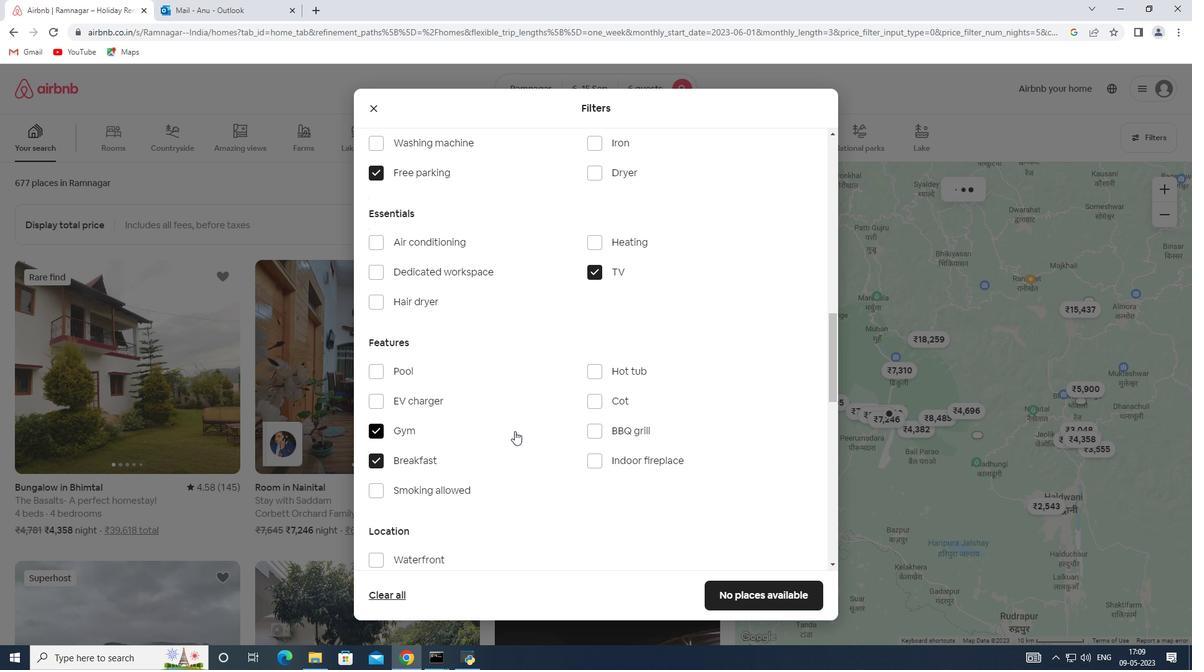 
Action: Mouse scrolled (522, 424) with delta (0, 0)
Screenshot: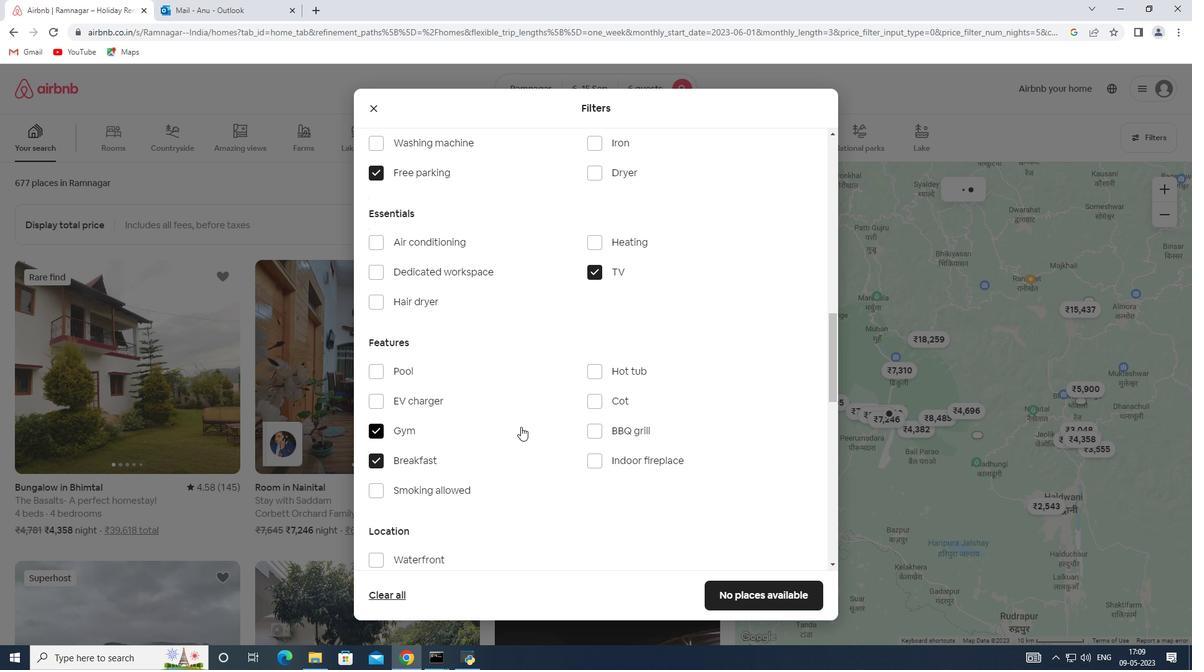 
Action: Mouse scrolled (522, 424) with delta (0, 0)
Screenshot: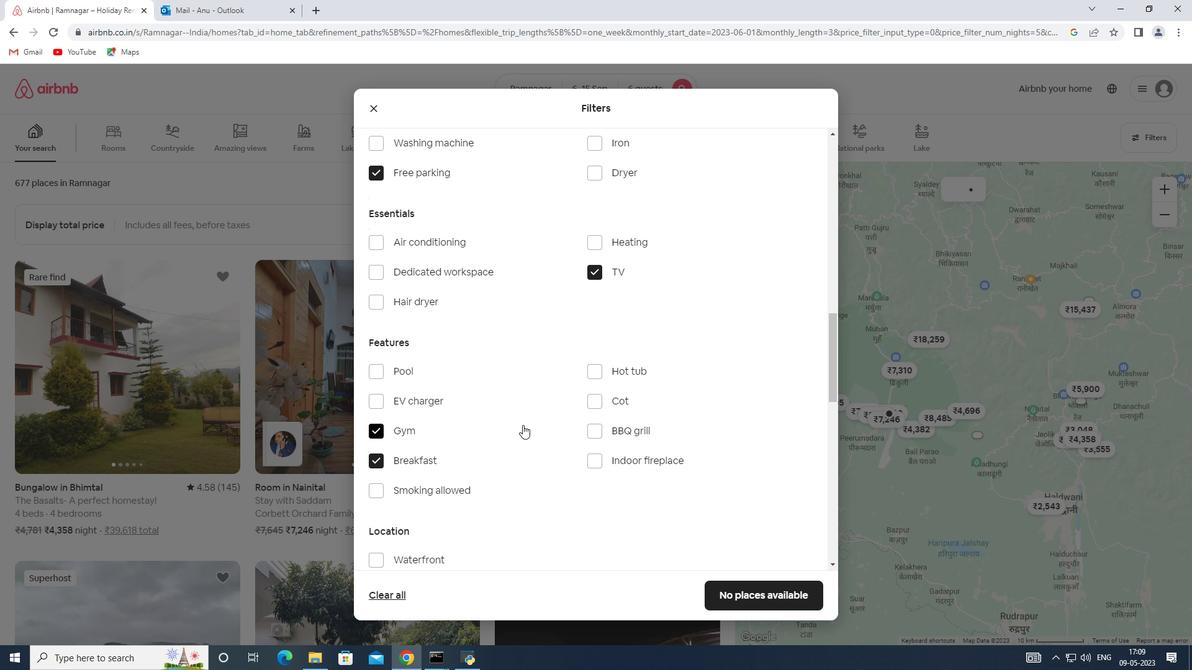 
Action: Mouse scrolled (522, 424) with delta (0, 0)
Screenshot: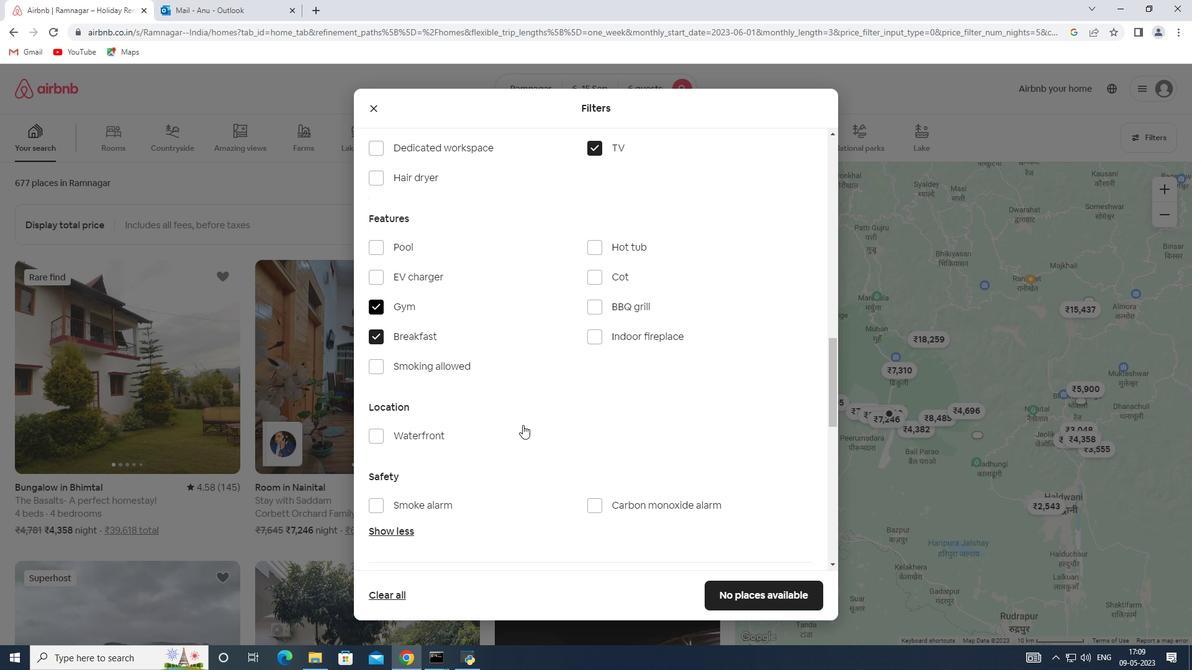 
Action: Mouse scrolled (522, 424) with delta (0, 0)
Screenshot: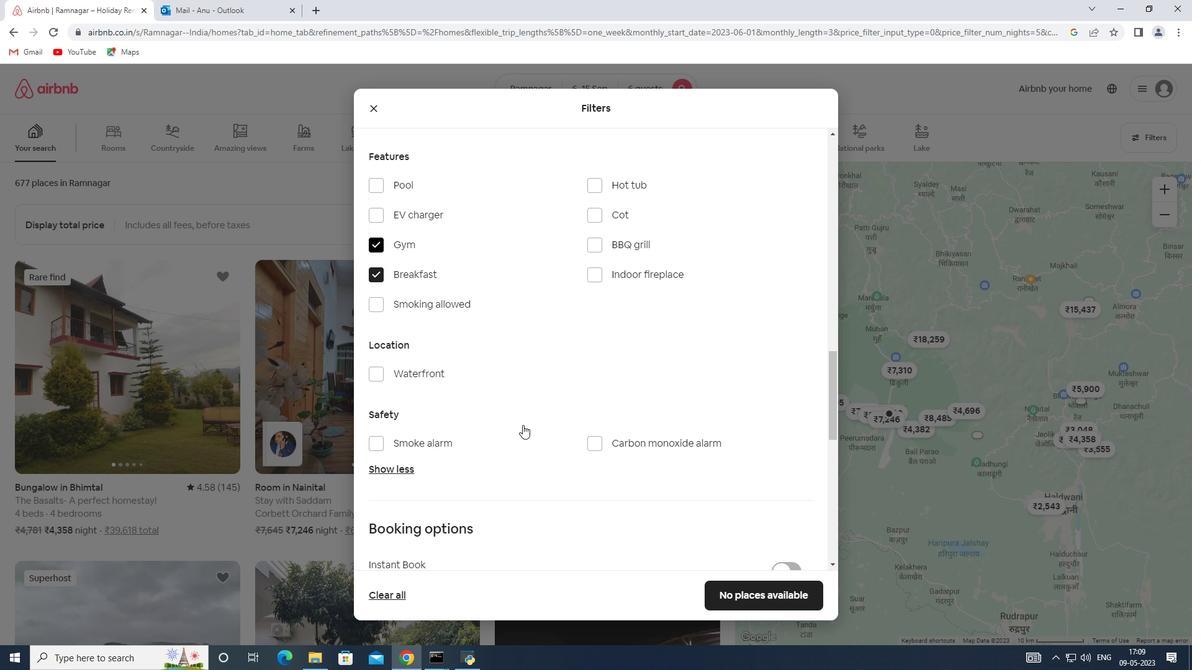 
Action: Mouse scrolled (522, 424) with delta (0, 0)
Screenshot: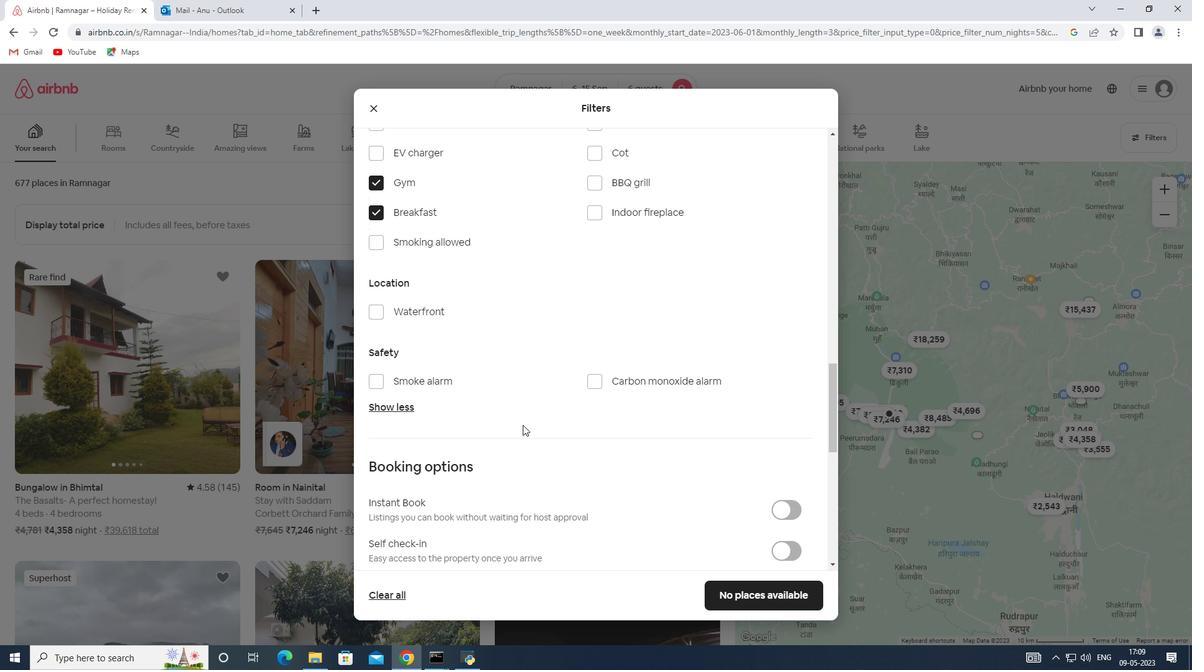 
Action: Mouse scrolled (522, 424) with delta (0, 0)
Screenshot: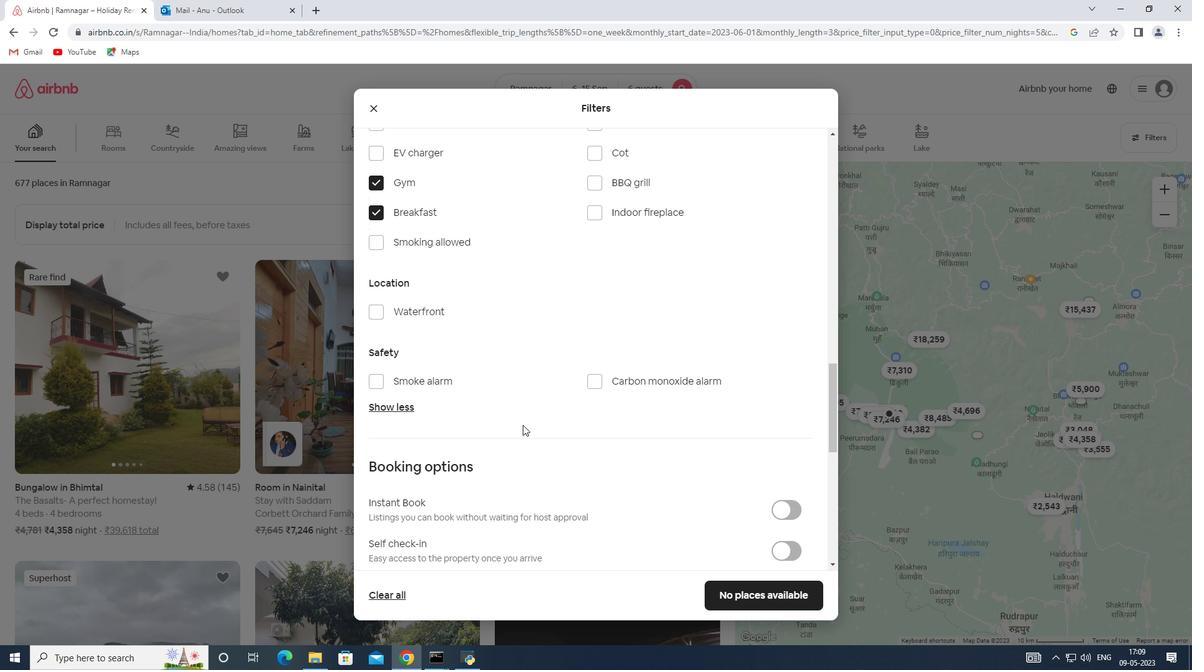 
Action: Mouse moved to (788, 419)
Screenshot: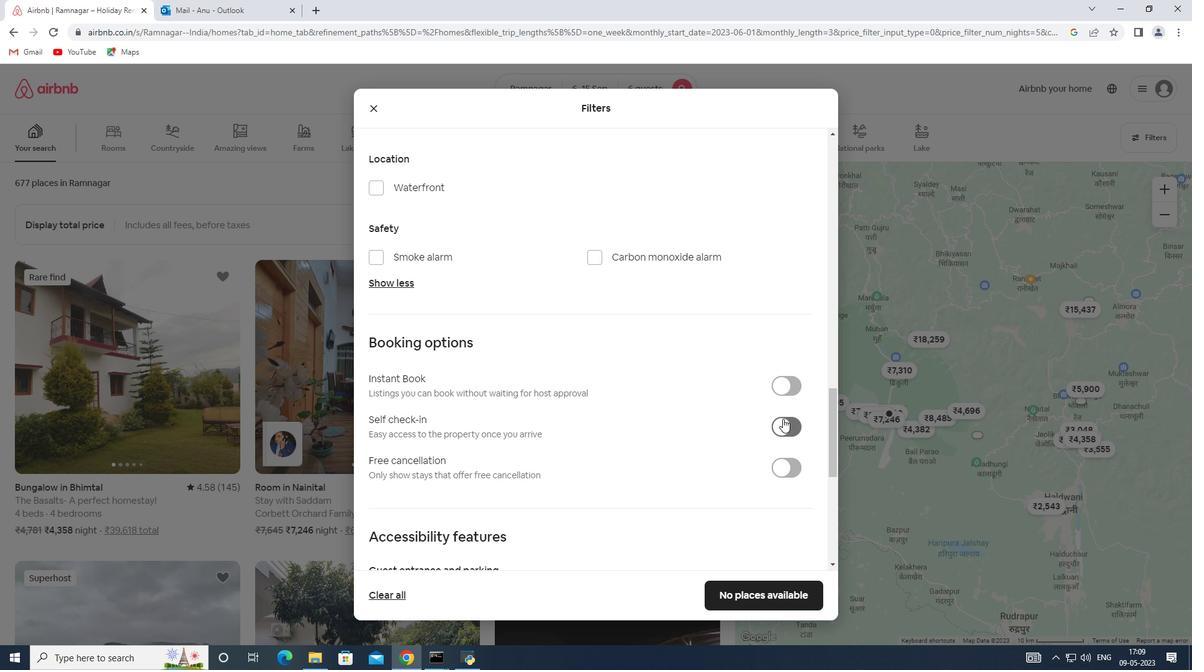 
Action: Mouse pressed left at (788, 419)
Screenshot: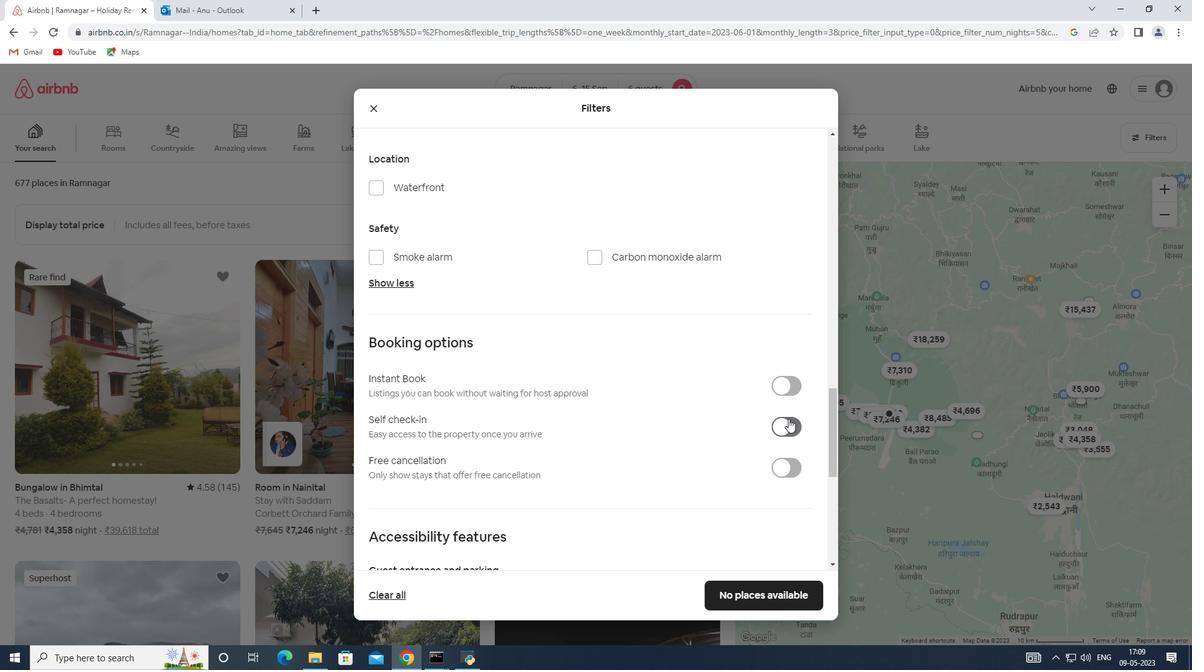 
Action: Mouse moved to (630, 454)
Screenshot: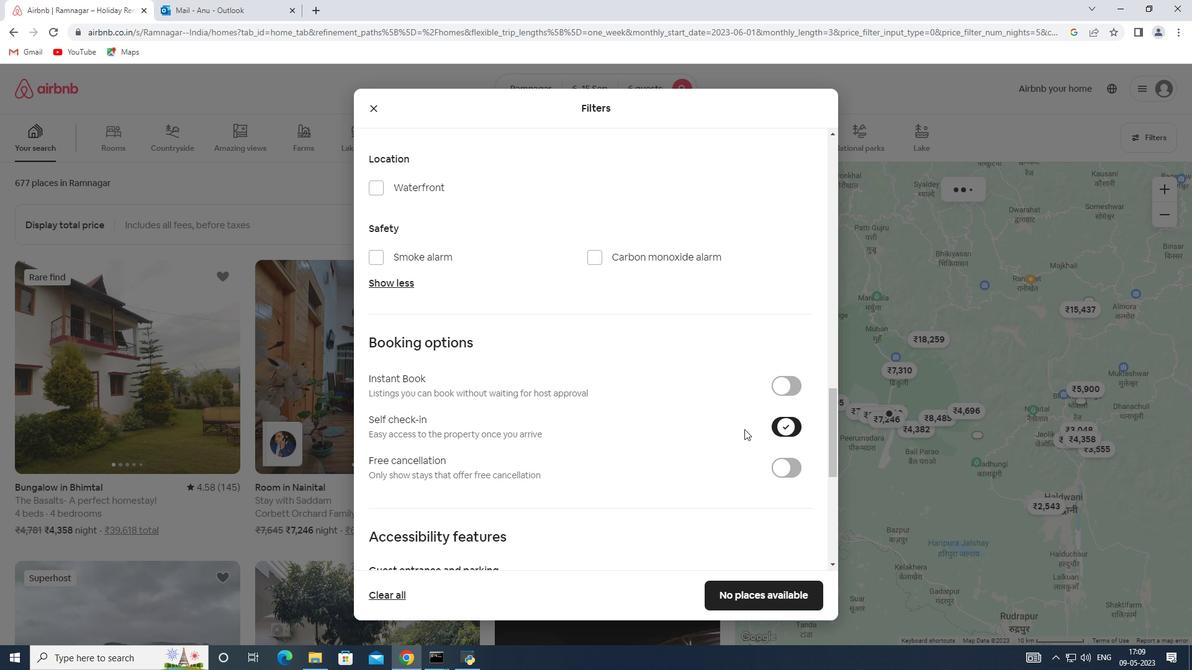 
Action: Mouse scrolled (630, 453) with delta (0, 0)
Screenshot: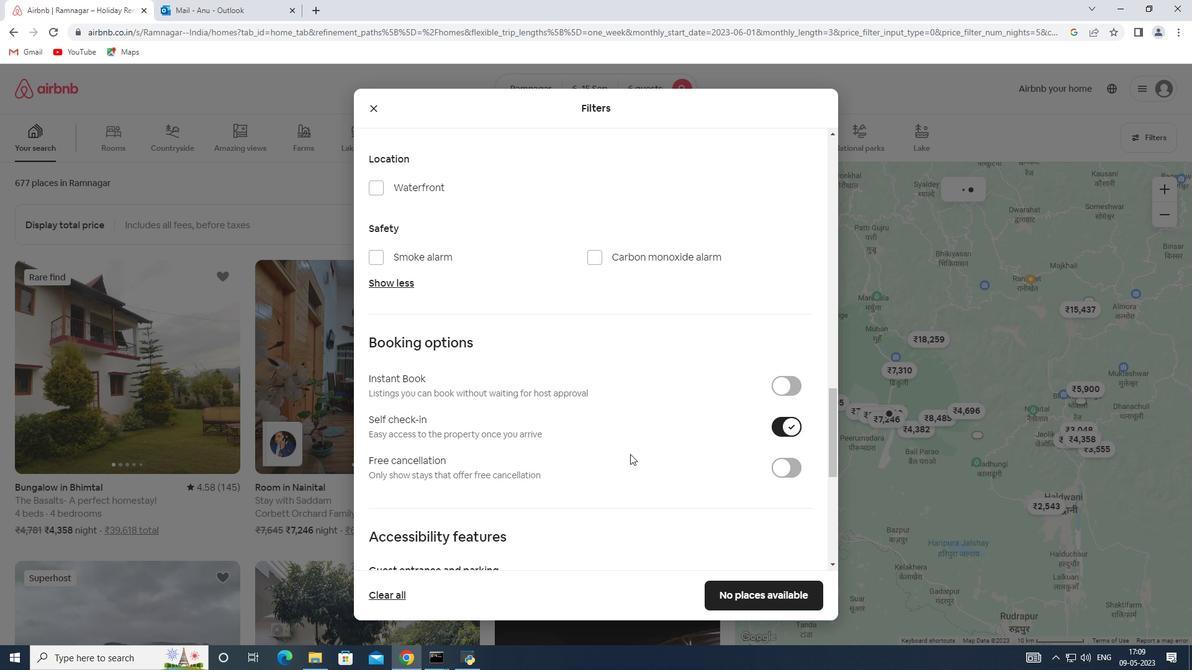 
Action: Mouse scrolled (630, 453) with delta (0, 0)
Screenshot: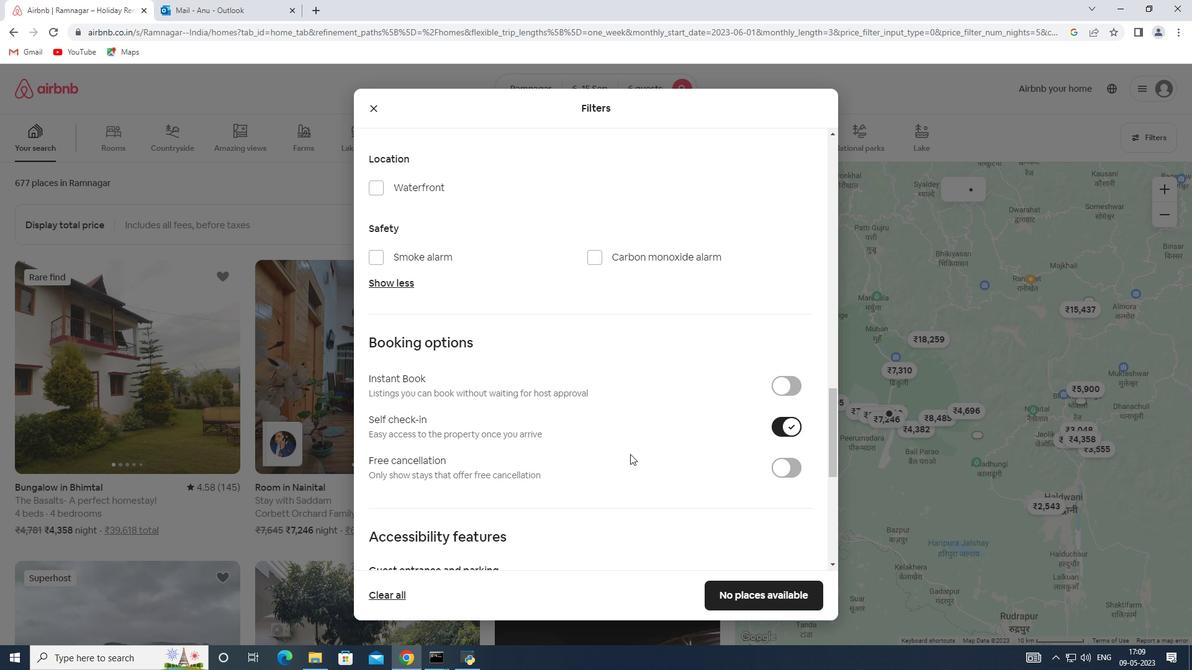 
Action: Mouse scrolled (630, 453) with delta (0, 0)
Screenshot: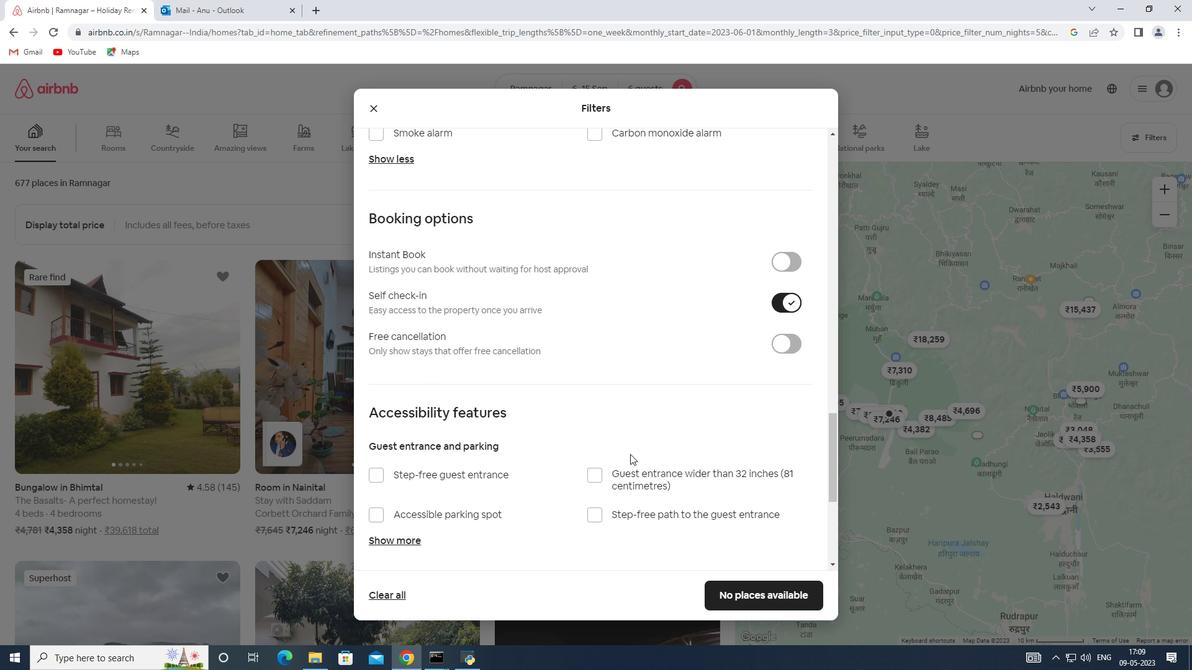 
Action: Mouse scrolled (630, 453) with delta (0, 0)
Screenshot: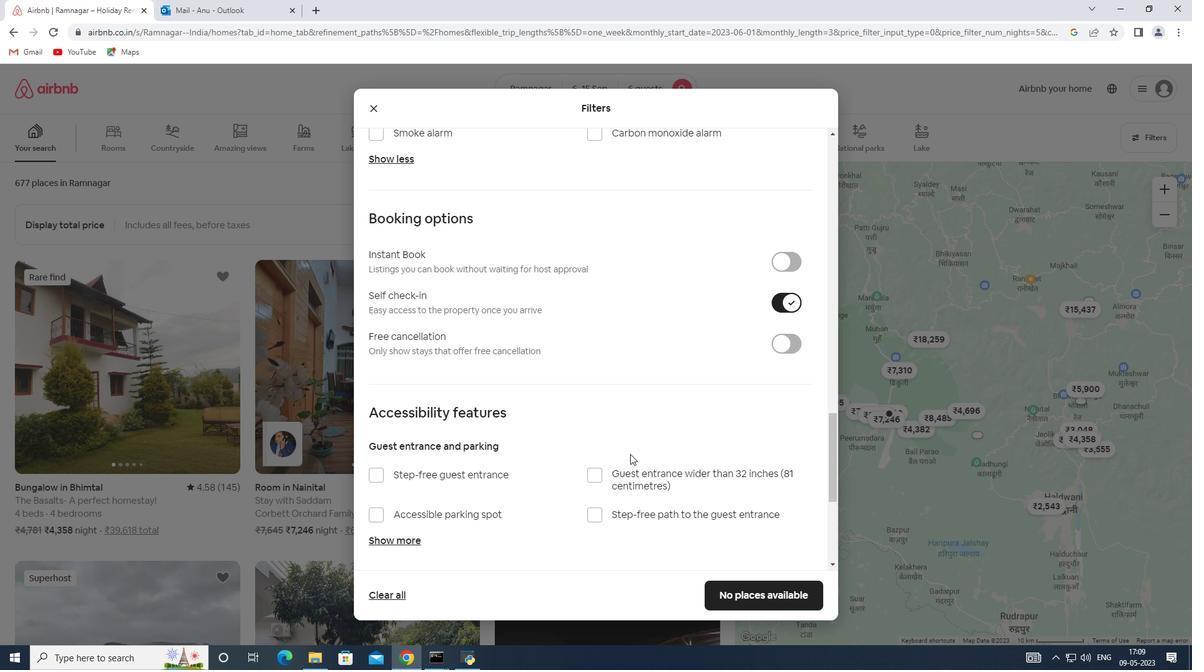 
Action: Mouse scrolled (630, 453) with delta (0, 0)
Screenshot: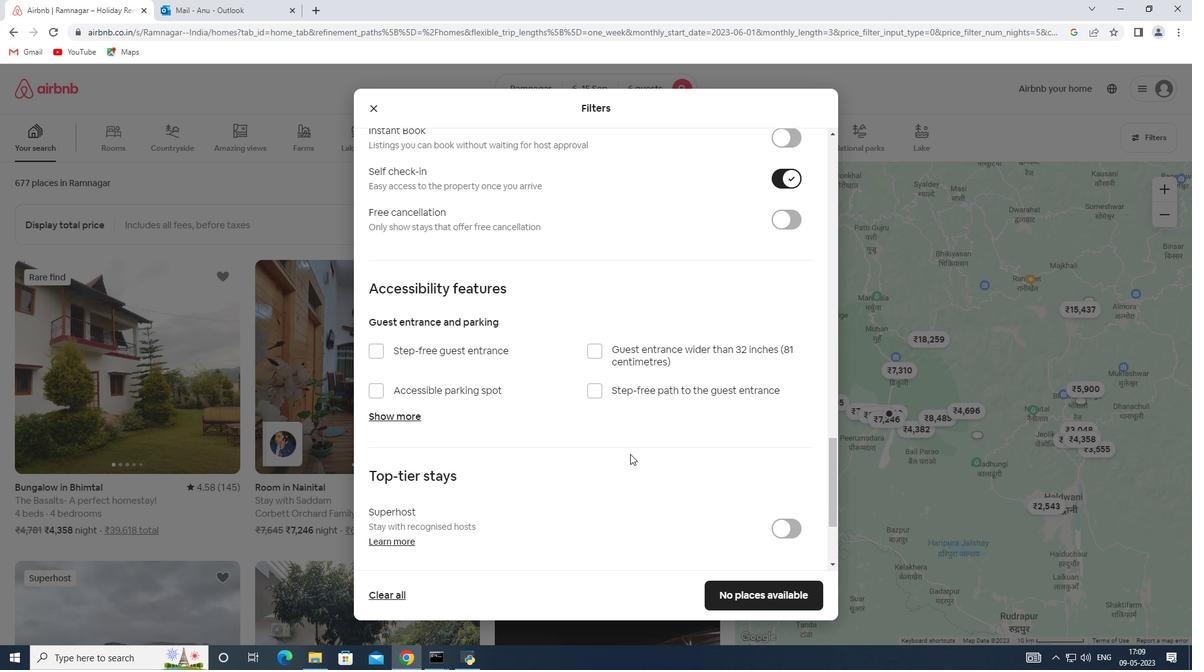 
Action: Mouse scrolled (630, 453) with delta (0, 0)
Screenshot: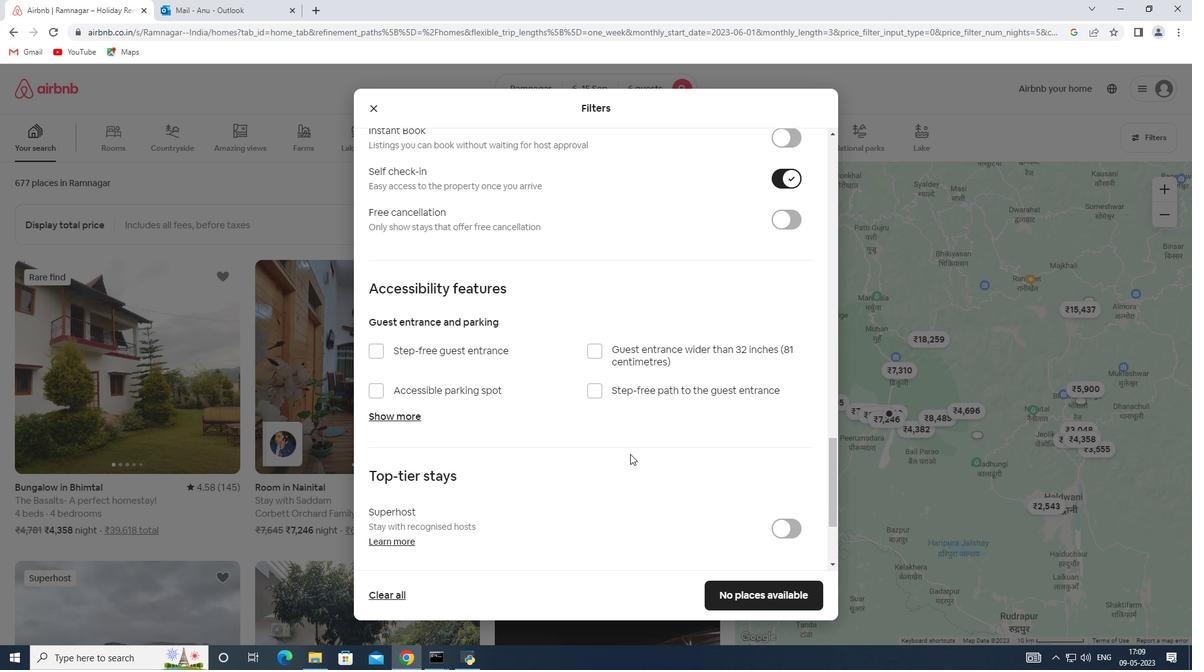 
Action: Mouse moved to (381, 517)
Screenshot: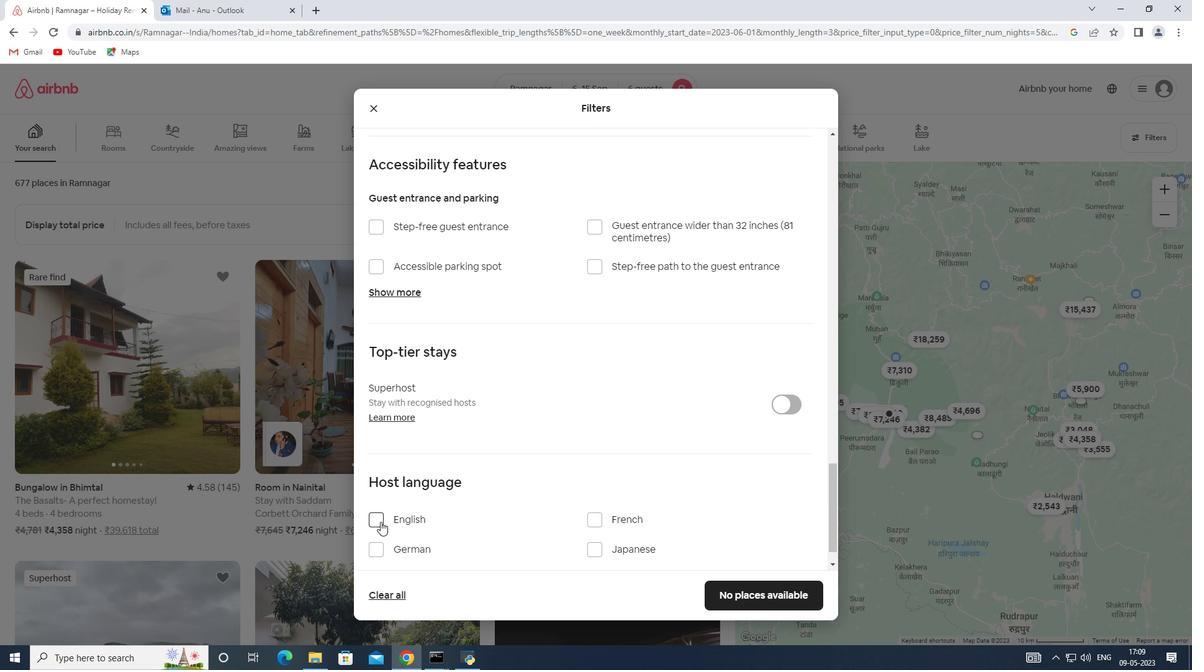 
Action: Mouse pressed left at (381, 517)
Screenshot: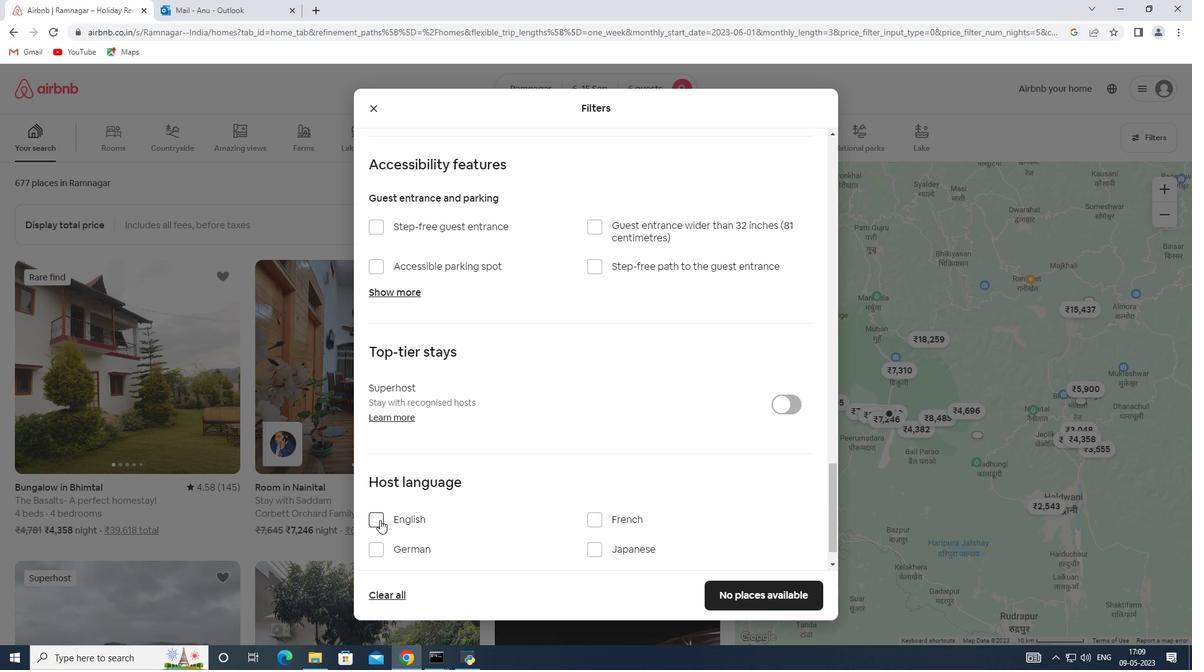 
Action: Mouse moved to (729, 590)
Screenshot: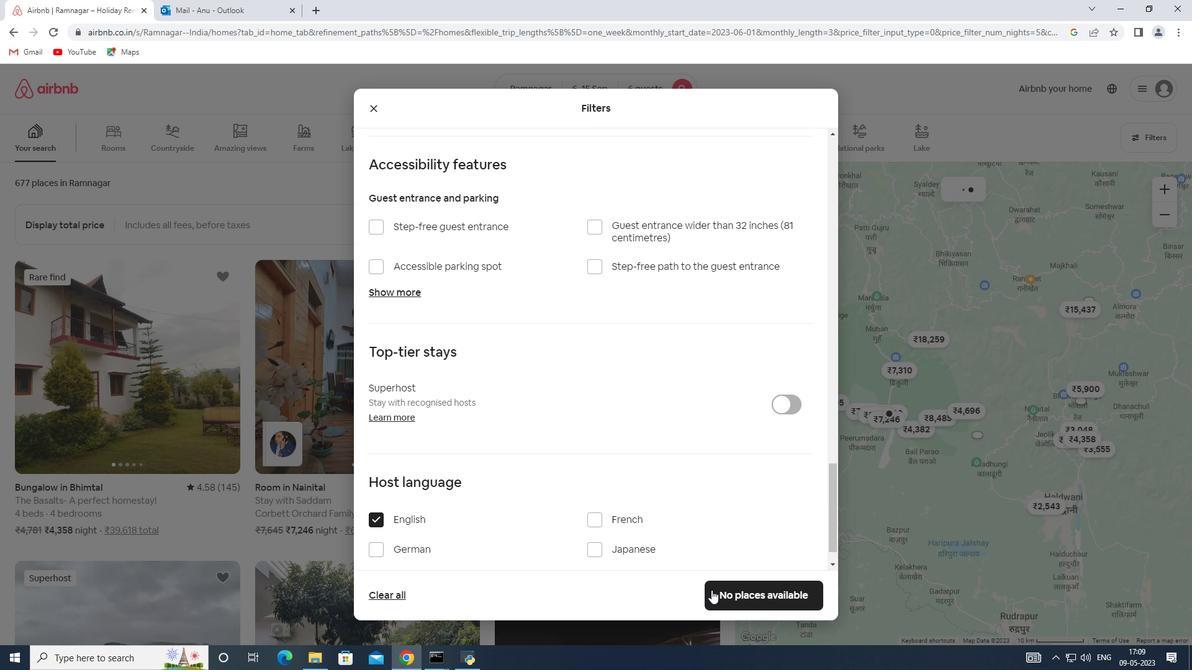 
Action: Mouse pressed left at (729, 590)
Screenshot: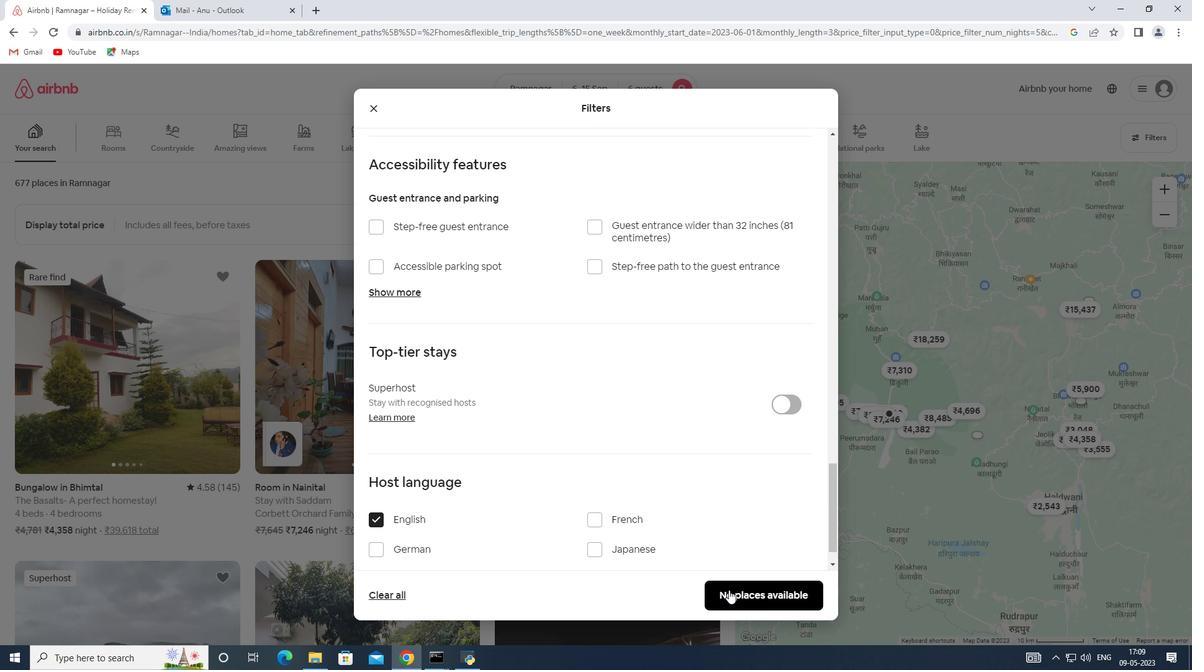 
Action: Mouse moved to (720, 595)
Screenshot: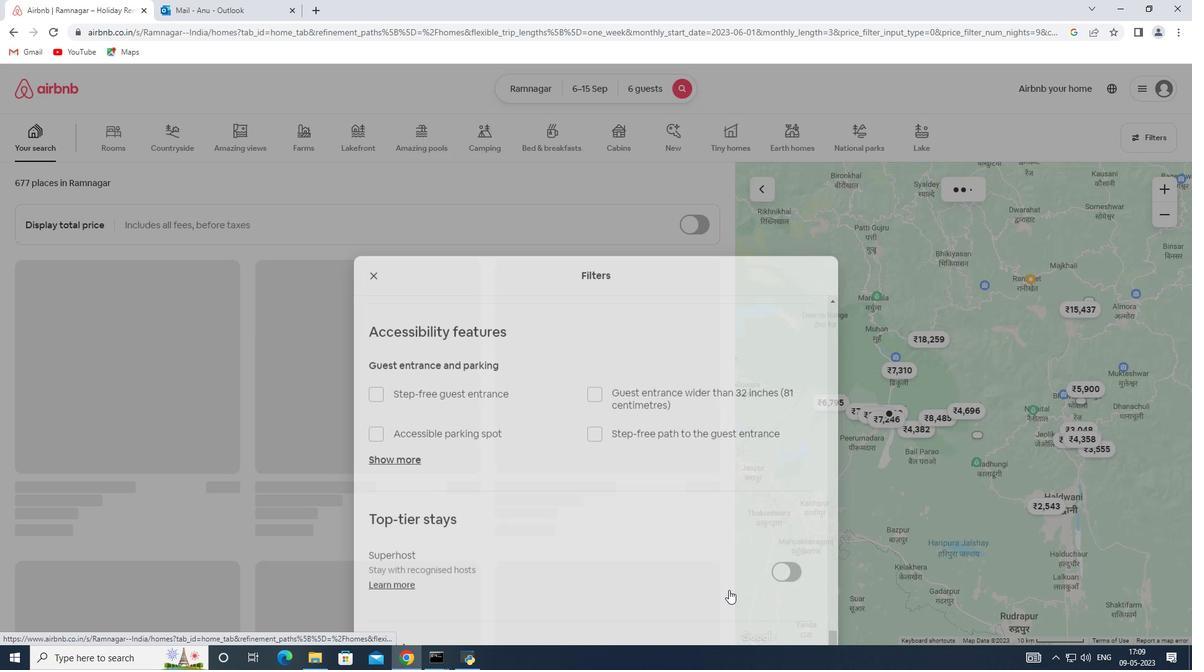 
